 Task: Research Airbnb accommodation in Ad Dujayl, Iraq from 10th December, 2023 to 25th December, 2023 for 3 adults, 1 child. Place can be shared room with 2 bedrooms having 3 beds and 2 bathrooms. Property type can be guest house. Amenities needed are: wifi, TV, free parkinig on premises, gym, breakfast.
Action: Mouse moved to (528, 117)
Screenshot: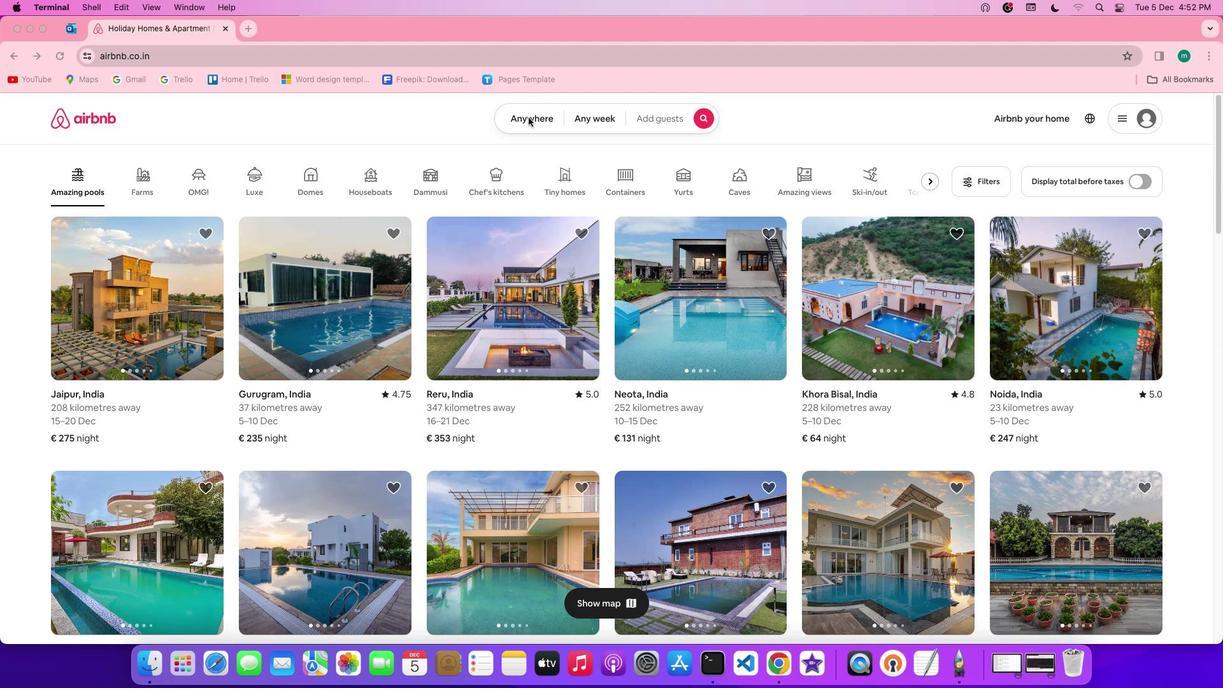 
Action: Mouse pressed left at (528, 117)
Screenshot: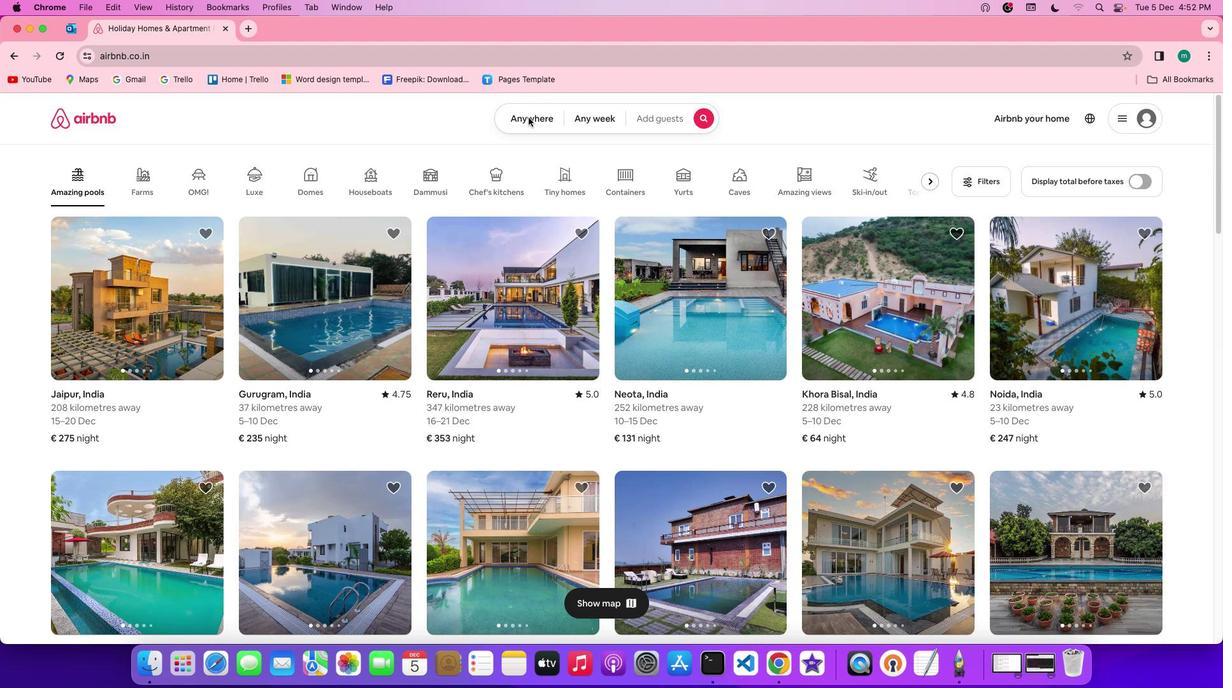 
Action: Mouse pressed left at (528, 117)
Screenshot: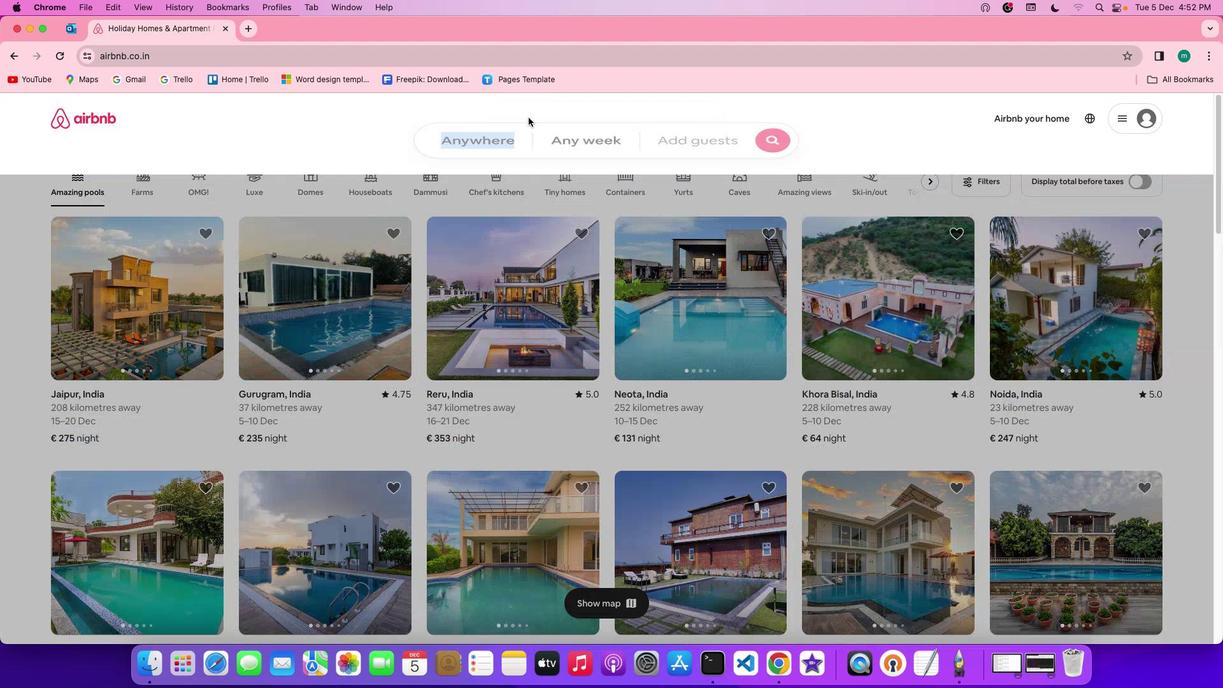 
Action: Mouse moved to (444, 174)
Screenshot: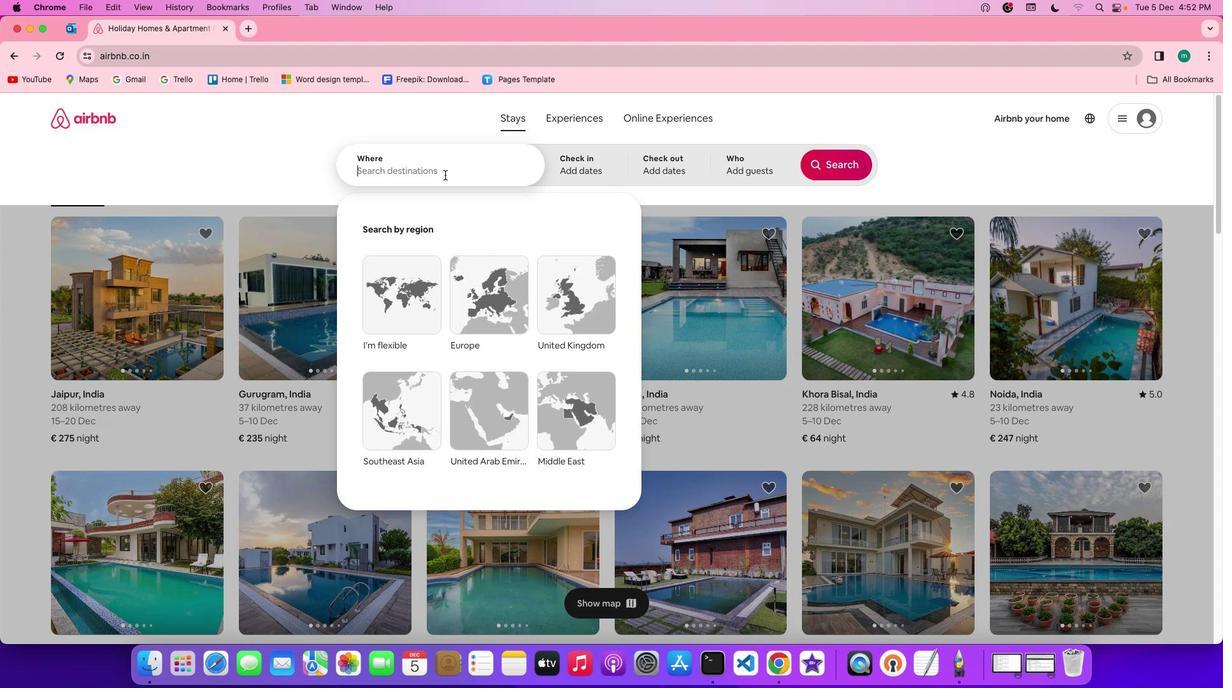 
Action: Mouse pressed left at (444, 174)
Screenshot: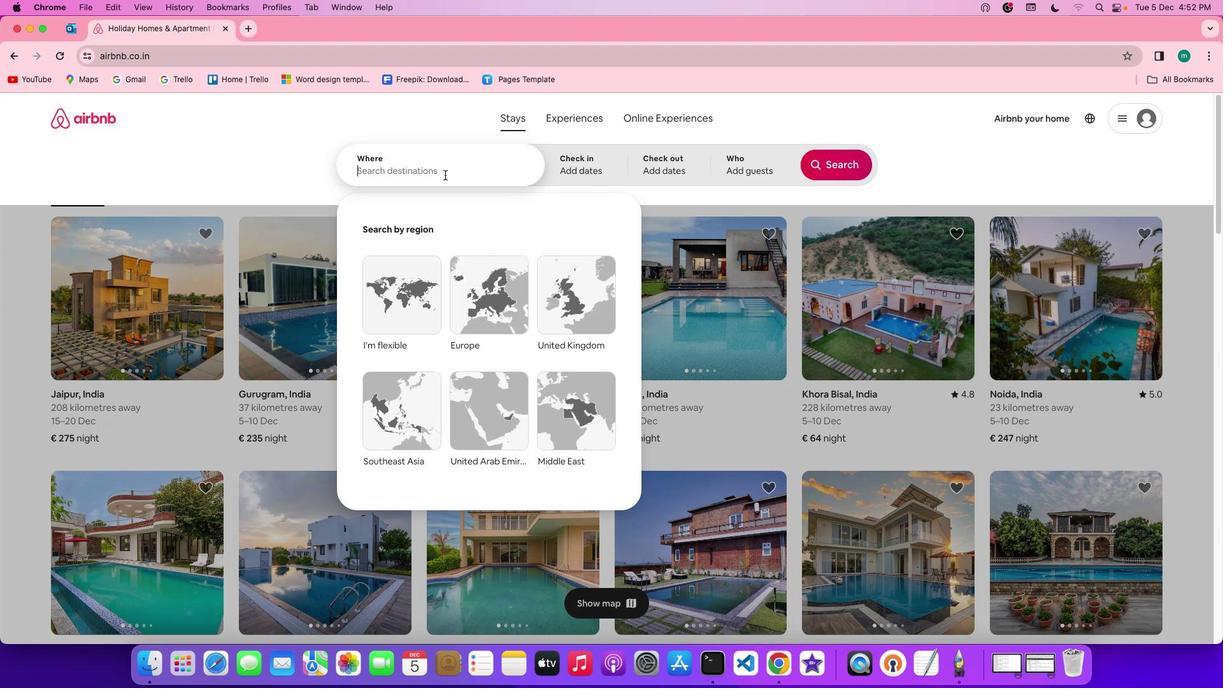 
Action: Key pressed Key.shift'A''d'Key.spaceKey.shift'D''u''j''a''y''l'','Key.spaceKey.shift'i''r''a''q'
Screenshot: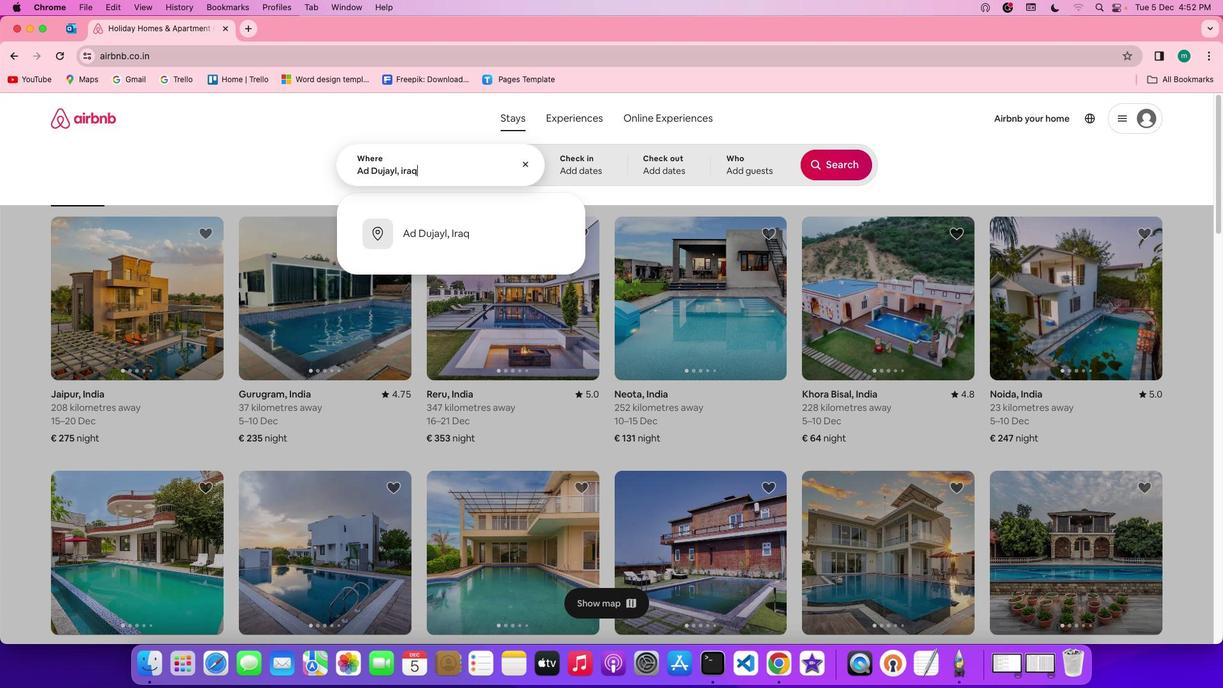 
Action: Mouse moved to (574, 173)
Screenshot: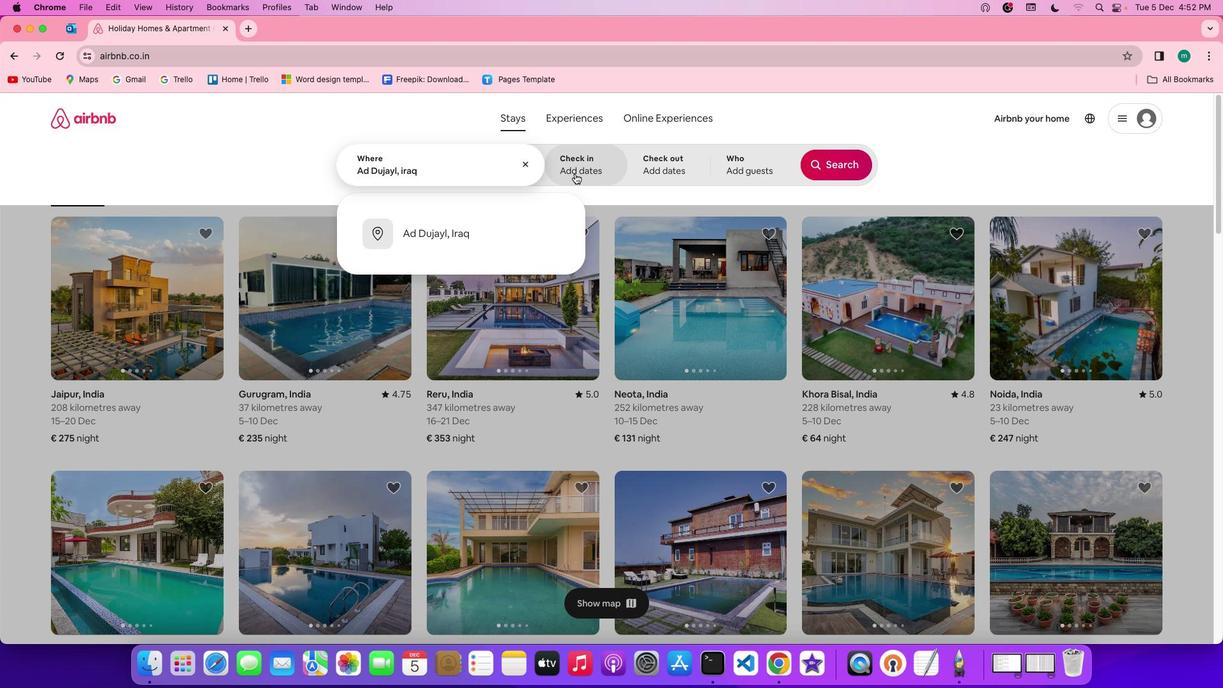 
Action: Mouse pressed left at (574, 173)
Screenshot: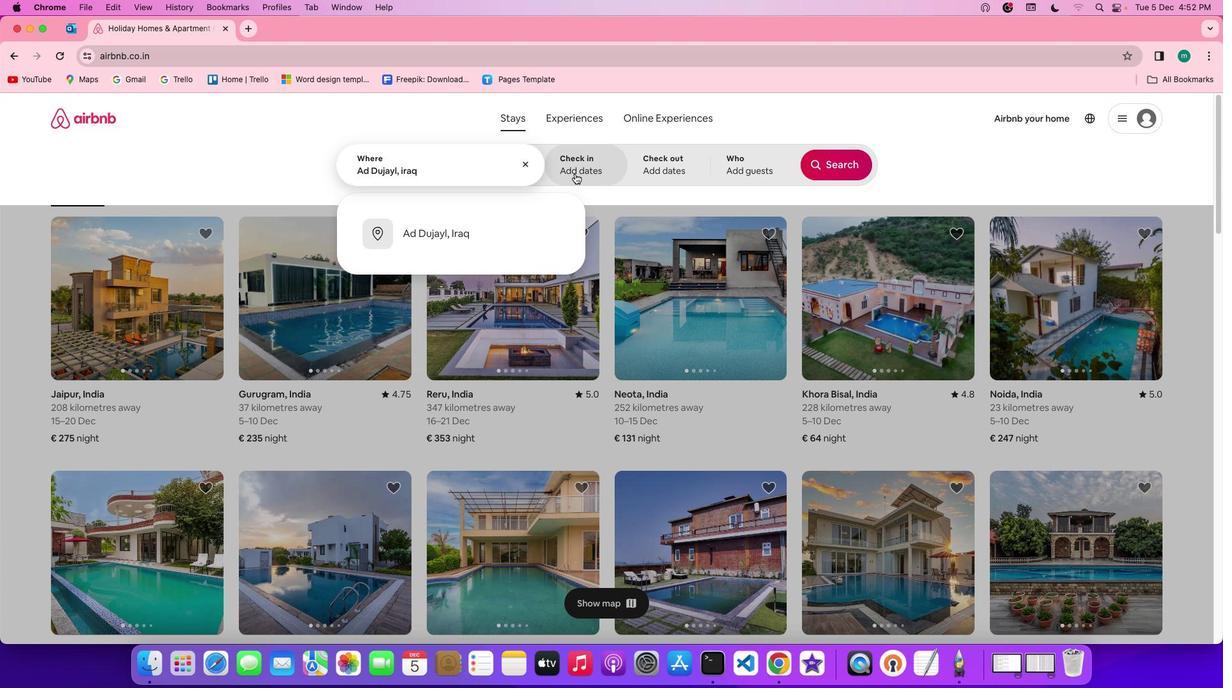 
Action: Mouse moved to (386, 386)
Screenshot: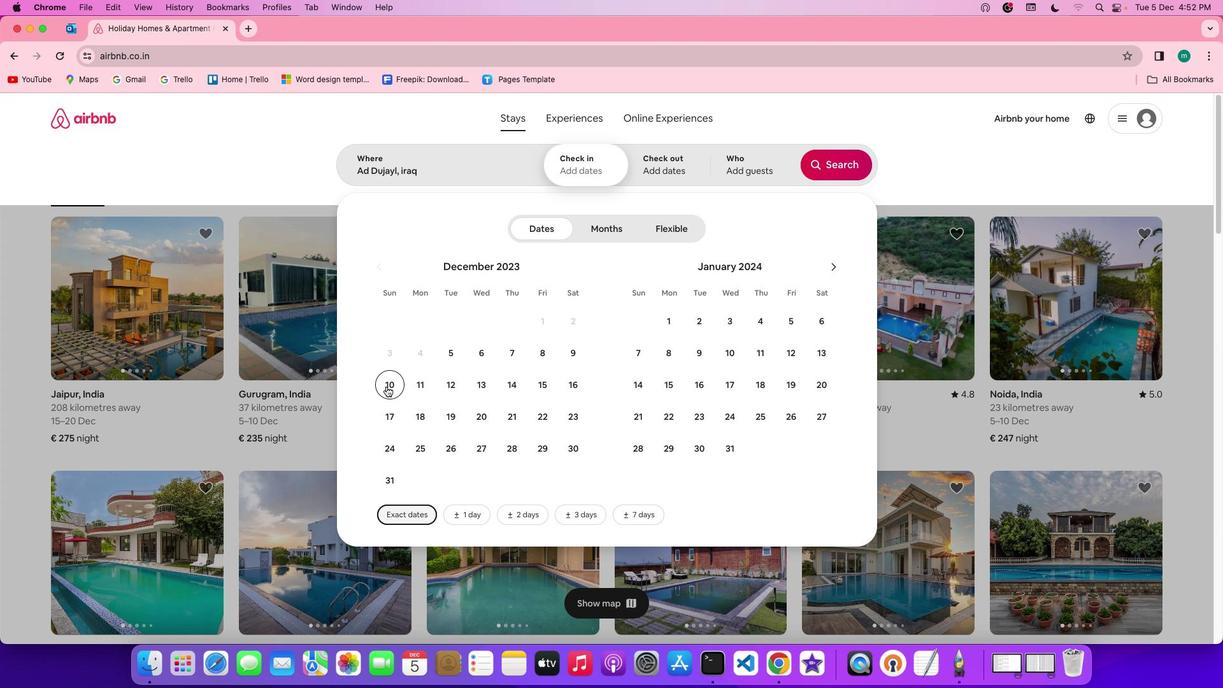 
Action: Mouse pressed left at (386, 386)
Screenshot: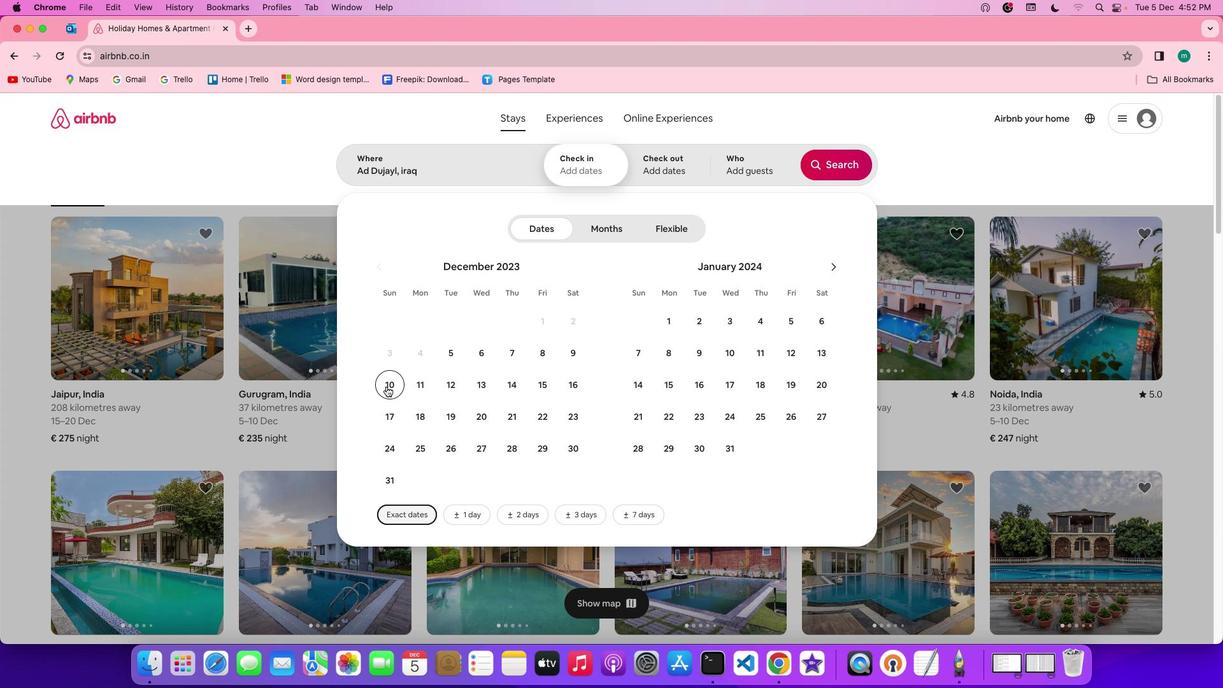 
Action: Mouse moved to (424, 450)
Screenshot: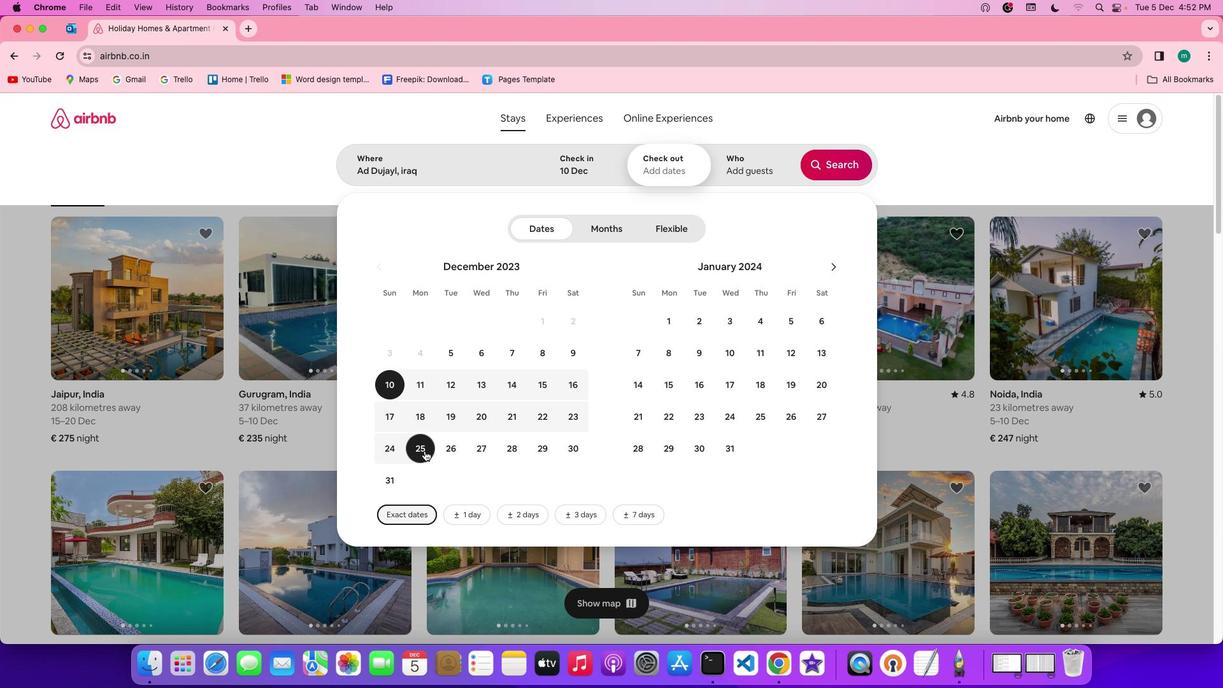 
Action: Mouse pressed left at (424, 450)
Screenshot: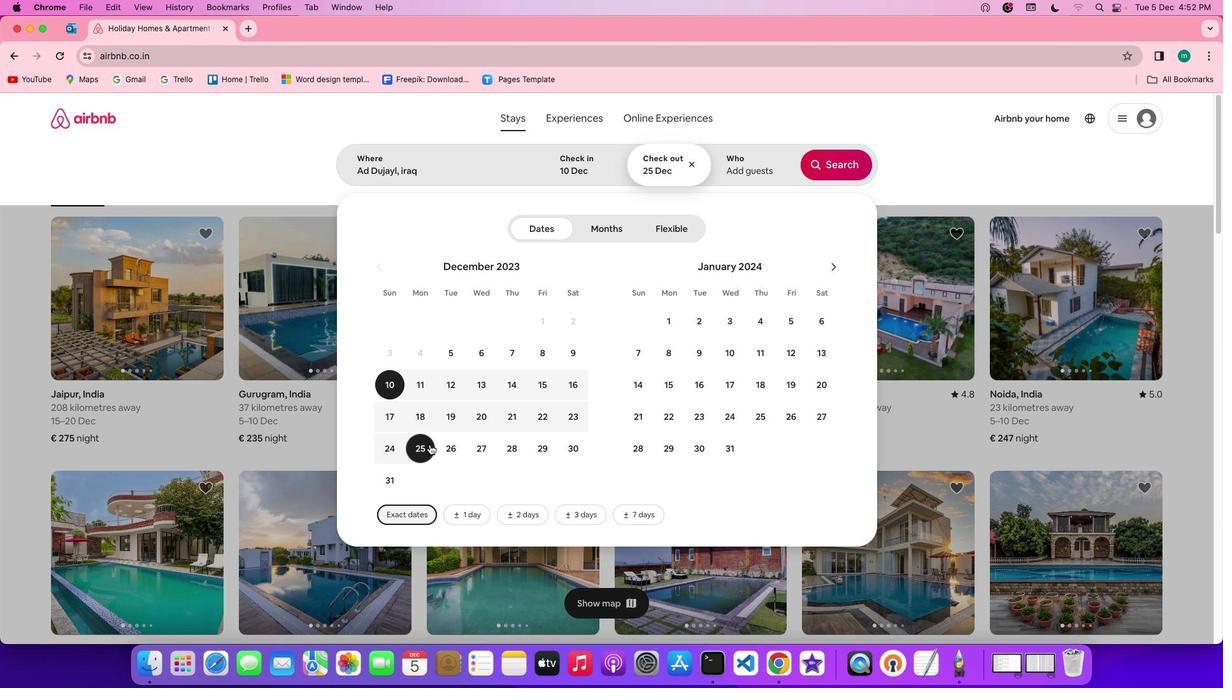 
Action: Mouse moved to (754, 168)
Screenshot: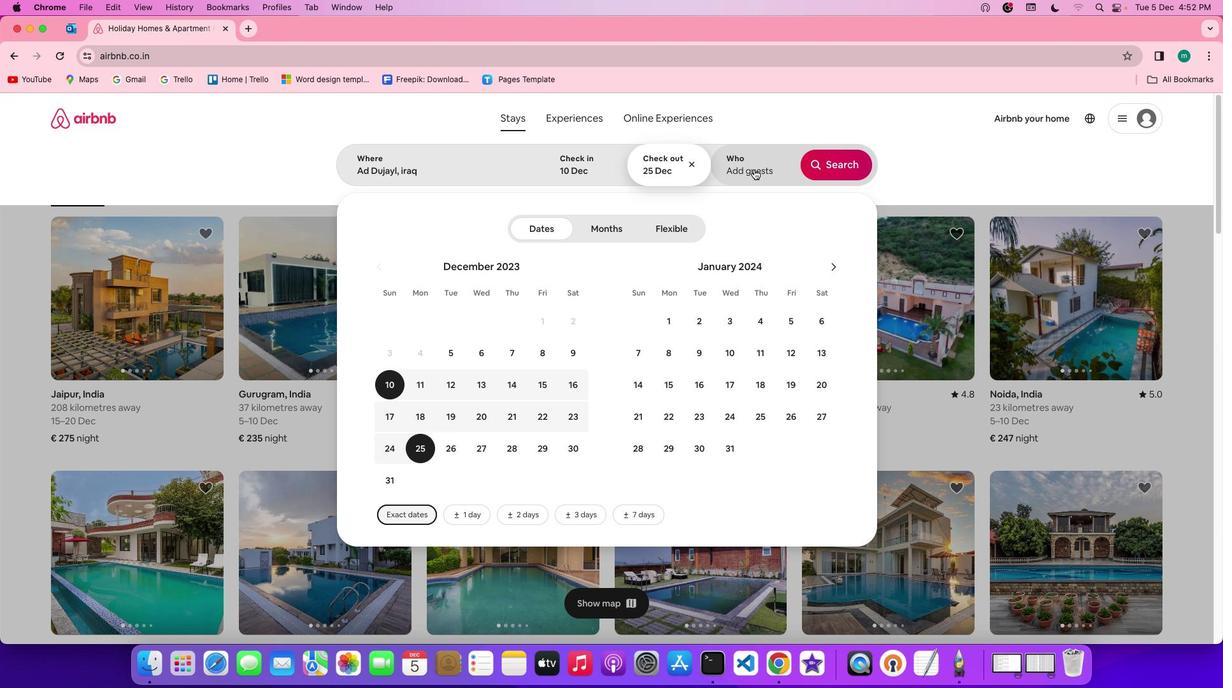 
Action: Mouse pressed left at (754, 168)
Screenshot: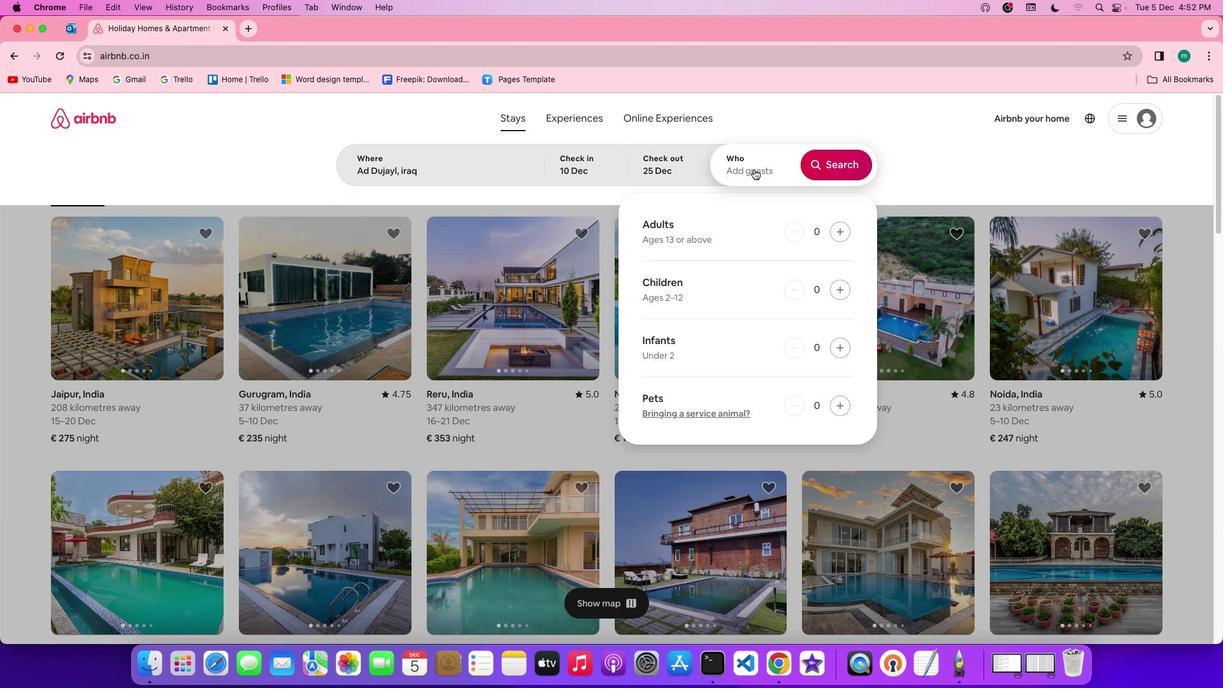
Action: Mouse moved to (841, 236)
Screenshot: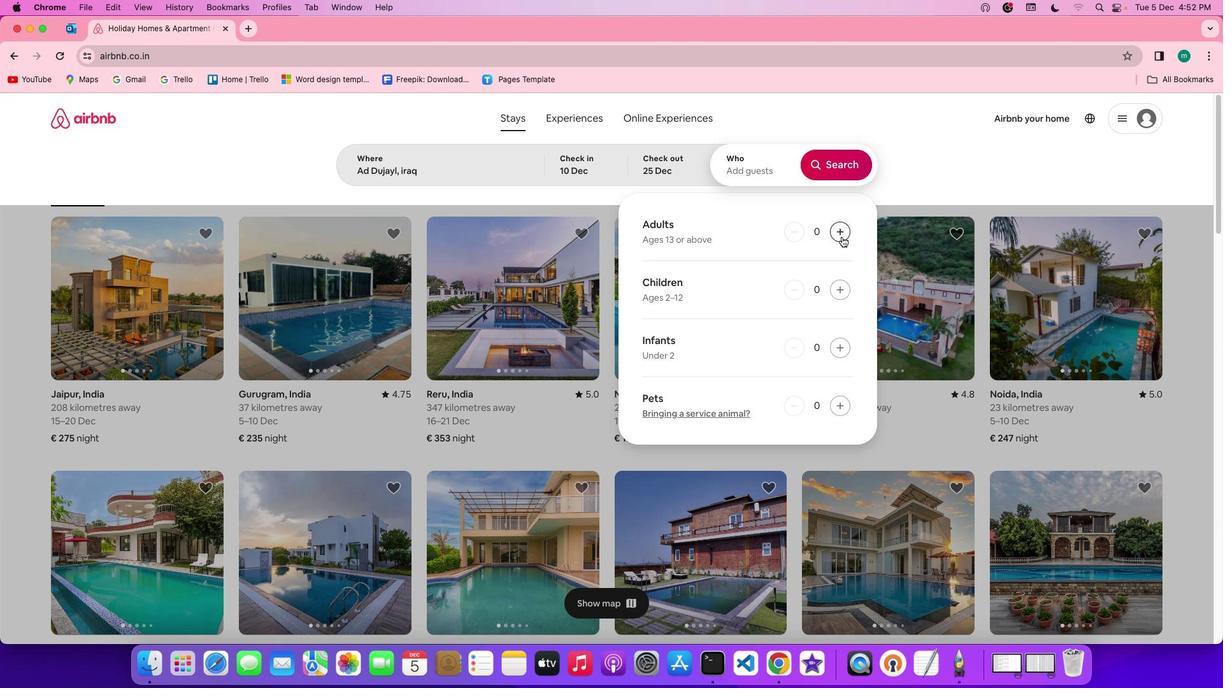 
Action: Mouse pressed left at (841, 236)
Screenshot: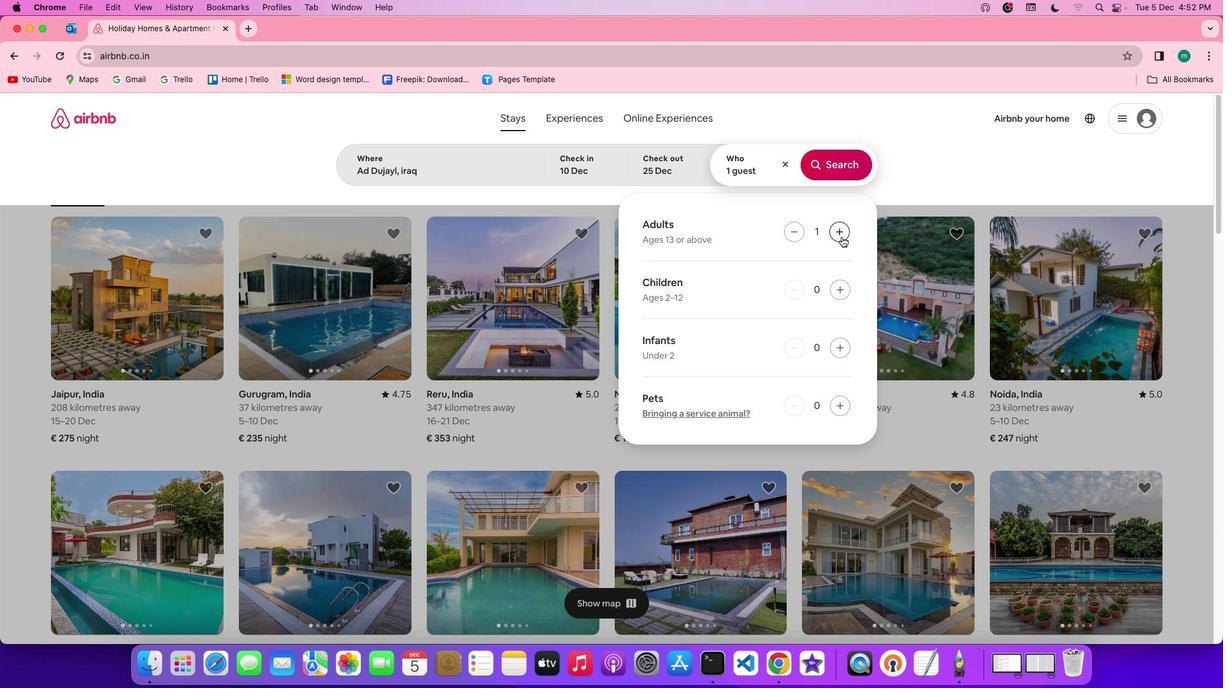 
Action: Mouse pressed left at (841, 236)
Screenshot: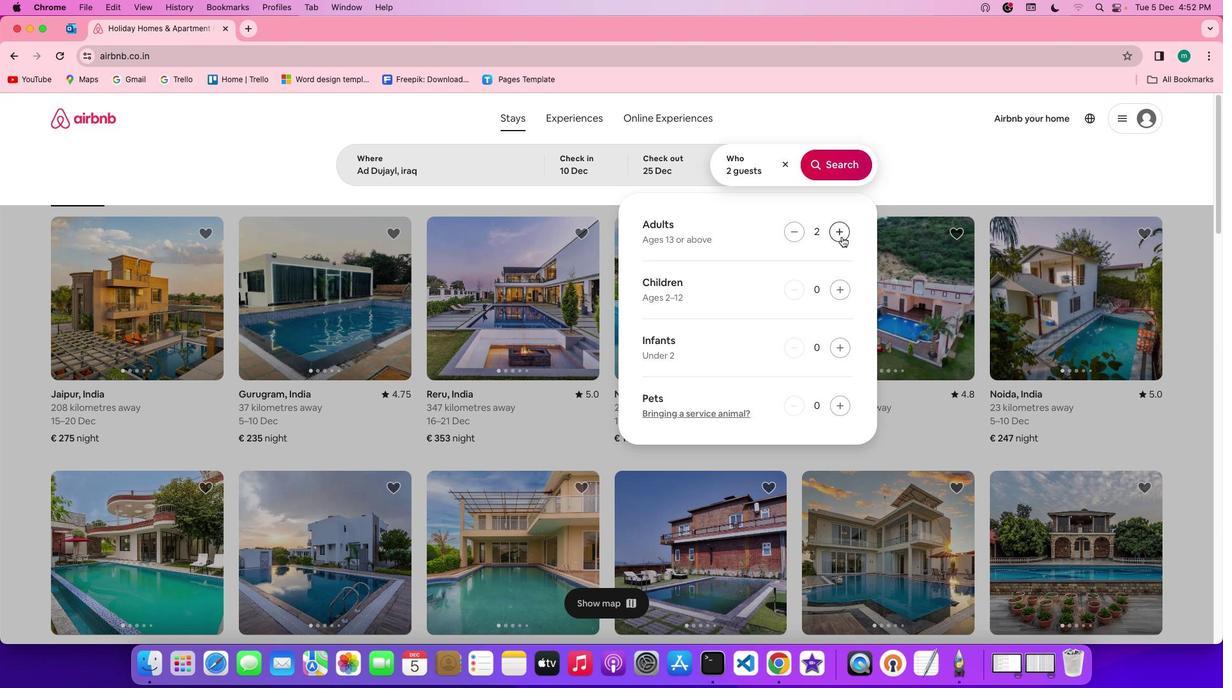 
Action: Mouse pressed left at (841, 236)
Screenshot: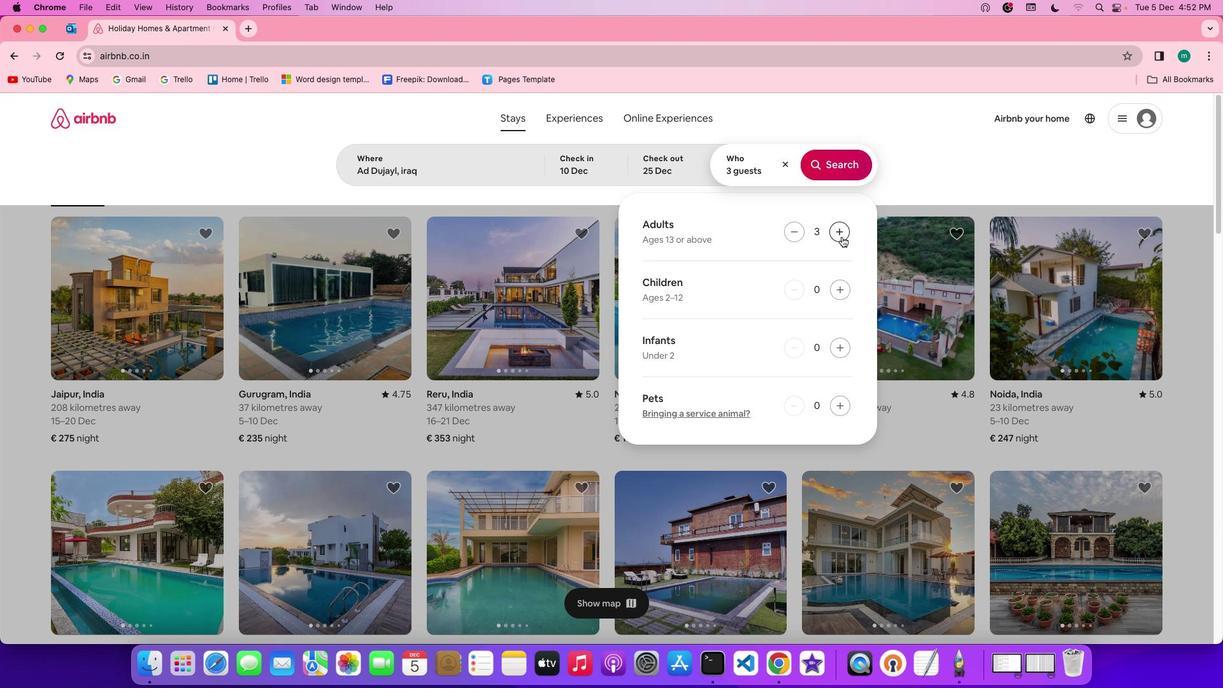 
Action: Mouse moved to (842, 297)
Screenshot: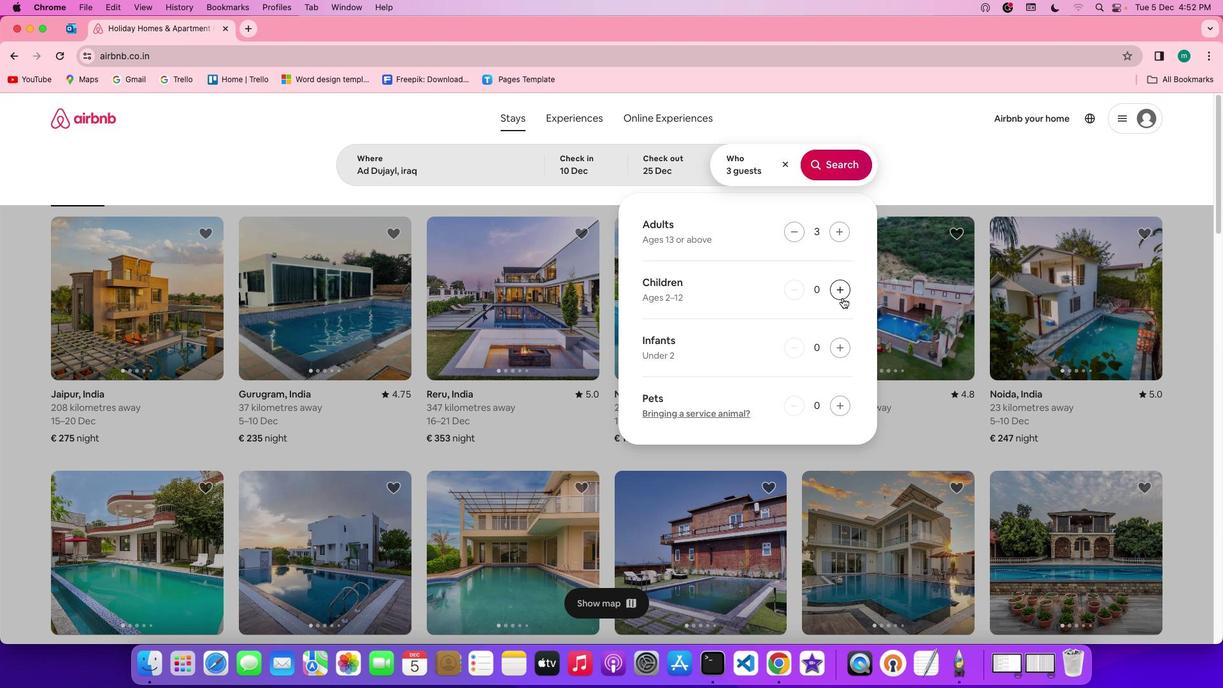 
Action: Mouse pressed left at (842, 297)
Screenshot: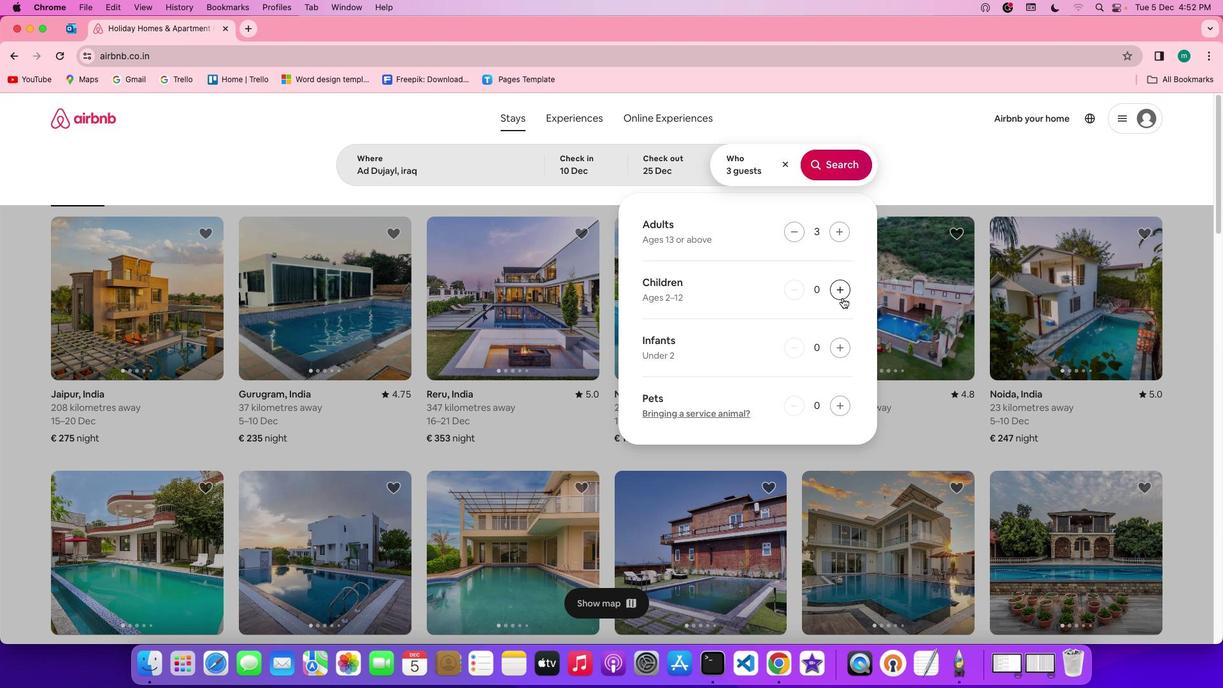 
Action: Mouse moved to (834, 168)
Screenshot: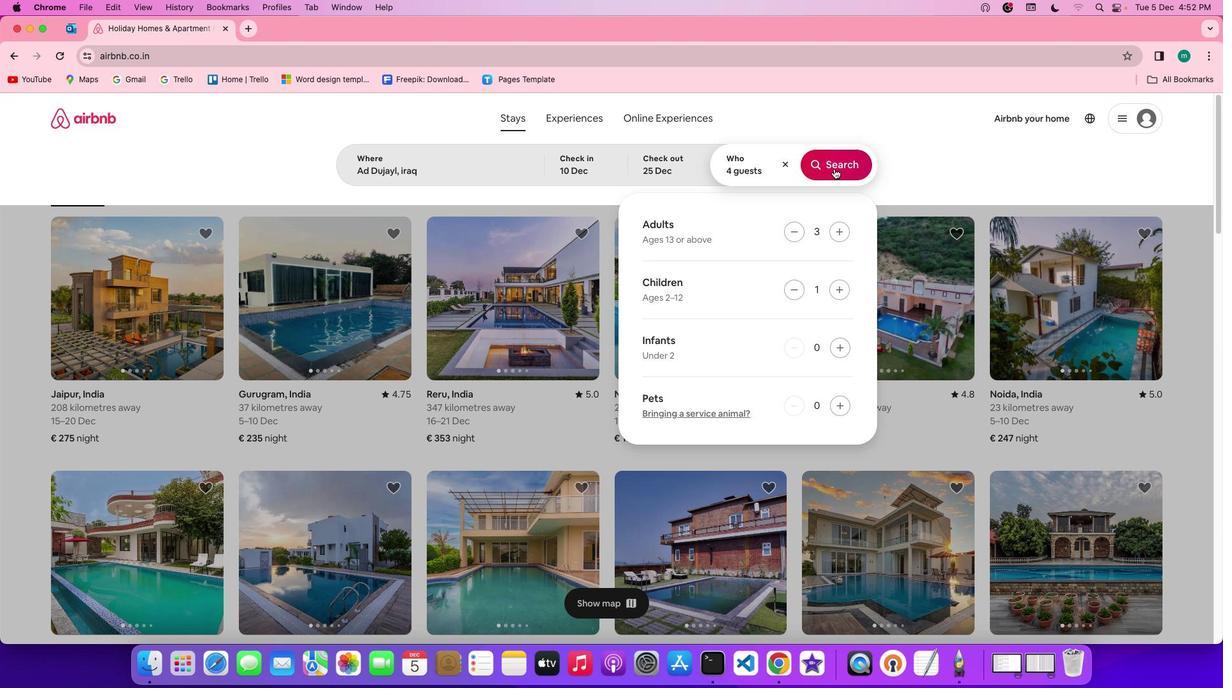 
Action: Mouse pressed left at (834, 168)
Screenshot: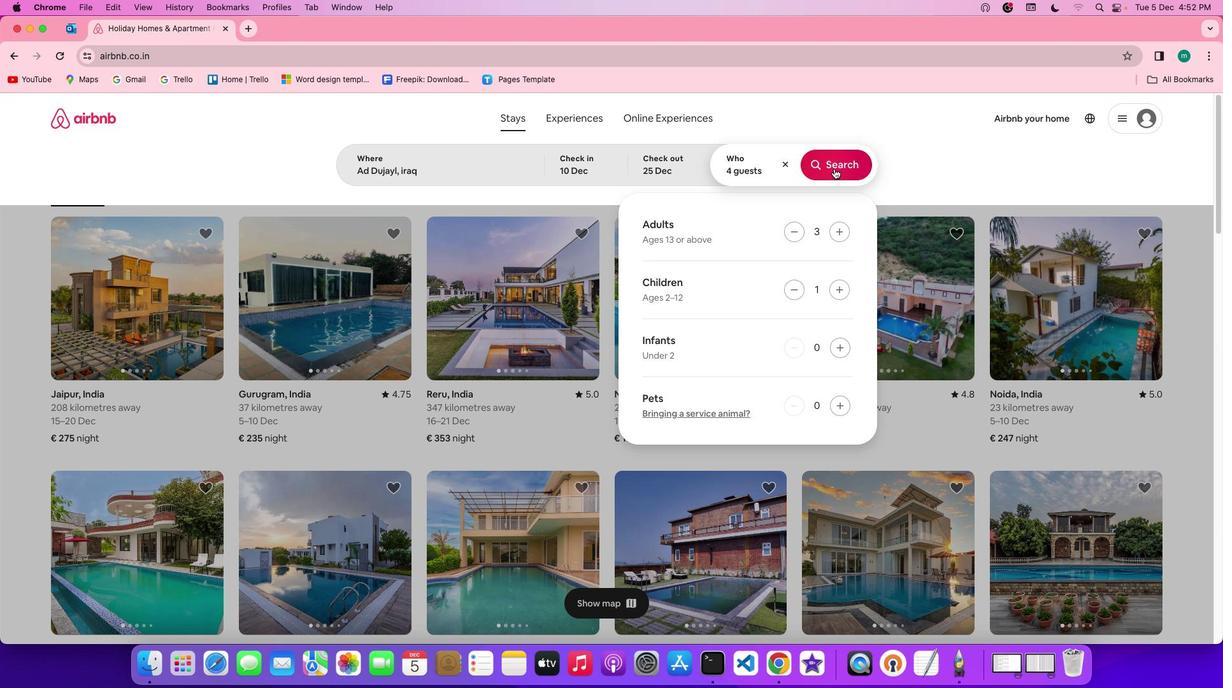 
Action: Mouse moved to (1007, 168)
Screenshot: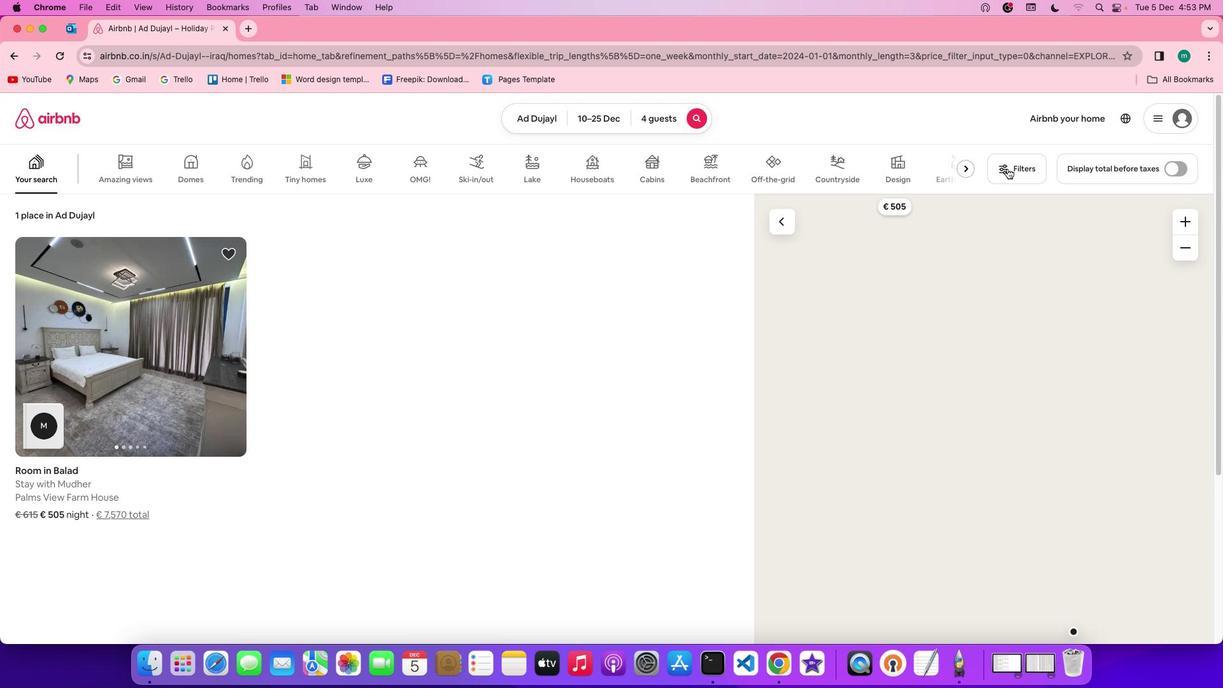 
Action: Mouse pressed left at (1007, 168)
Screenshot: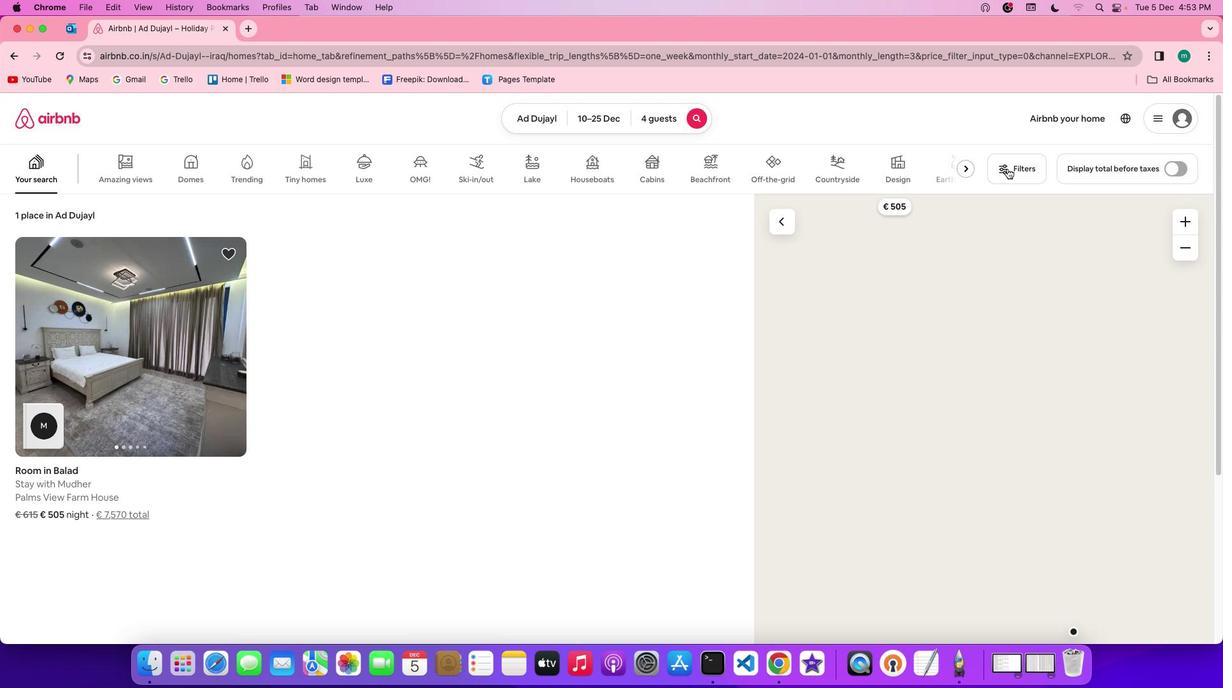 
Action: Mouse moved to (706, 450)
Screenshot: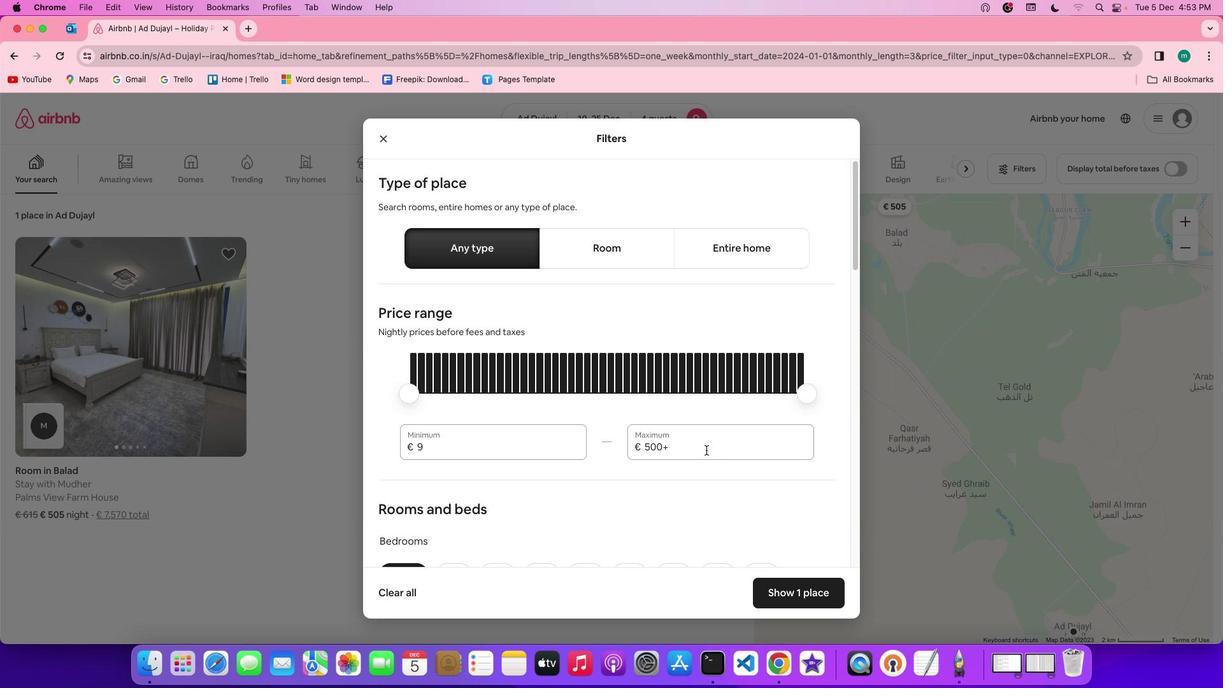 
Action: Mouse scrolled (706, 450) with delta (0, 0)
Screenshot: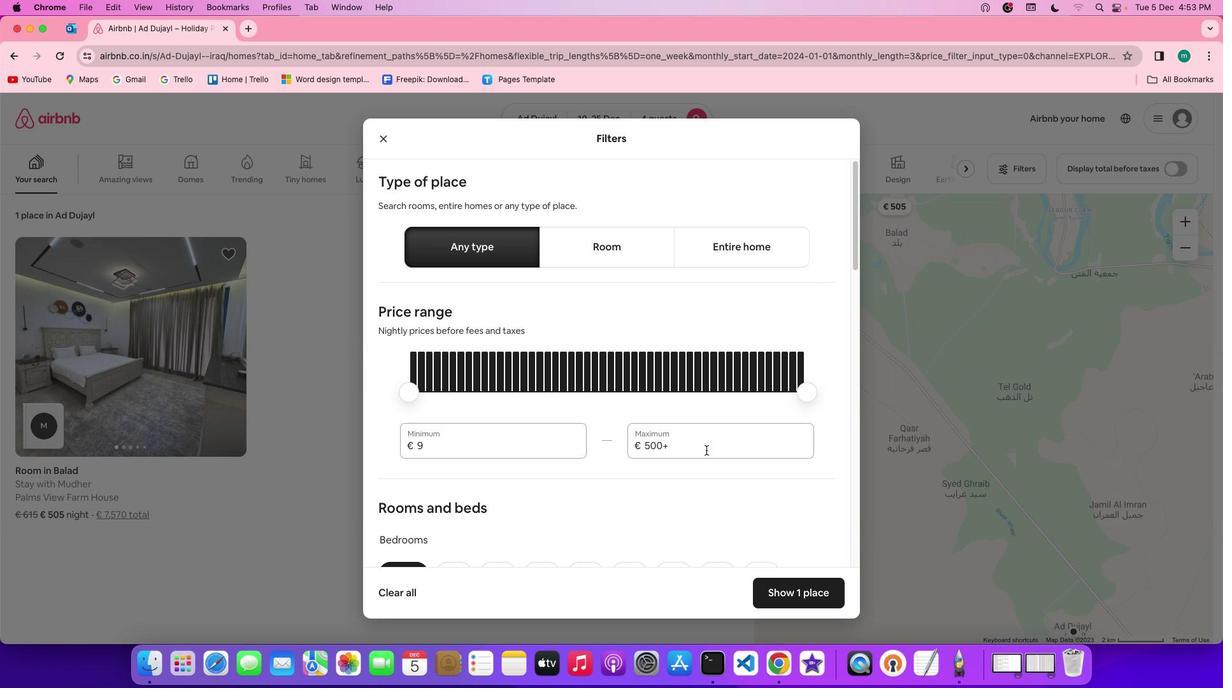 
Action: Mouse scrolled (706, 450) with delta (0, 0)
Screenshot: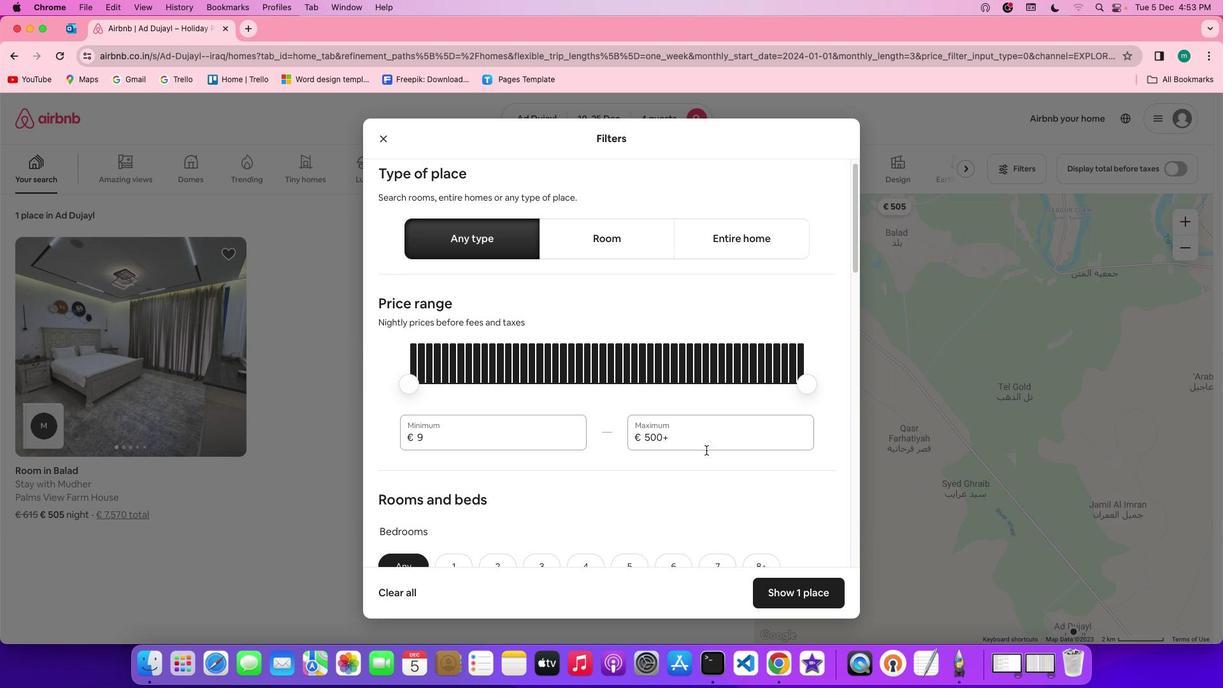 
Action: Mouse scrolled (706, 450) with delta (0, 0)
Screenshot: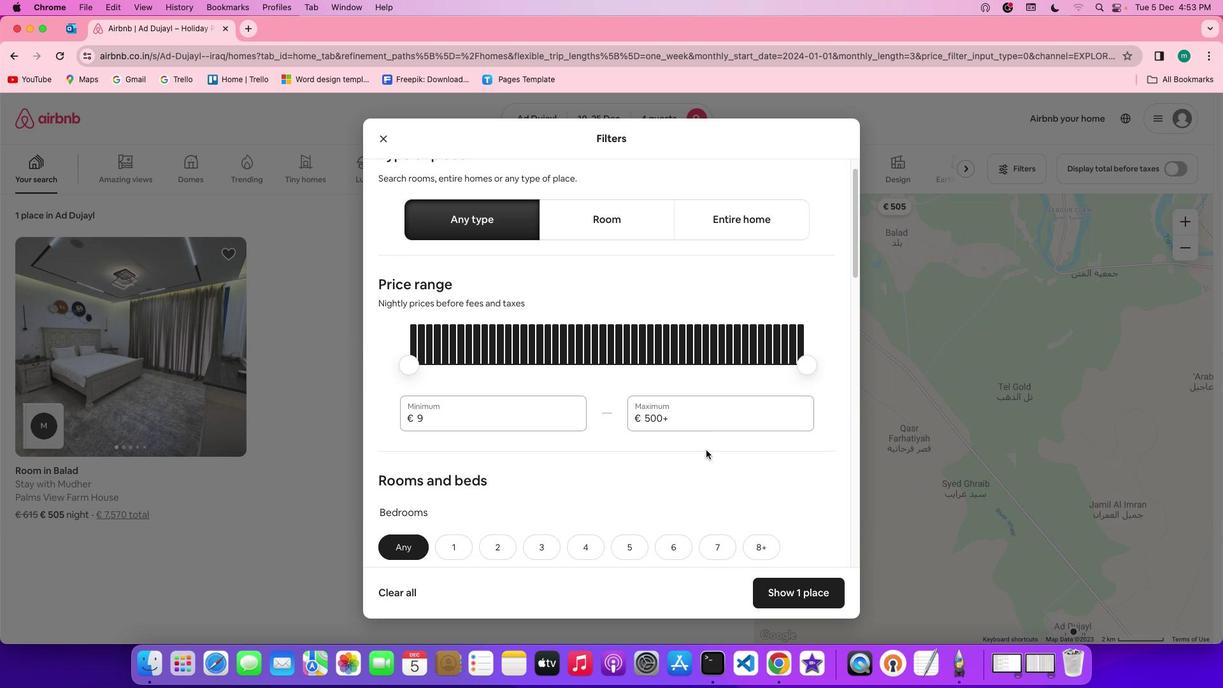 
Action: Mouse scrolled (706, 450) with delta (0, 0)
Screenshot: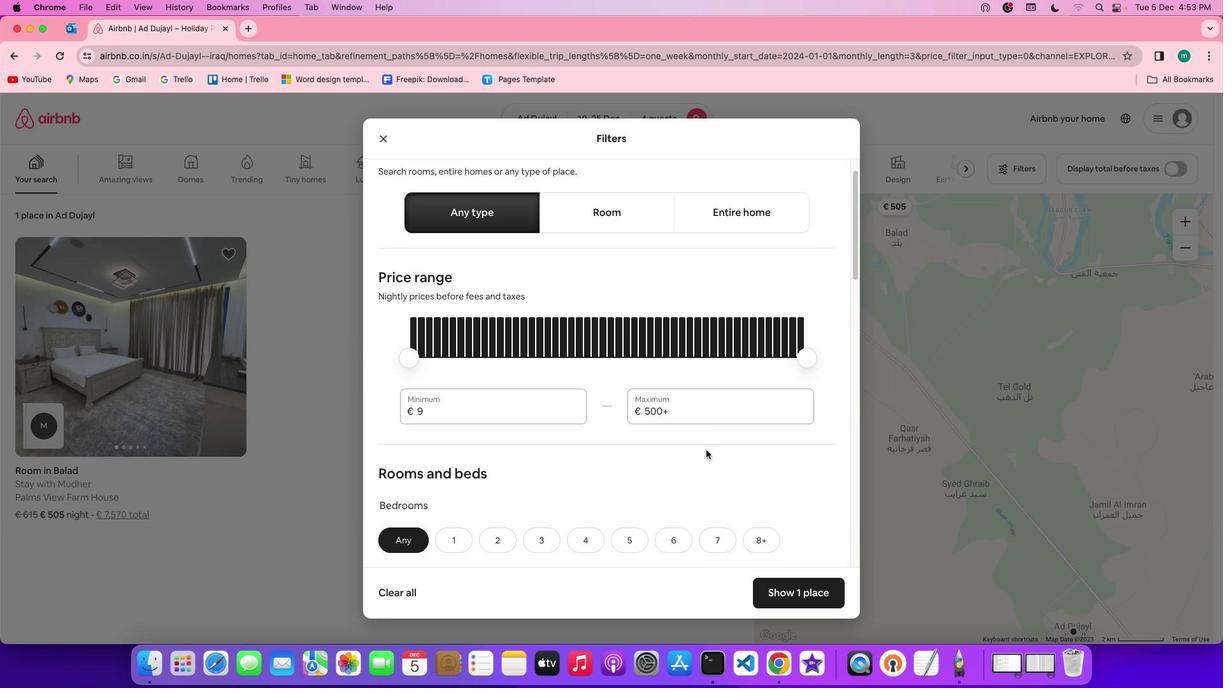 
Action: Mouse scrolled (706, 450) with delta (0, 0)
Screenshot: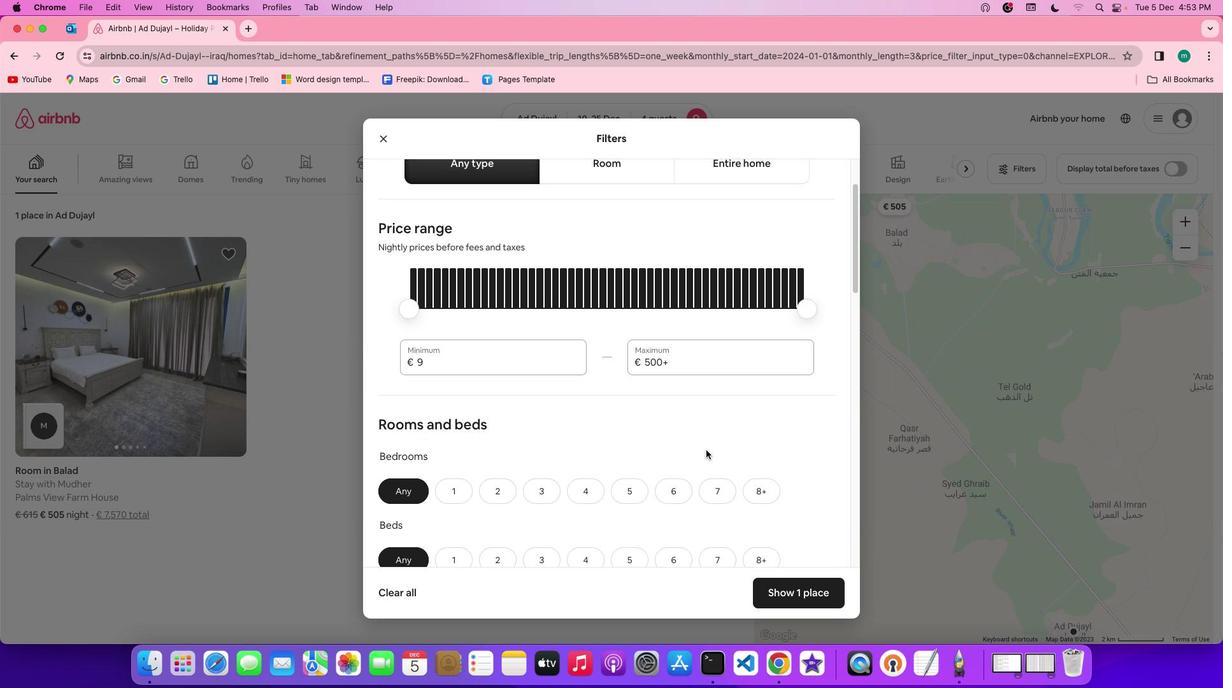 
Action: Mouse scrolled (706, 450) with delta (0, 0)
Screenshot: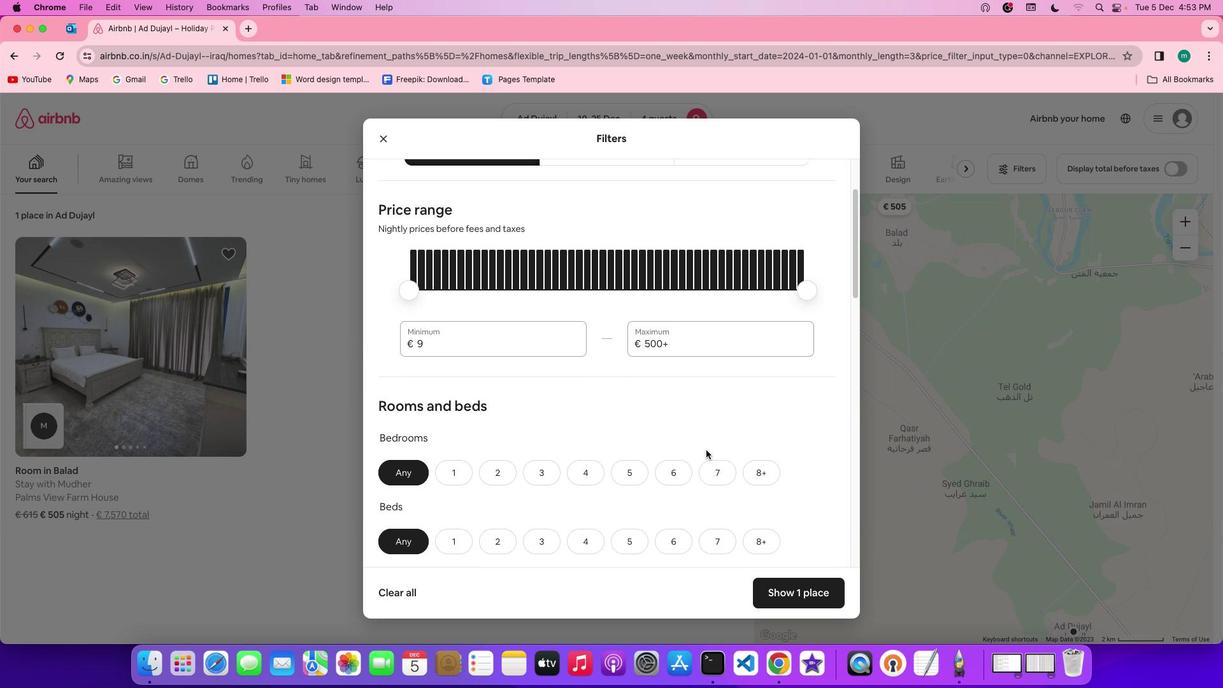 
Action: Mouse scrolled (706, 450) with delta (0, -1)
Screenshot: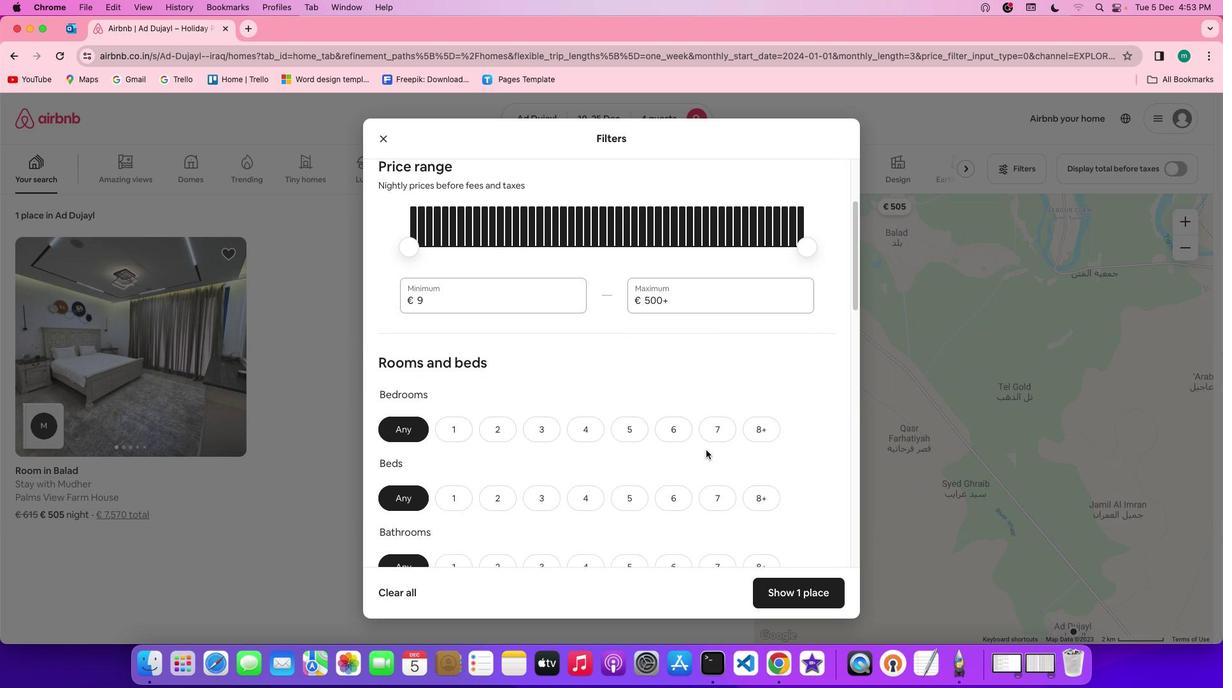 
Action: Mouse scrolled (706, 450) with delta (0, -1)
Screenshot: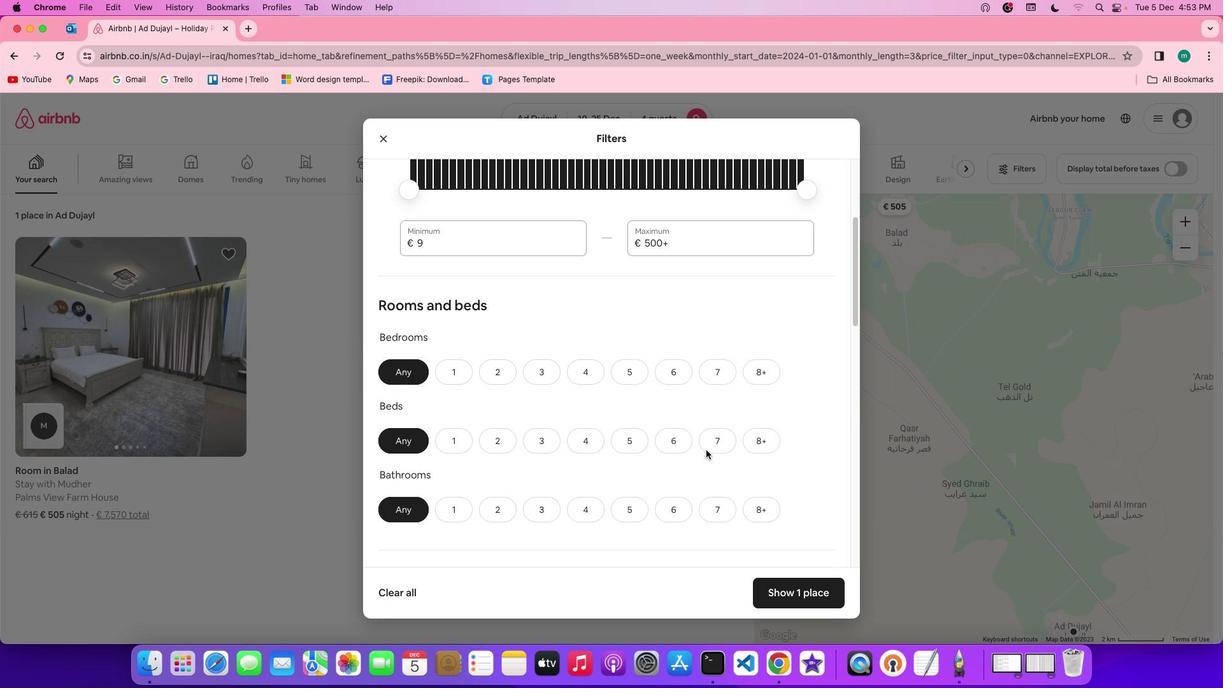 
Action: Mouse scrolled (706, 450) with delta (0, 0)
Screenshot: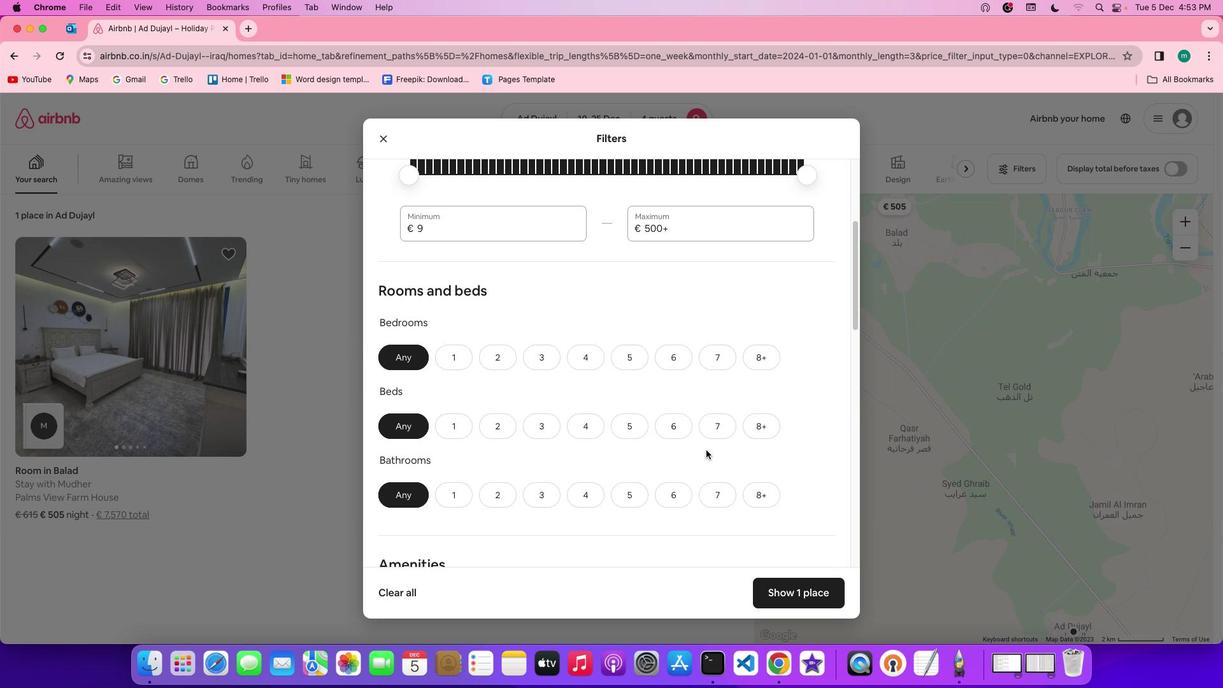 
Action: Mouse scrolled (706, 450) with delta (0, 0)
Screenshot: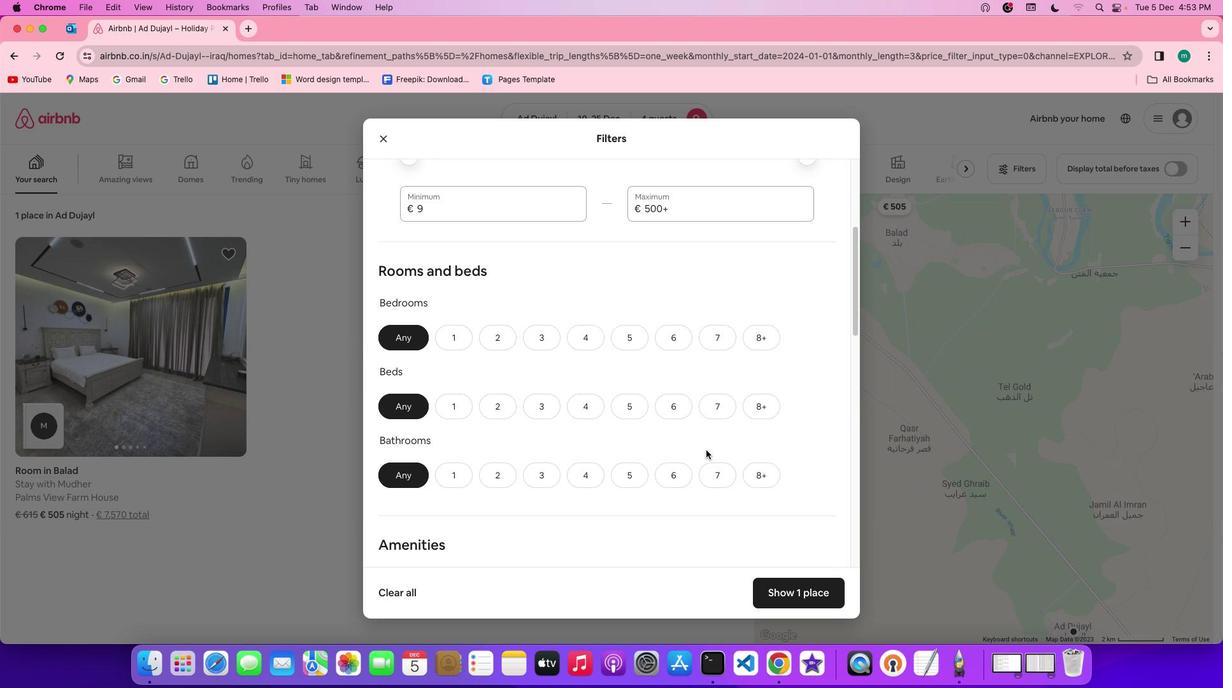 
Action: Mouse scrolled (706, 450) with delta (0, 0)
Screenshot: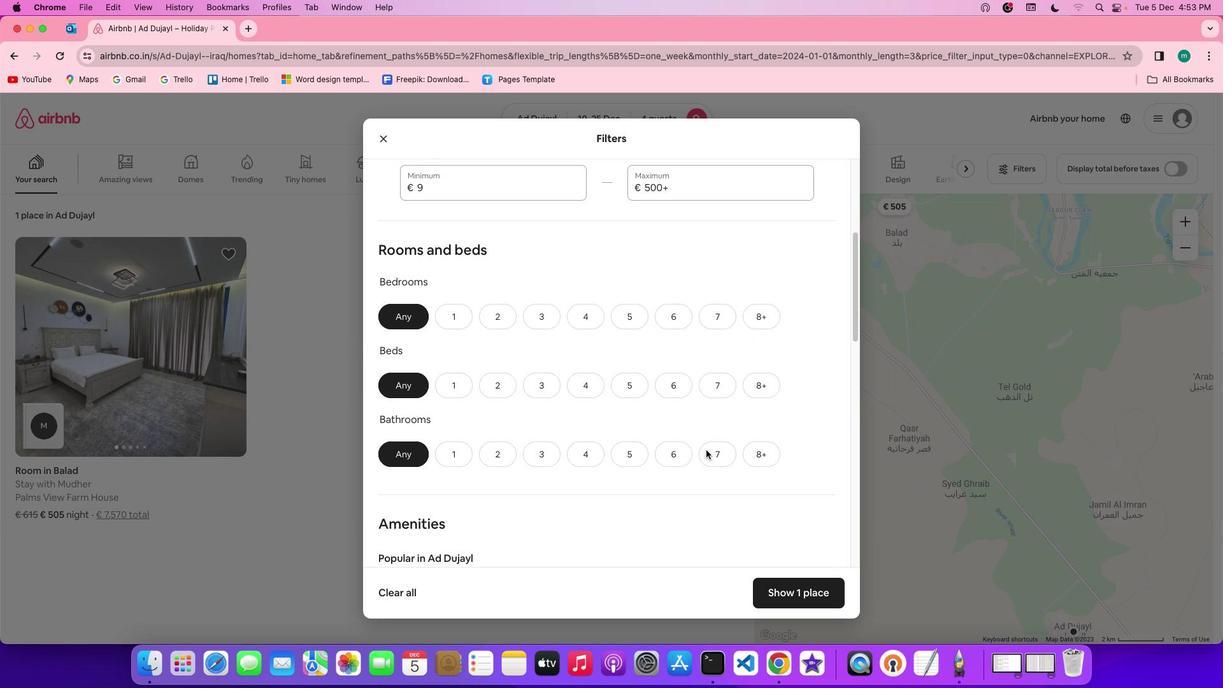 
Action: Mouse scrolled (706, 450) with delta (0, 0)
Screenshot: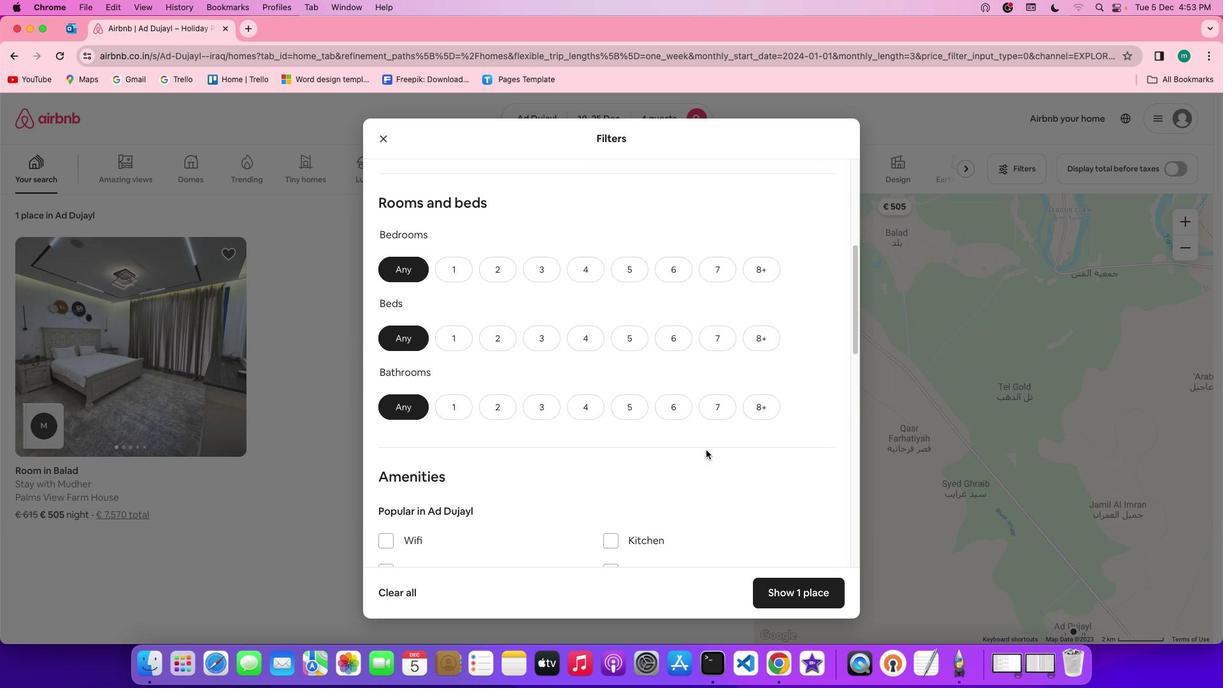 
Action: Mouse scrolled (706, 450) with delta (0, 0)
Screenshot: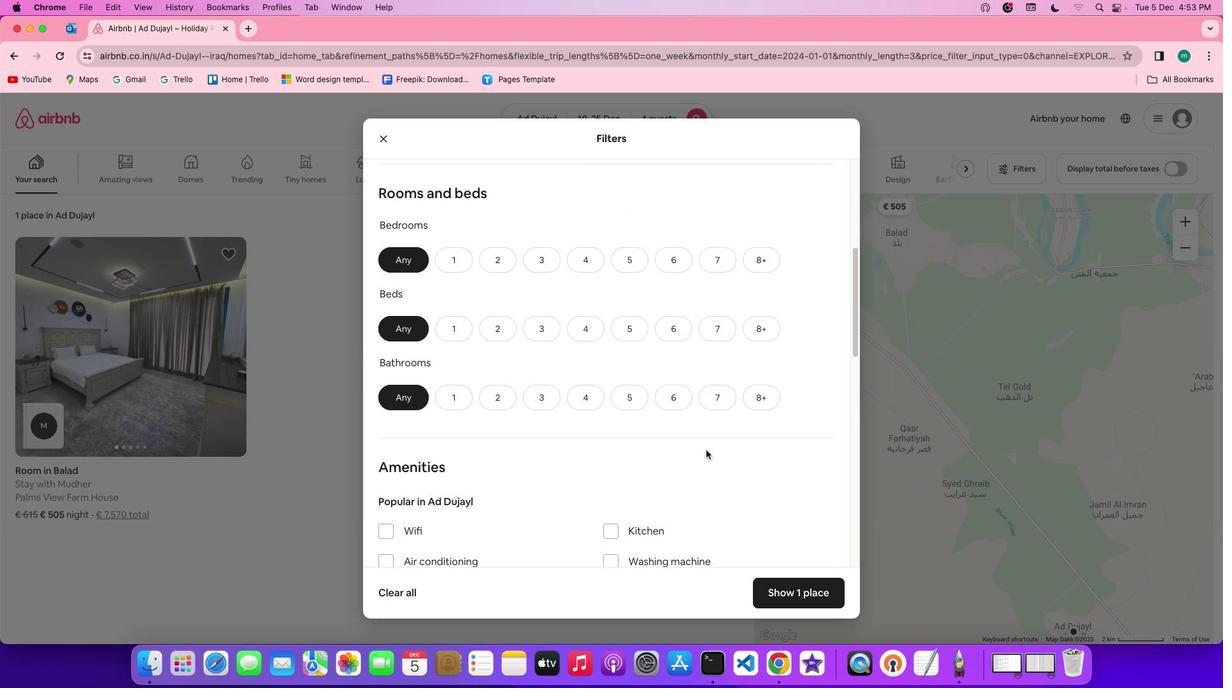 
Action: Mouse scrolled (706, 450) with delta (0, 0)
Screenshot: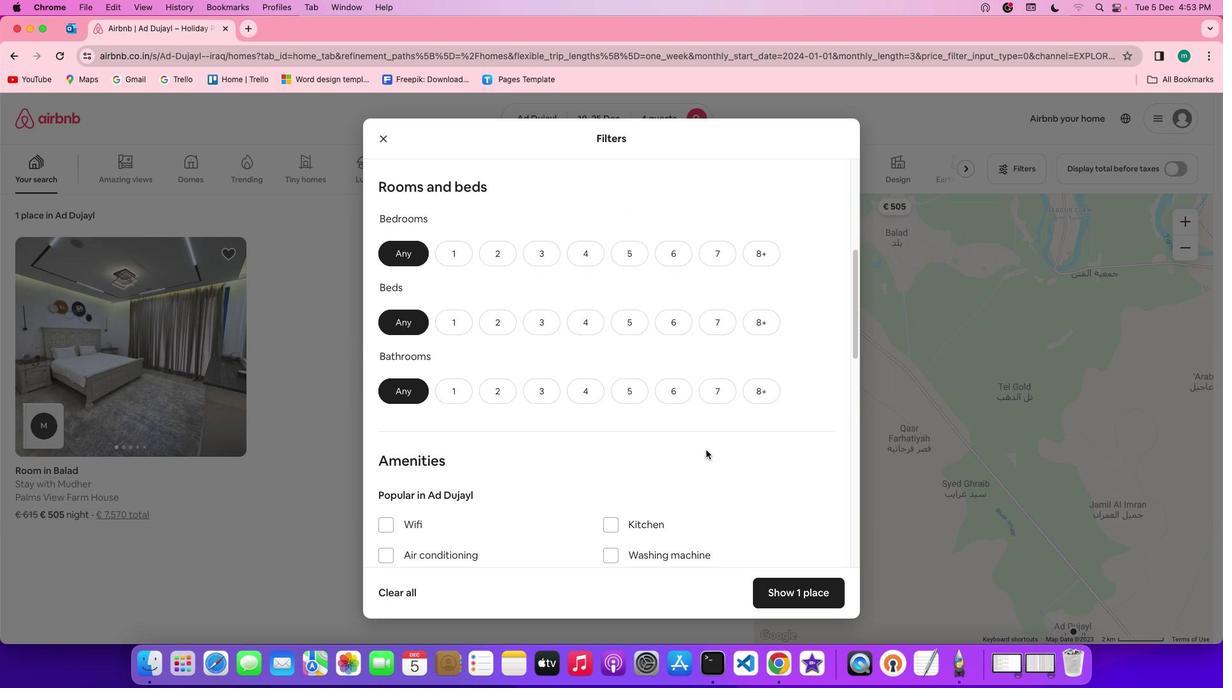 
Action: Mouse moved to (498, 257)
Screenshot: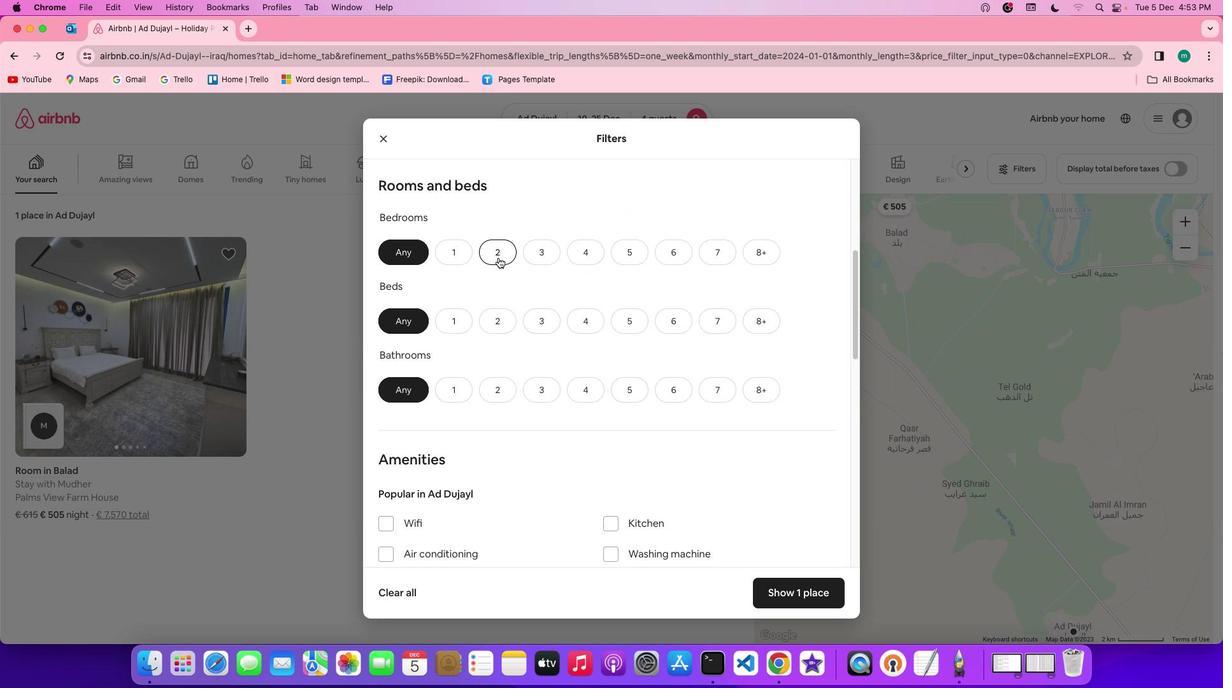 
Action: Mouse pressed left at (498, 257)
Screenshot: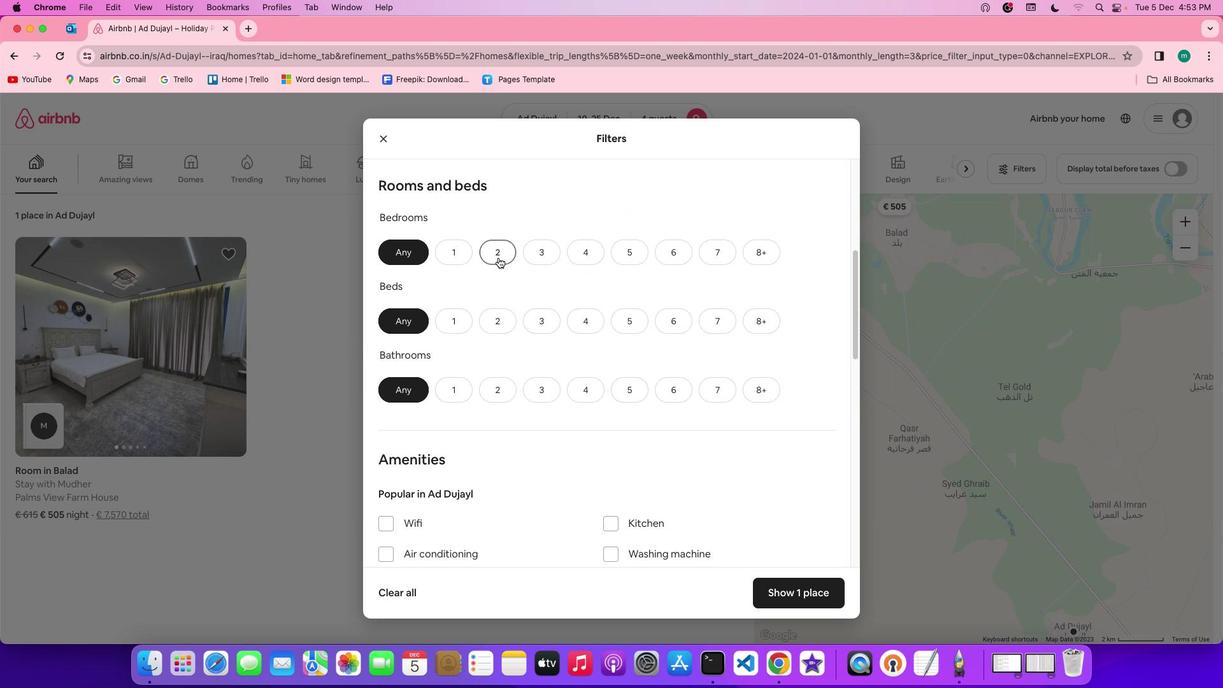 
Action: Mouse moved to (551, 321)
Screenshot: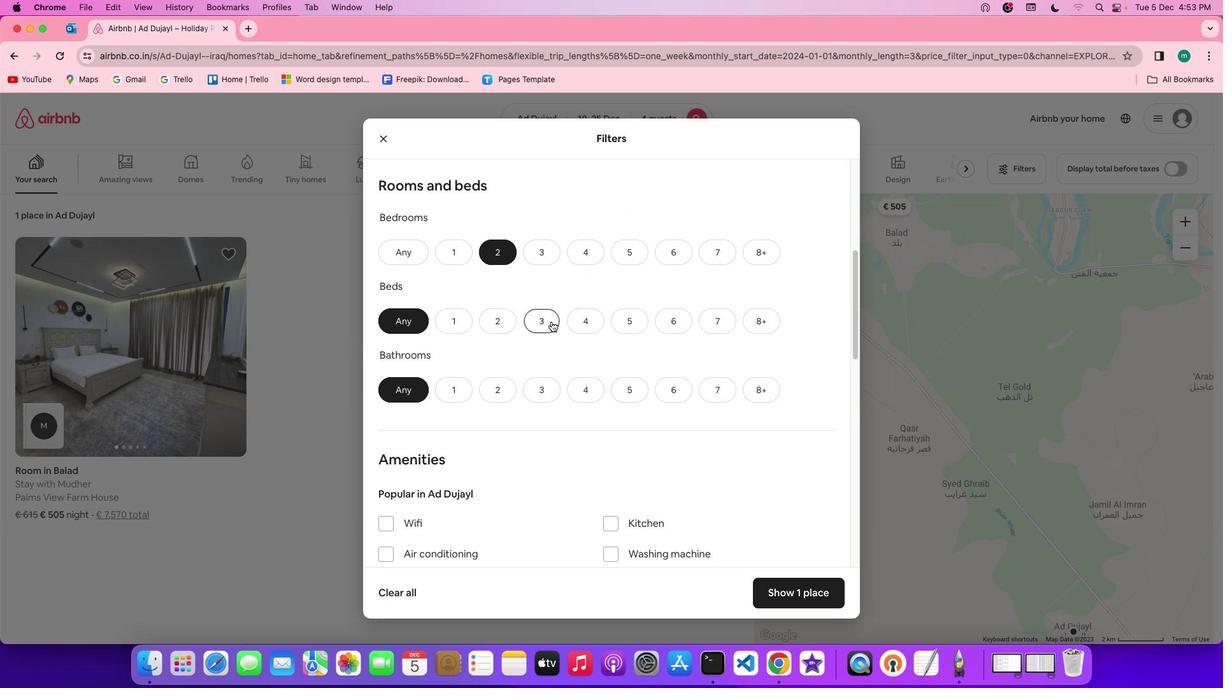 
Action: Mouse pressed left at (551, 321)
Screenshot: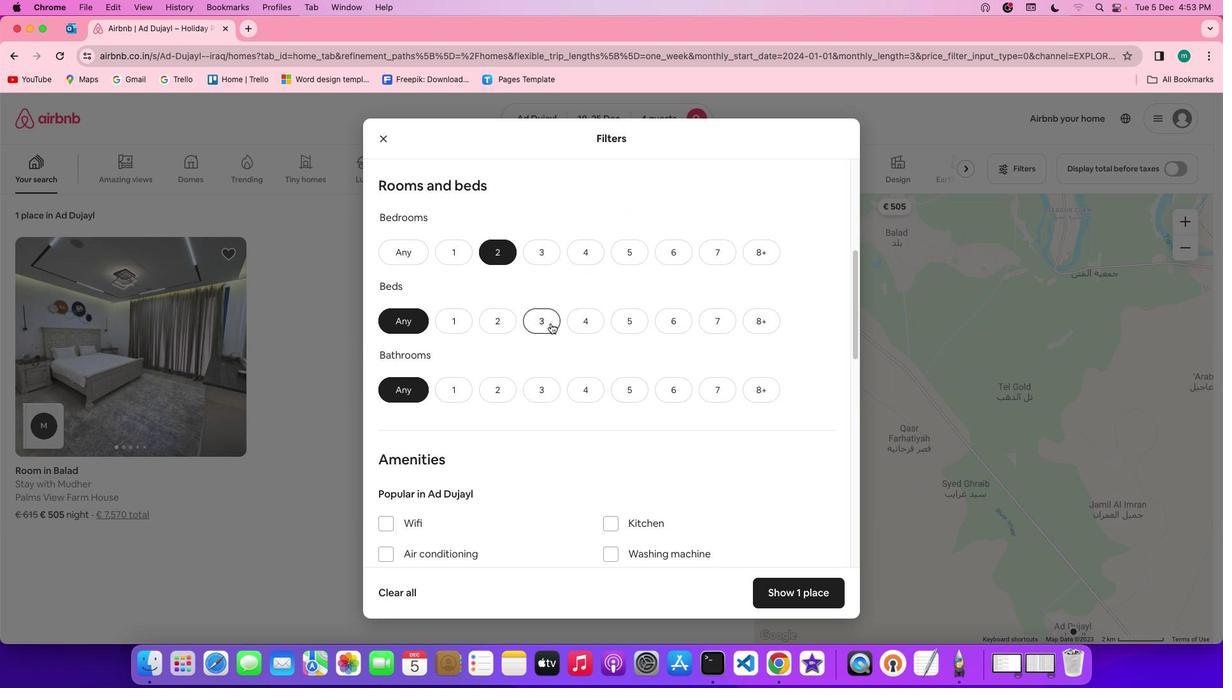 
Action: Mouse moved to (499, 398)
Screenshot: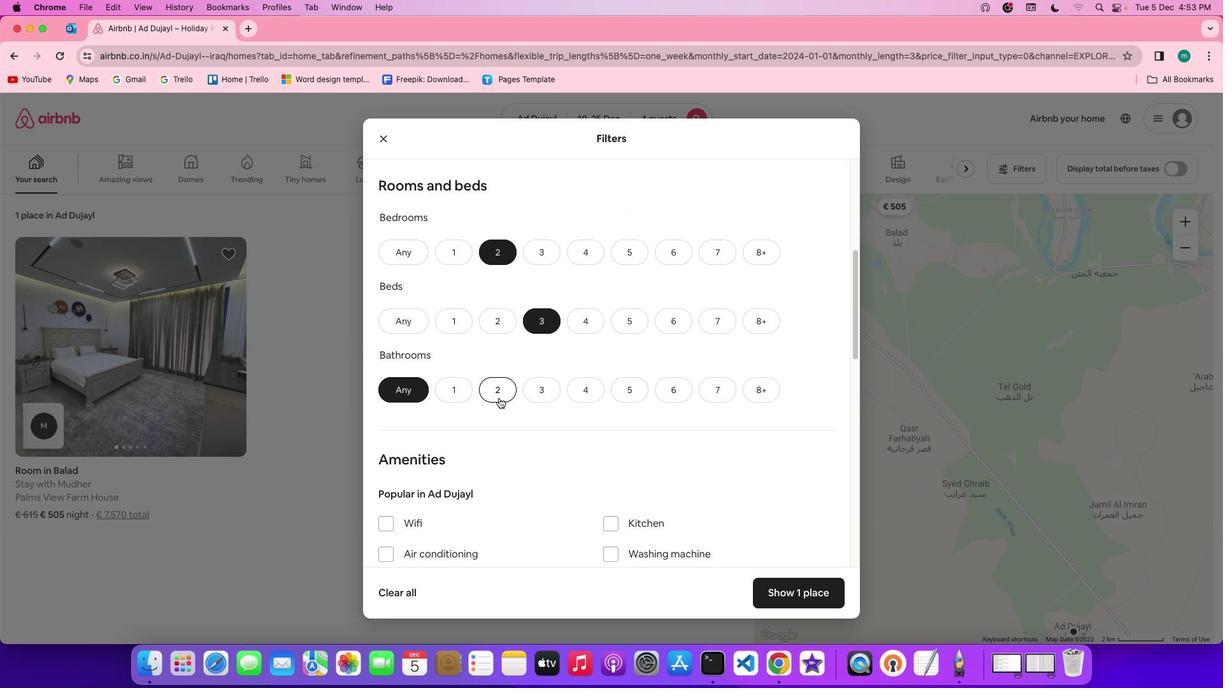 
Action: Mouse pressed left at (499, 398)
Screenshot: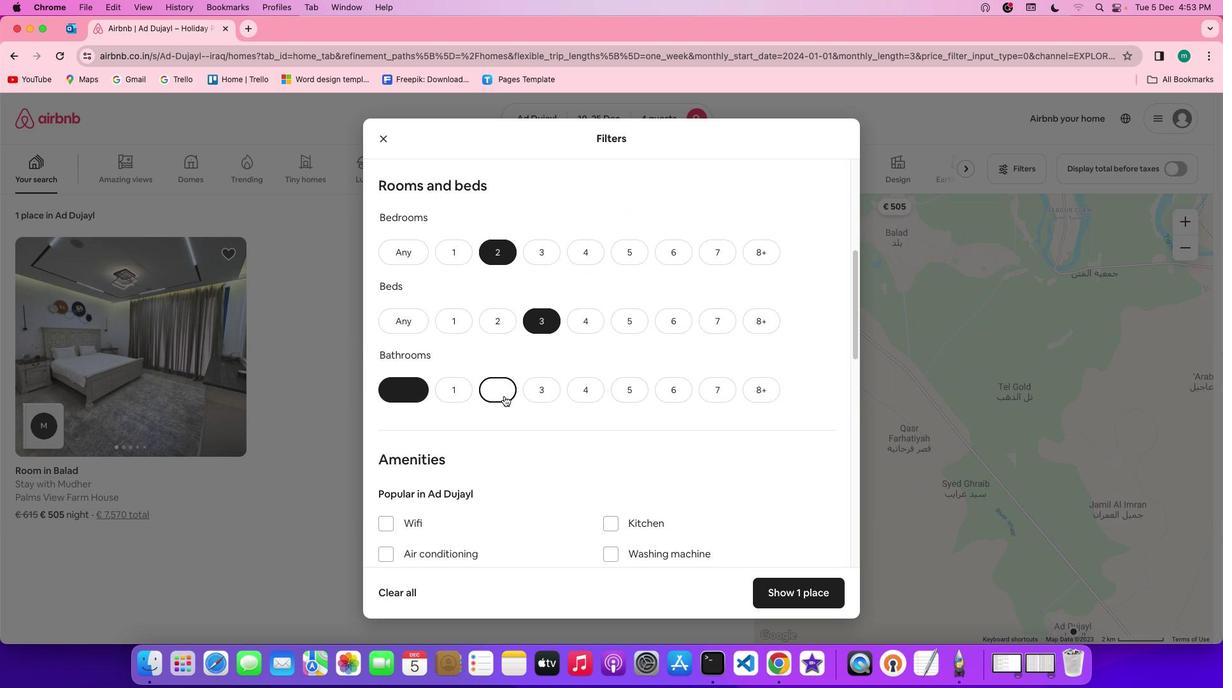 
Action: Mouse moved to (651, 391)
Screenshot: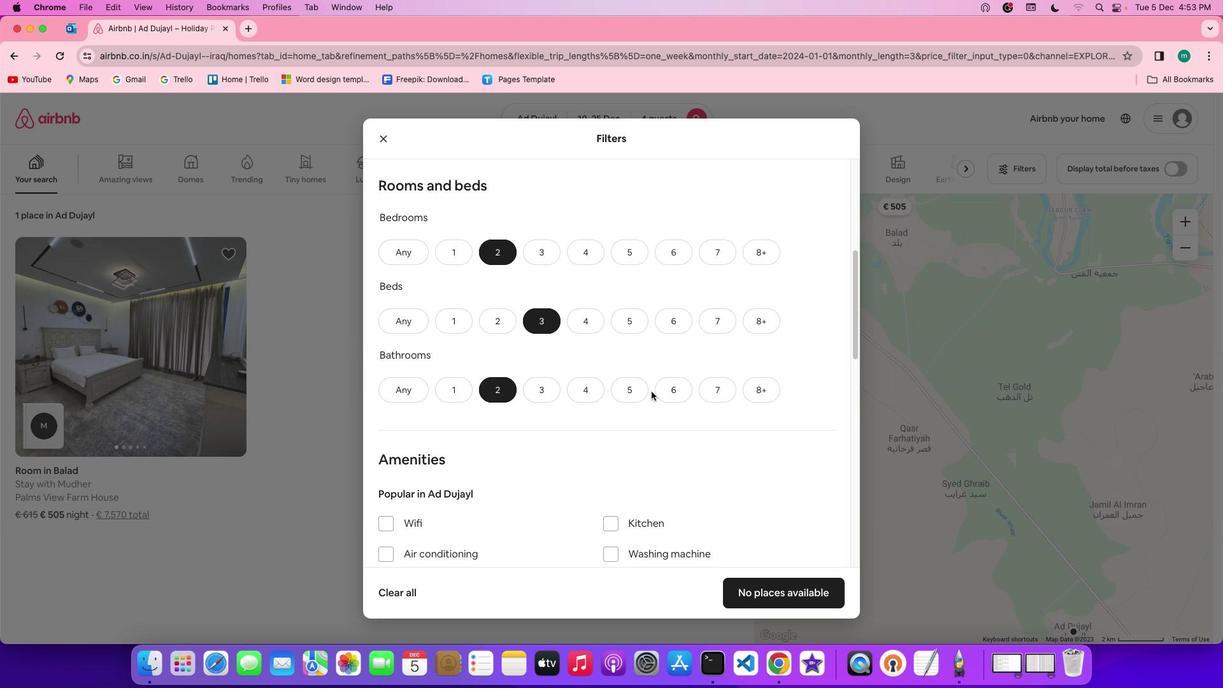 
Action: Mouse scrolled (651, 391) with delta (0, 0)
Screenshot: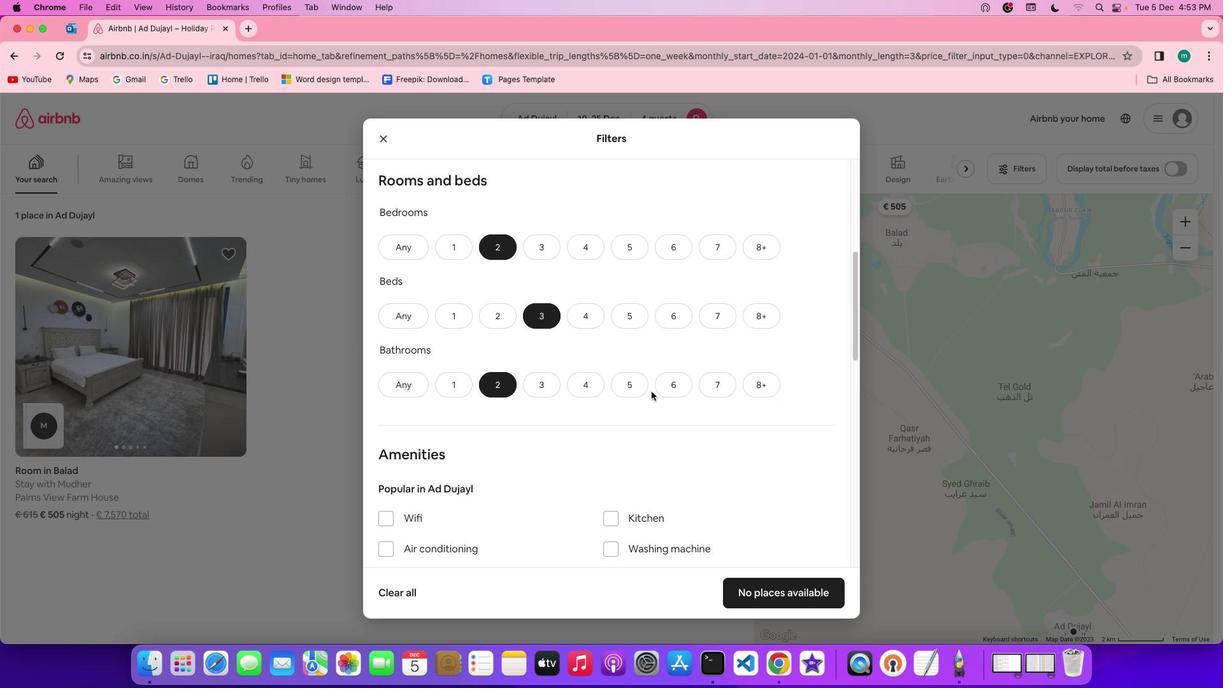 
Action: Mouse scrolled (651, 391) with delta (0, 0)
Screenshot: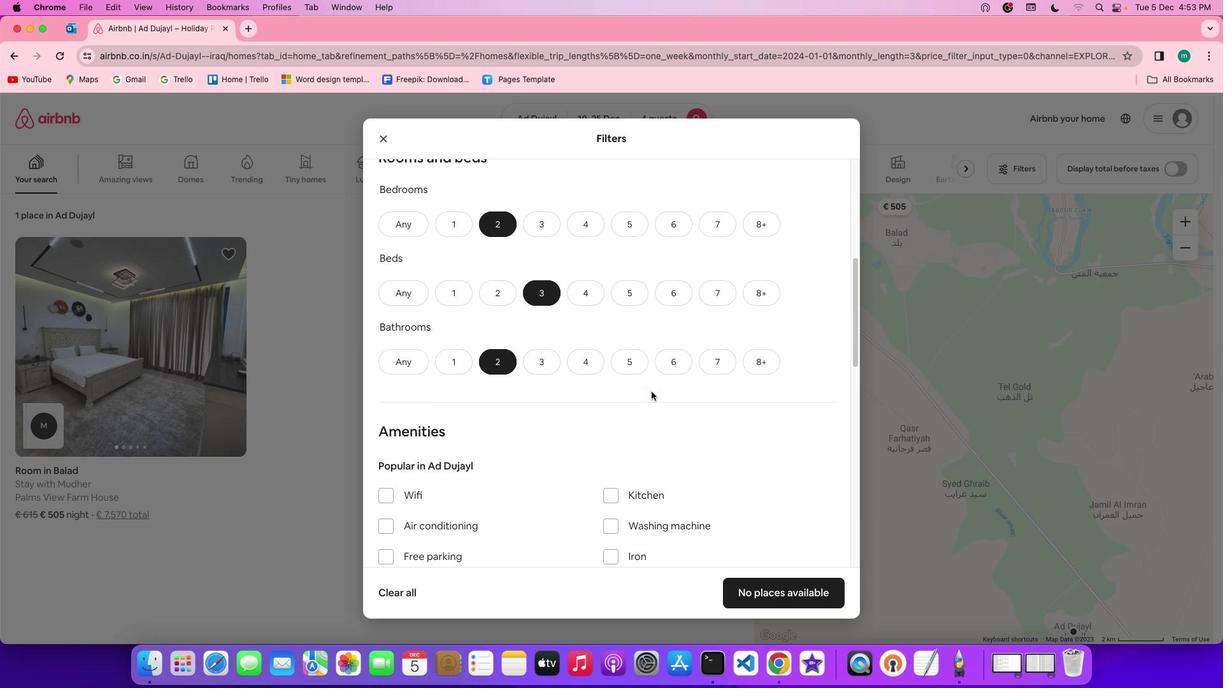 
Action: Mouse scrolled (651, 391) with delta (0, 0)
Screenshot: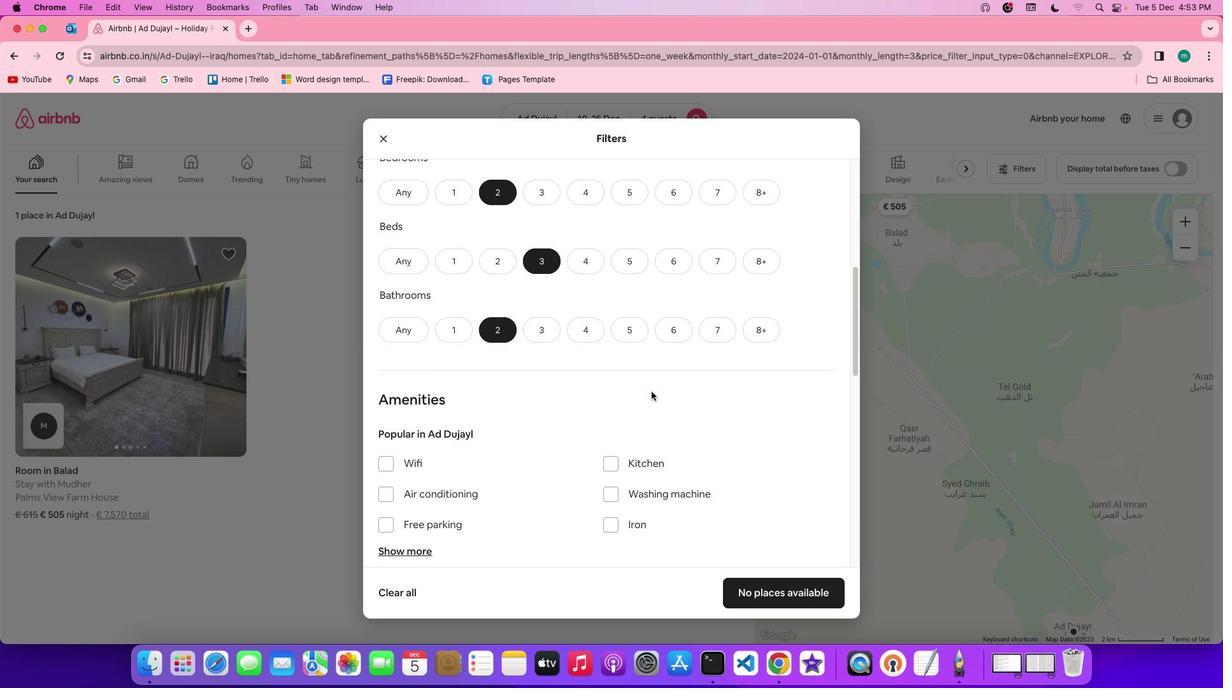 
Action: Mouse scrolled (651, 391) with delta (0, 0)
Screenshot: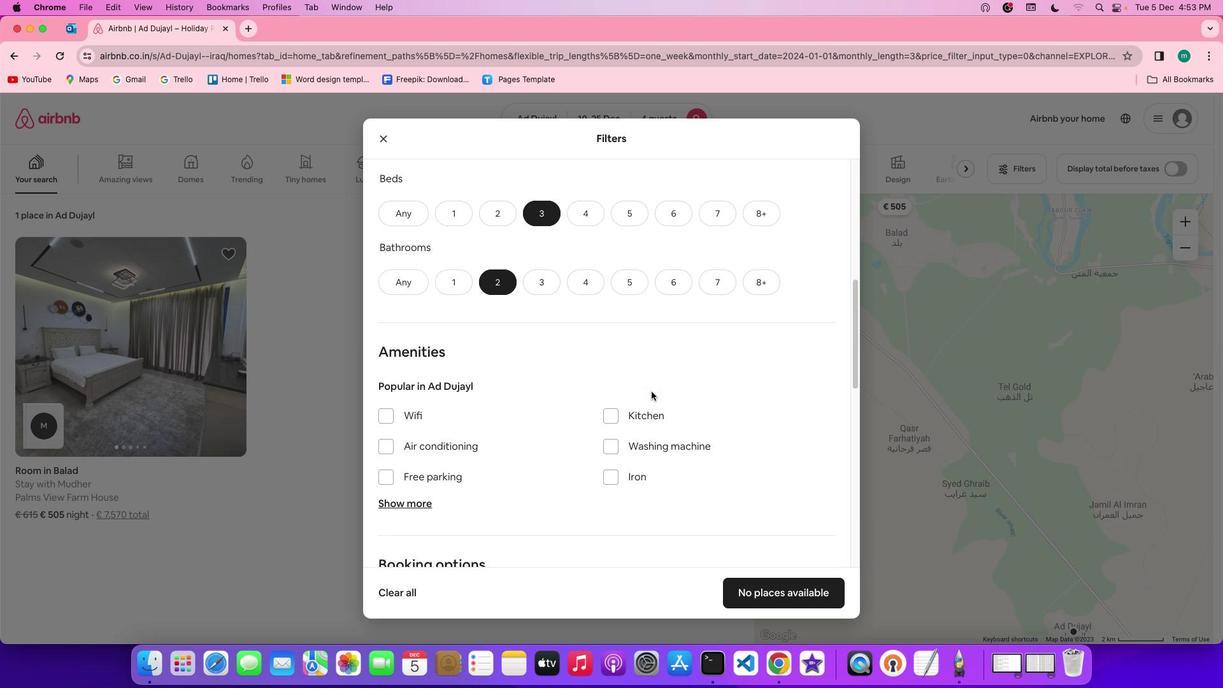
Action: Mouse scrolled (651, 391) with delta (0, 0)
Screenshot: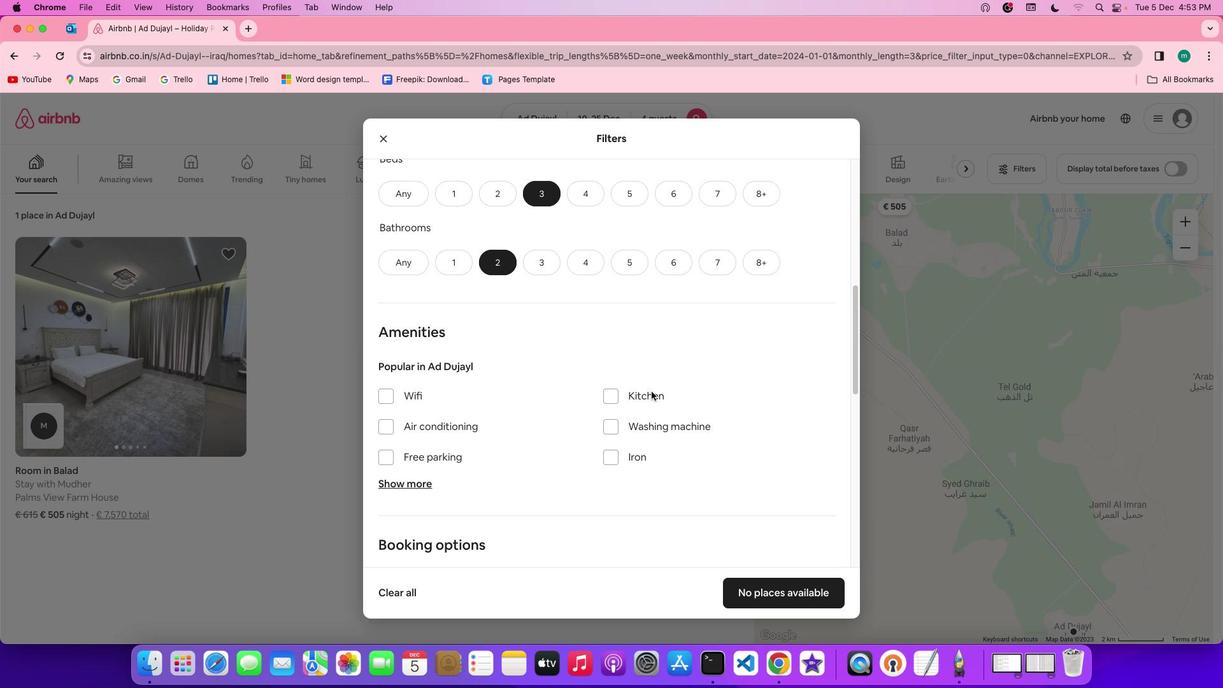 
Action: Mouse scrolled (651, 391) with delta (0, 0)
Screenshot: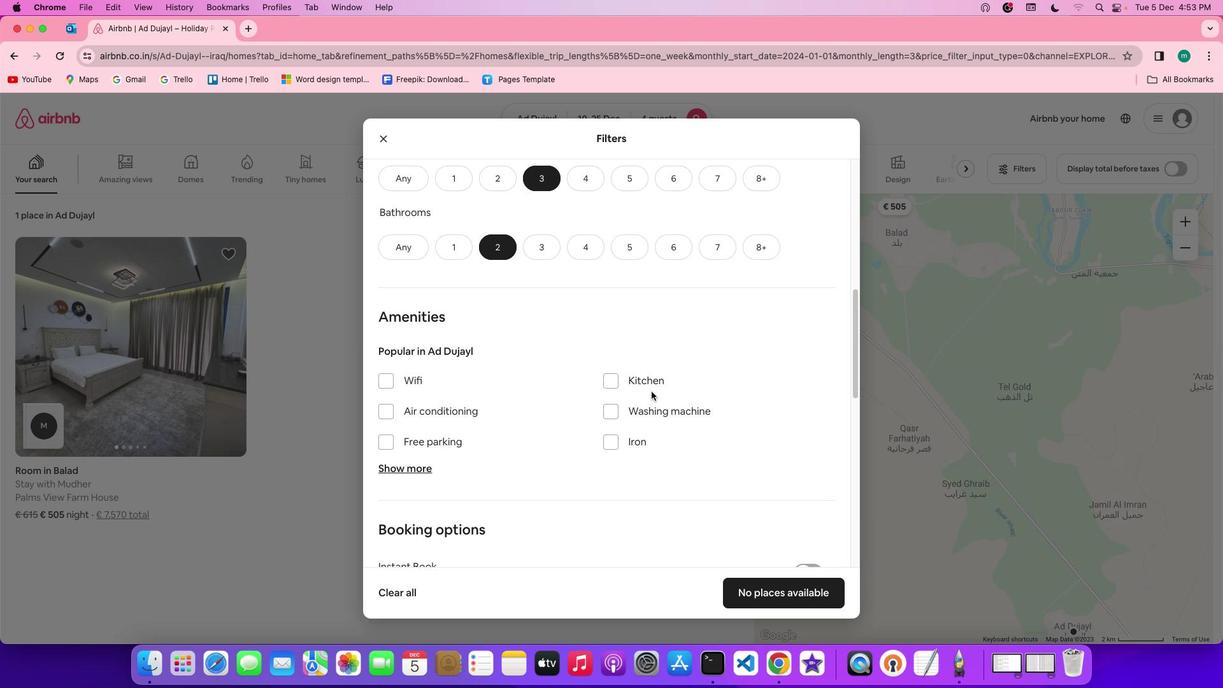
Action: Mouse scrolled (651, 391) with delta (0, 0)
Screenshot: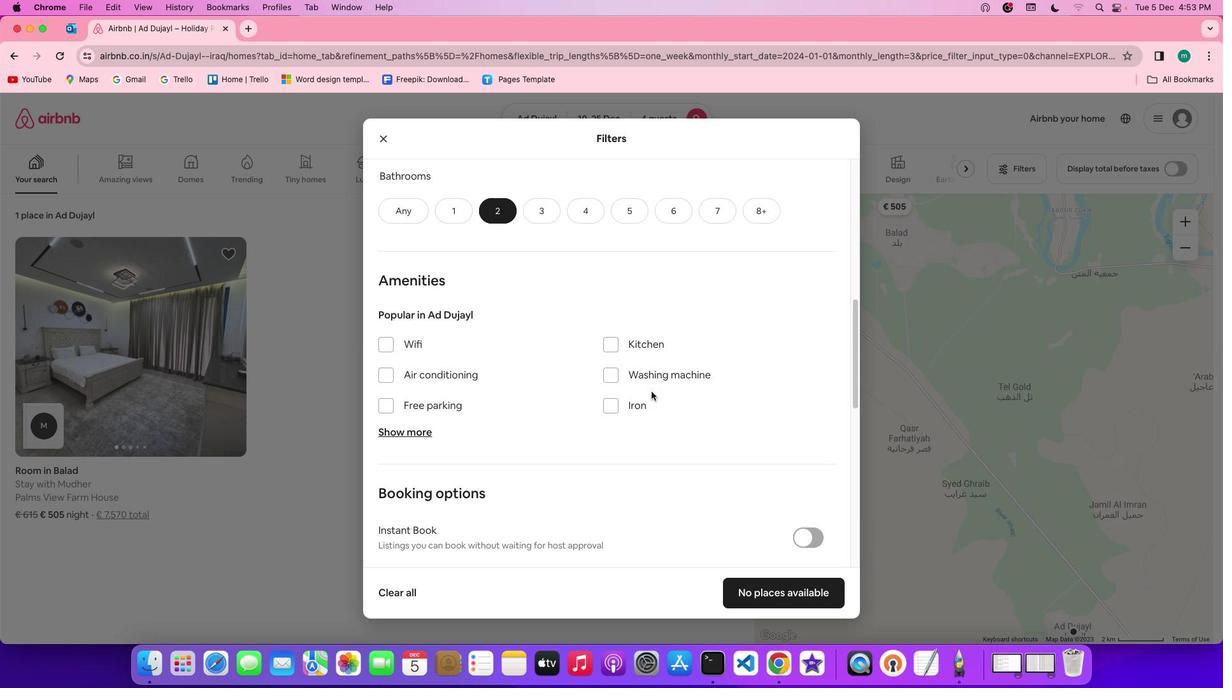 
Action: Mouse scrolled (651, 391) with delta (0, 0)
Screenshot: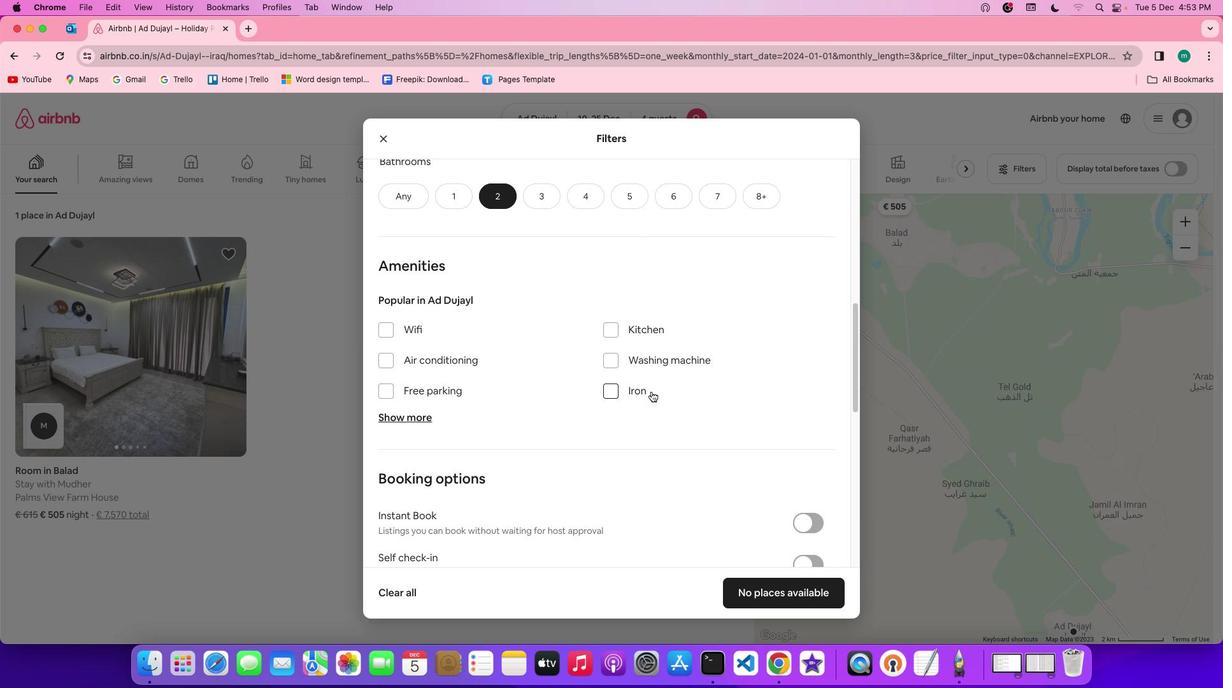 
Action: Mouse scrolled (651, 391) with delta (0, 0)
Screenshot: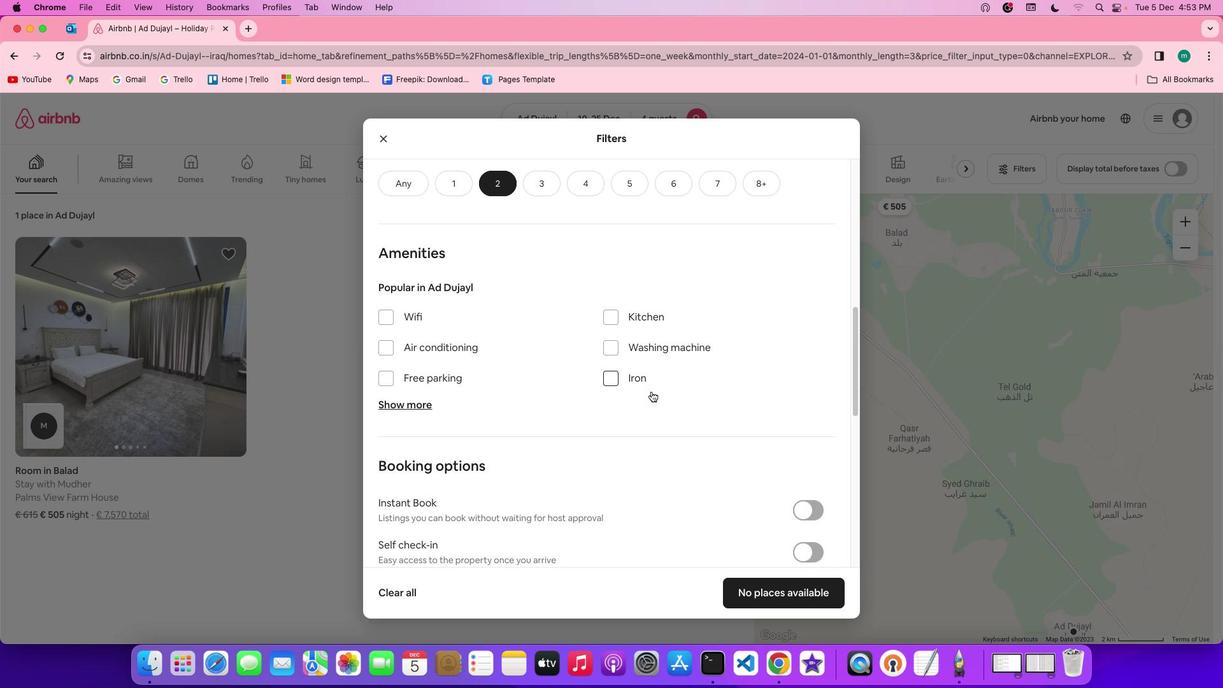 
Action: Mouse scrolled (651, 391) with delta (0, 0)
Screenshot: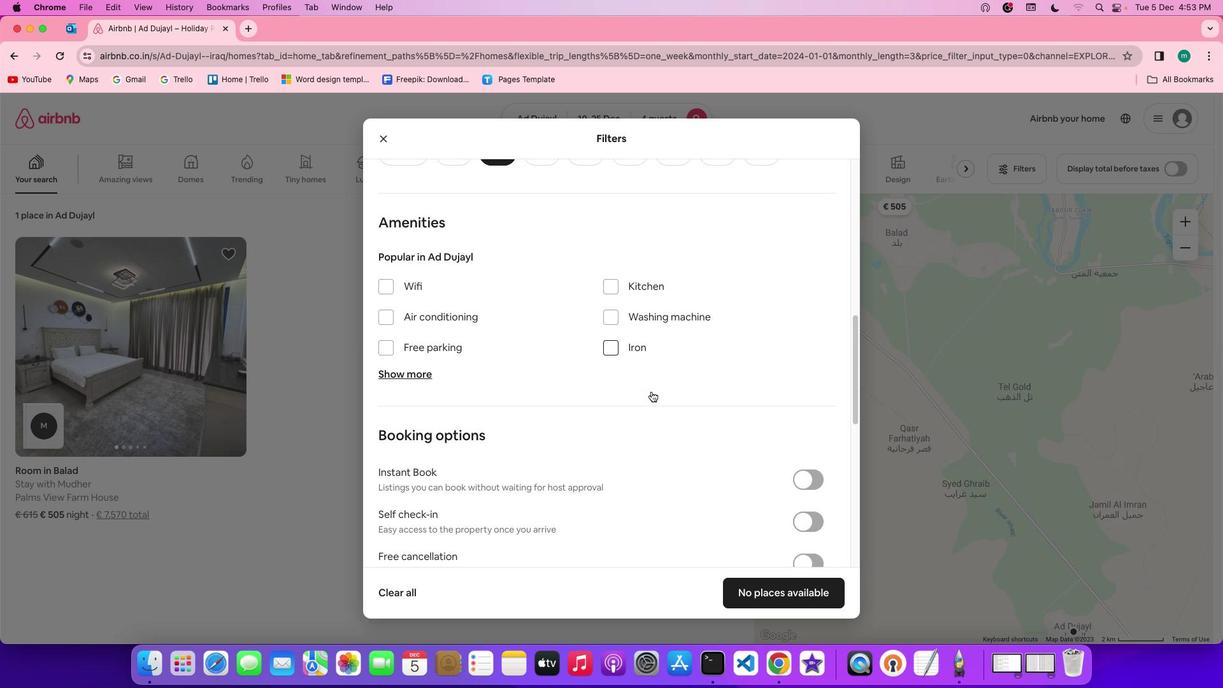 
Action: Mouse scrolled (651, 391) with delta (0, 0)
Screenshot: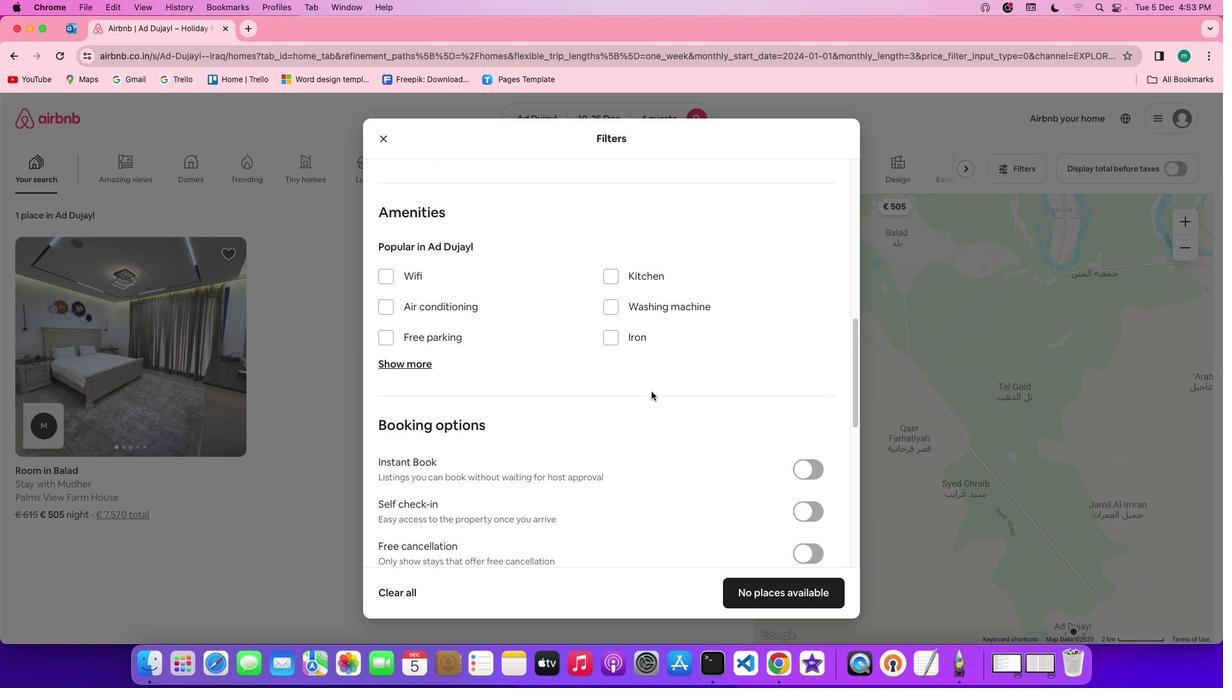 
Action: Mouse scrolled (651, 391) with delta (0, 0)
Screenshot: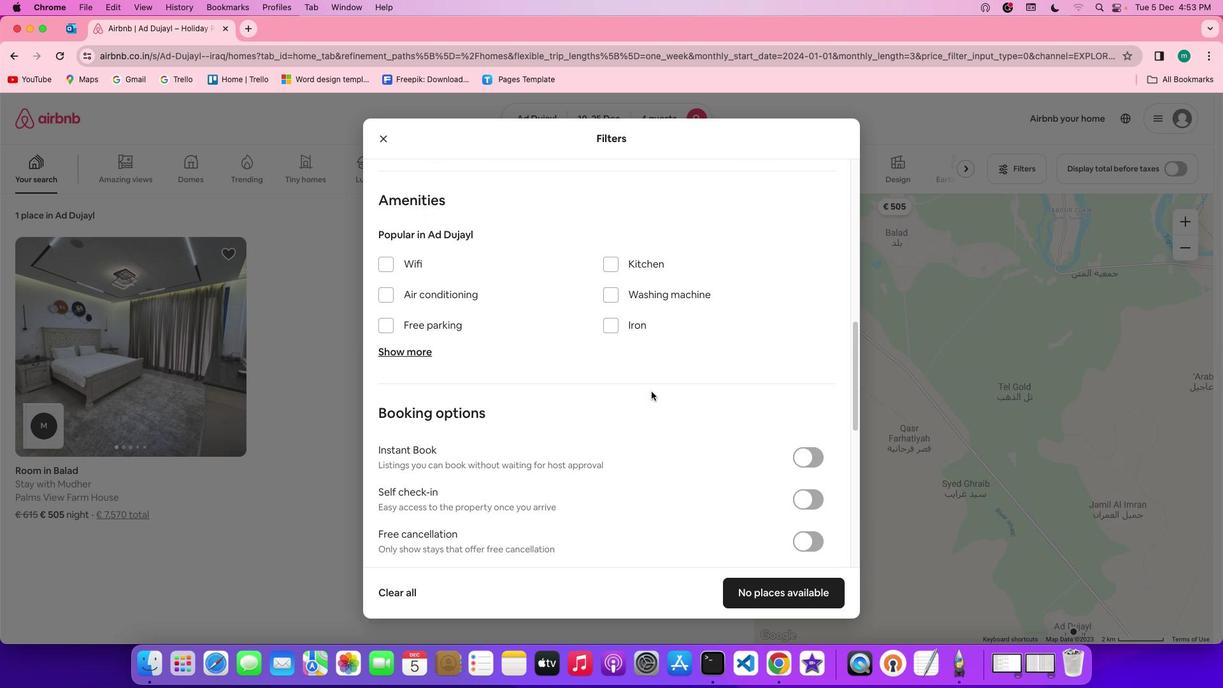
Action: Mouse scrolled (651, 391) with delta (0, 0)
Screenshot: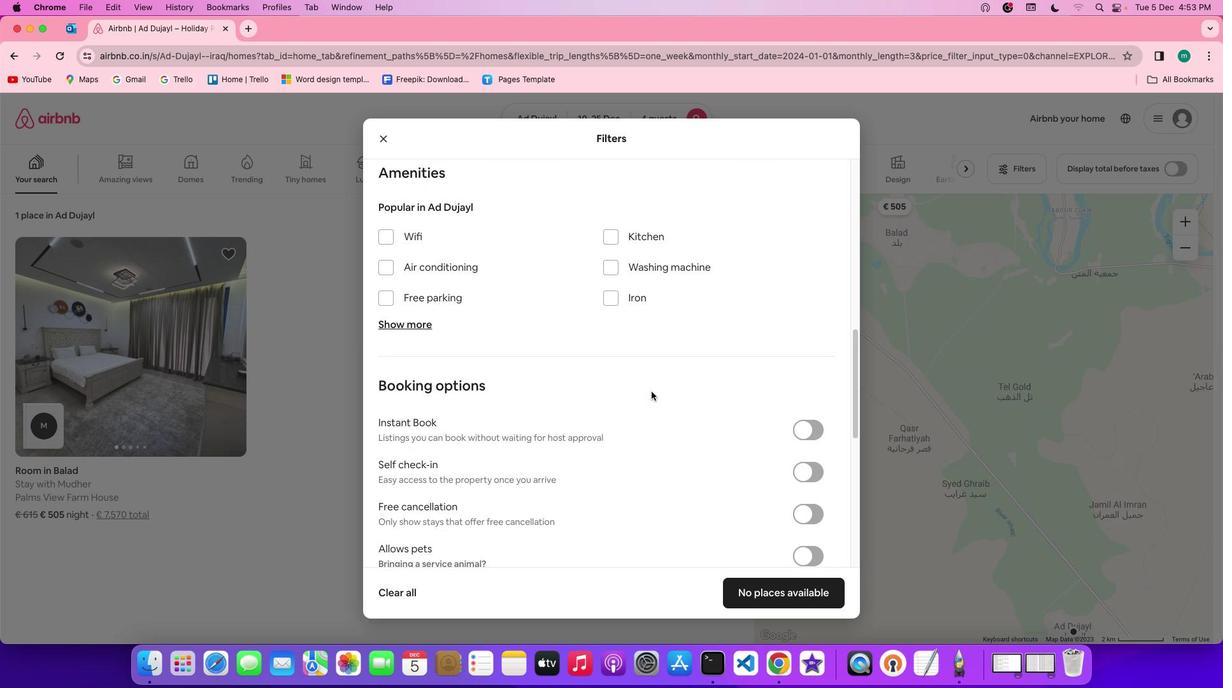 
Action: Mouse moved to (620, 366)
Screenshot: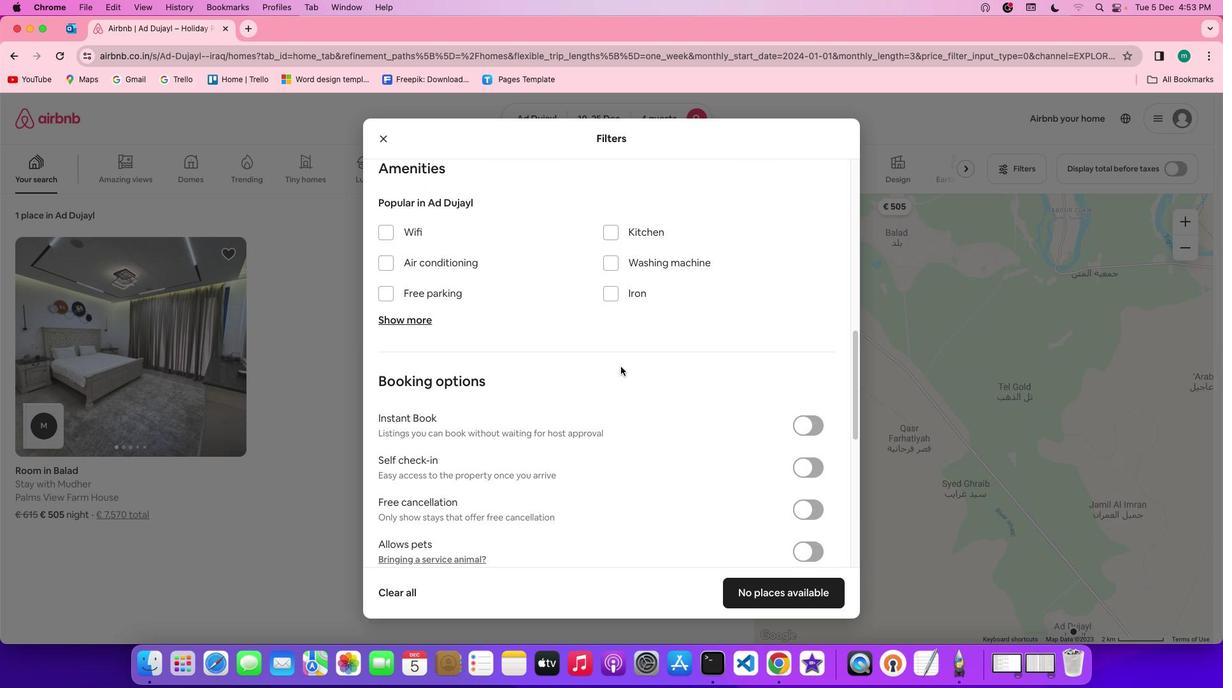 
Action: Mouse scrolled (620, 366) with delta (0, 0)
Screenshot: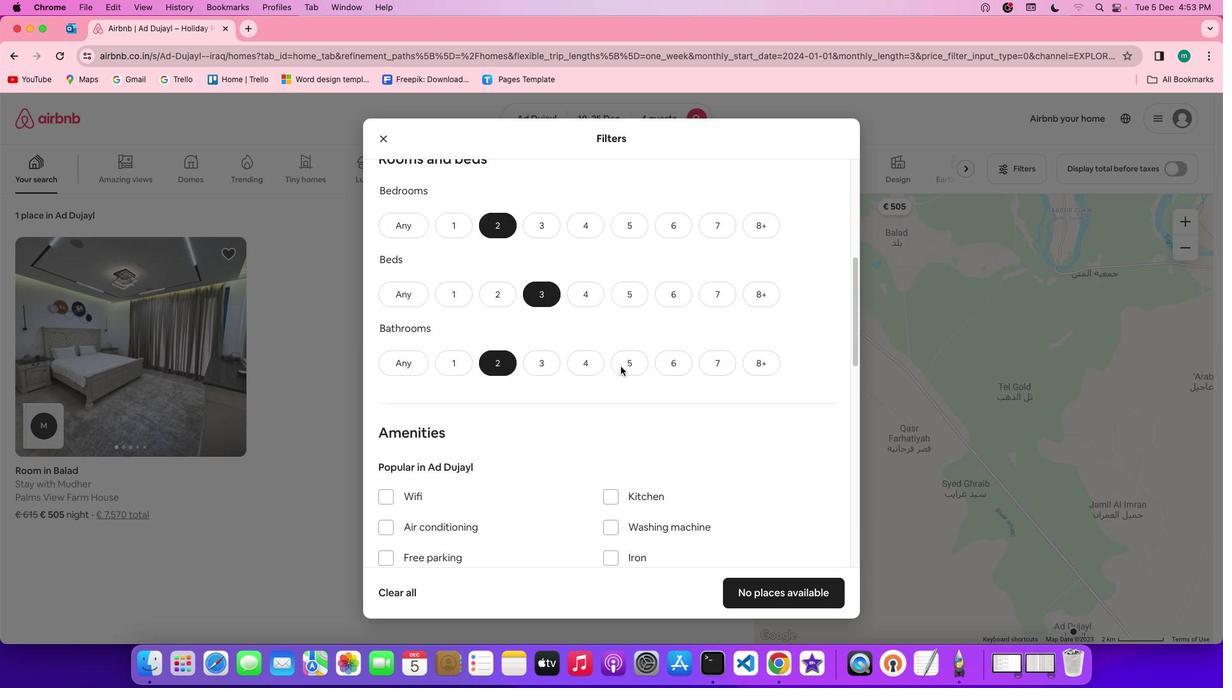 
Action: Mouse scrolled (620, 366) with delta (0, 0)
Screenshot: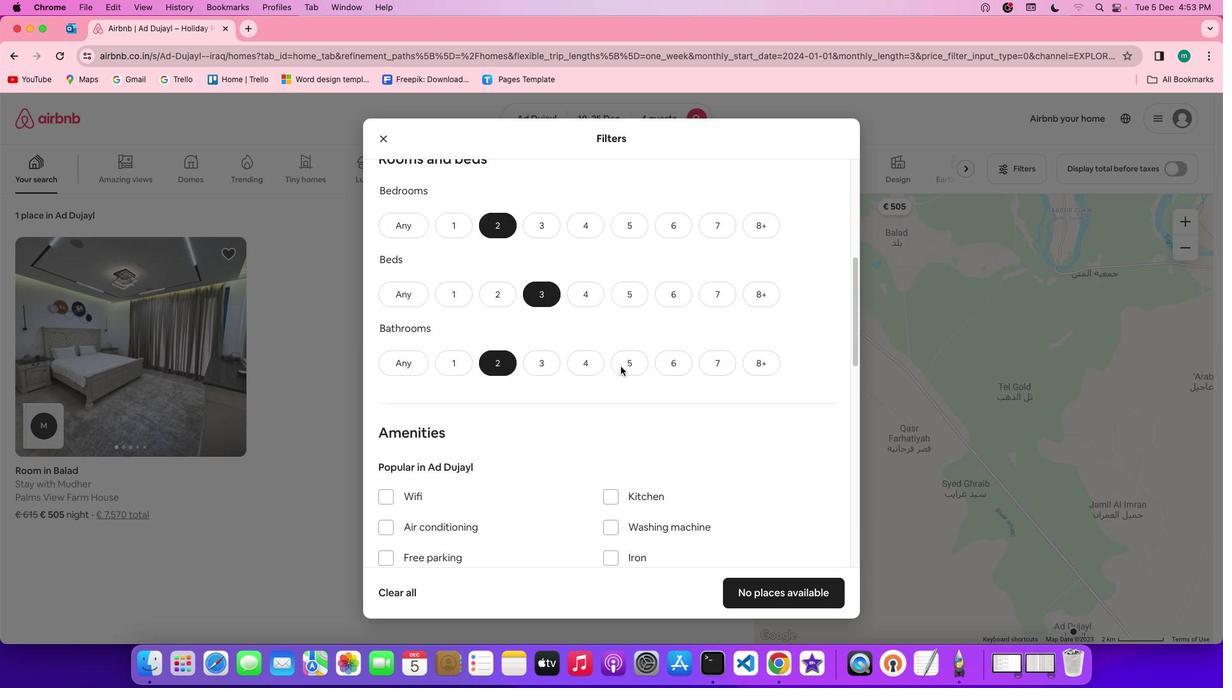 
Action: Mouse scrolled (620, 366) with delta (0, 2)
Screenshot: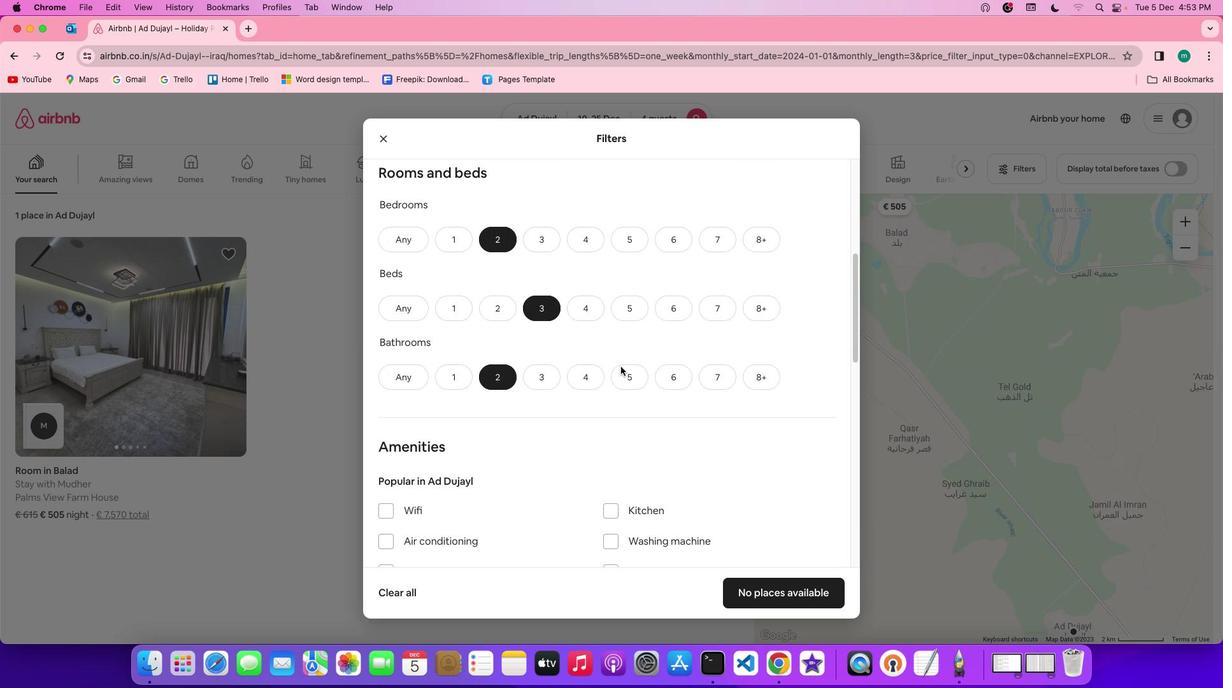 
Action: Mouse scrolled (620, 366) with delta (0, 3)
Screenshot: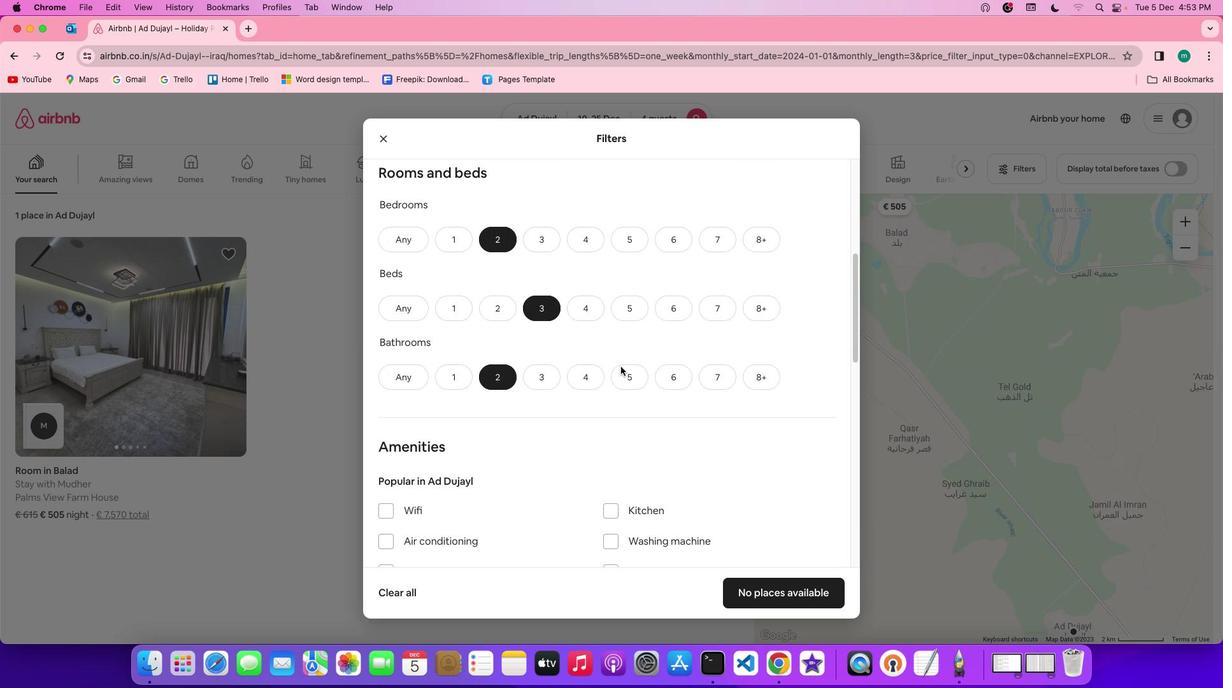 
Action: Mouse scrolled (620, 366) with delta (0, 0)
Screenshot: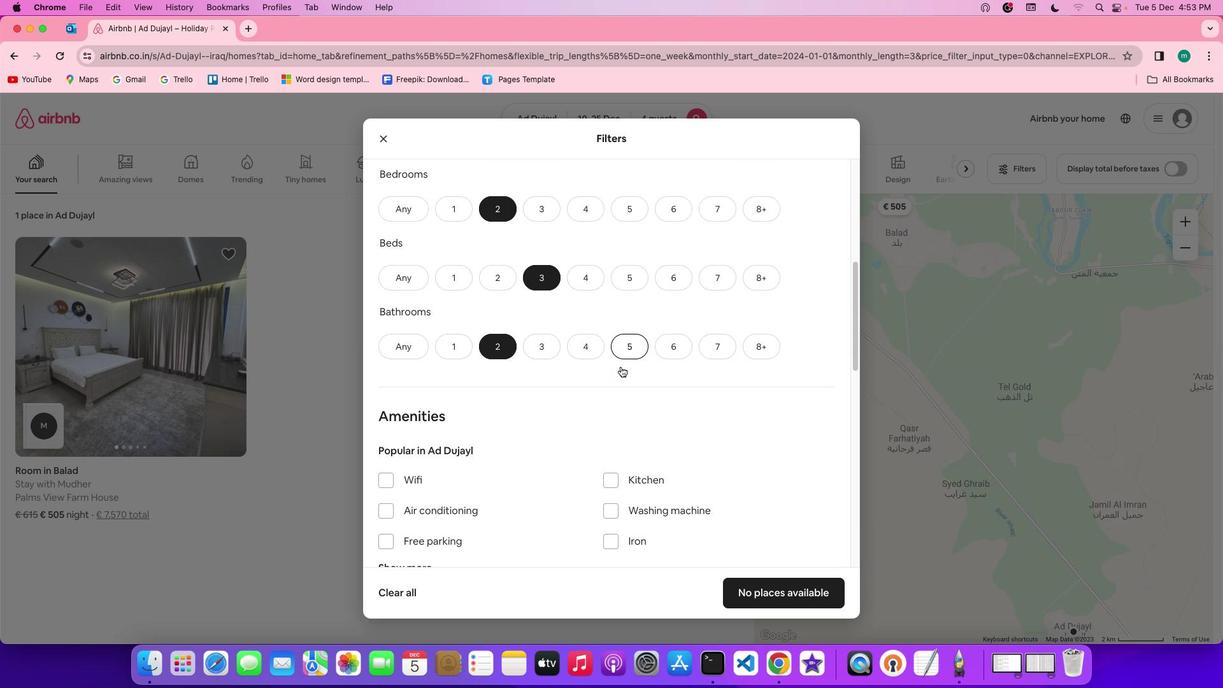 
Action: Mouse scrolled (620, 366) with delta (0, 0)
Screenshot: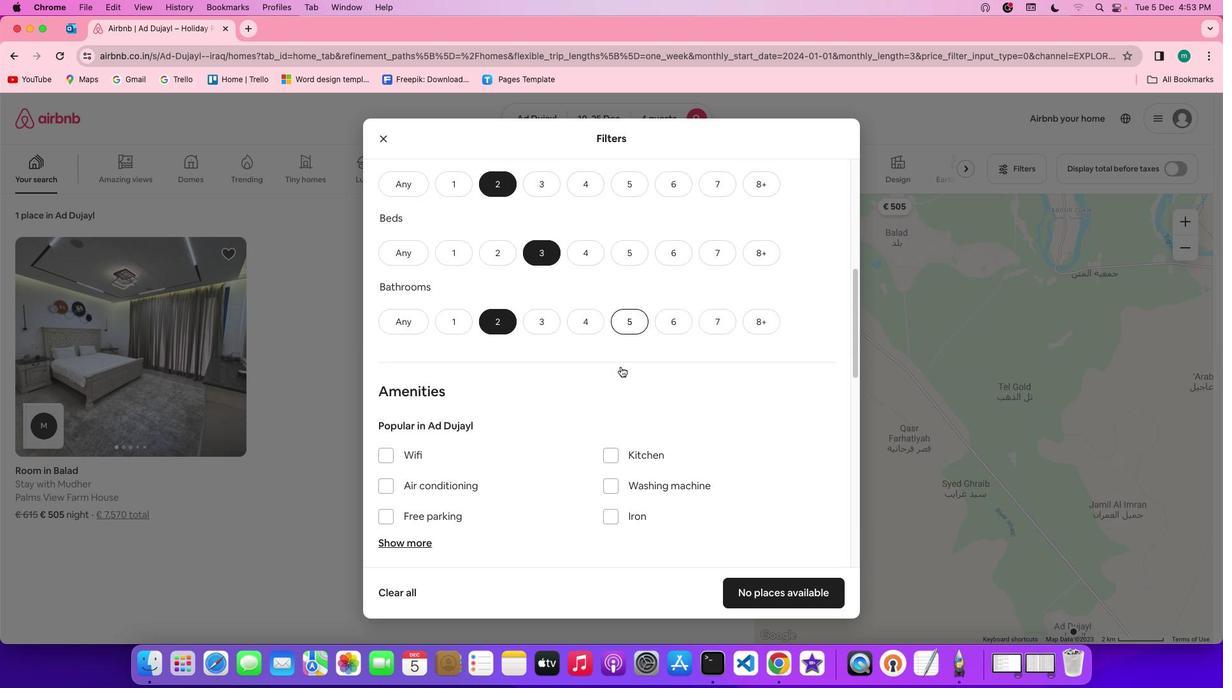 
Action: Mouse scrolled (620, 366) with delta (0, -1)
Screenshot: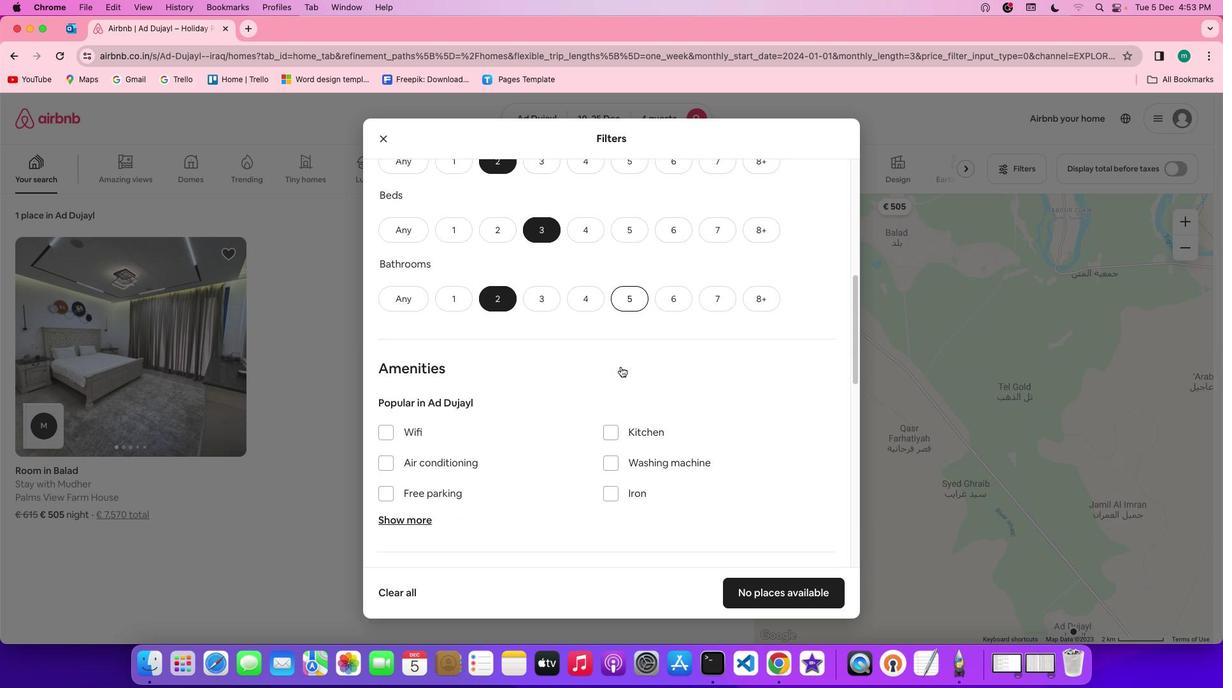 
Action: Mouse scrolled (620, 366) with delta (0, 0)
Screenshot: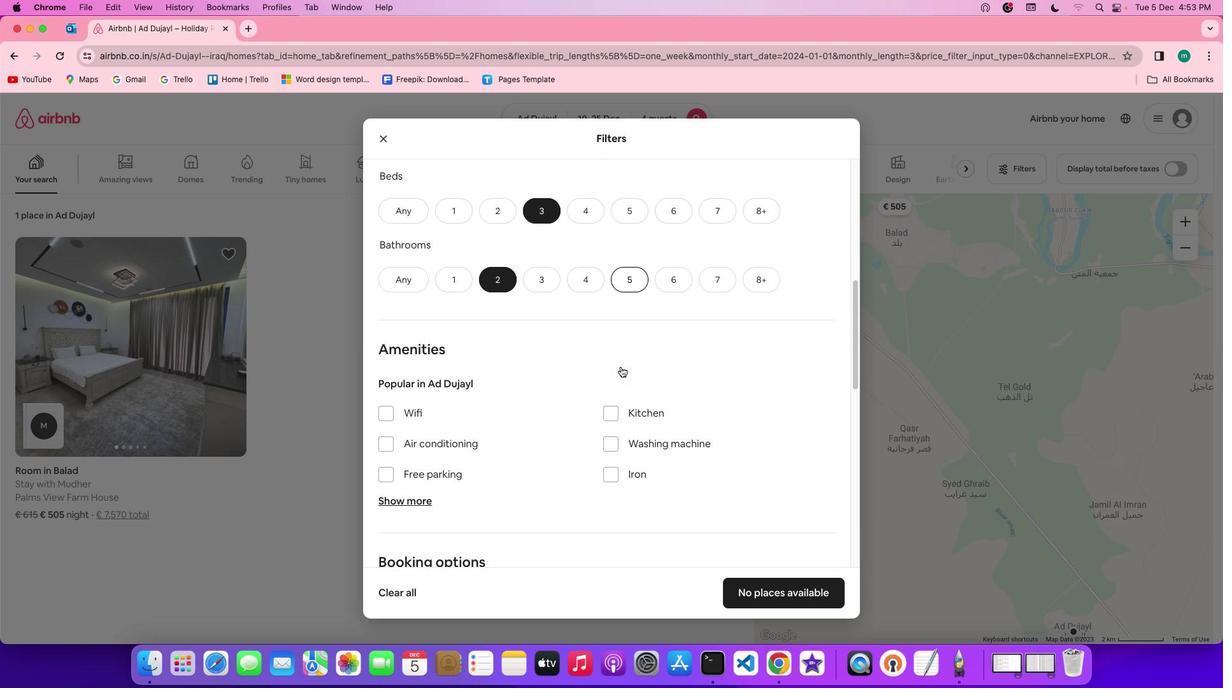 
Action: Mouse scrolled (620, 366) with delta (0, 0)
Screenshot: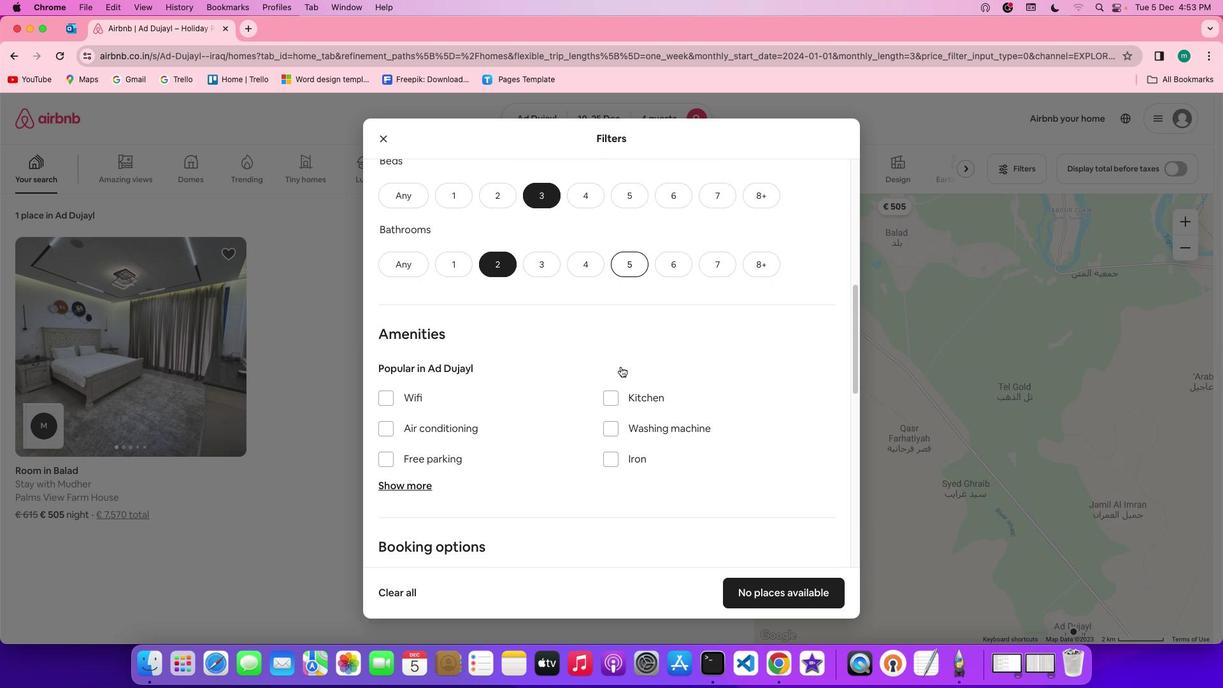 
Action: Mouse scrolled (620, 366) with delta (0, 0)
Screenshot: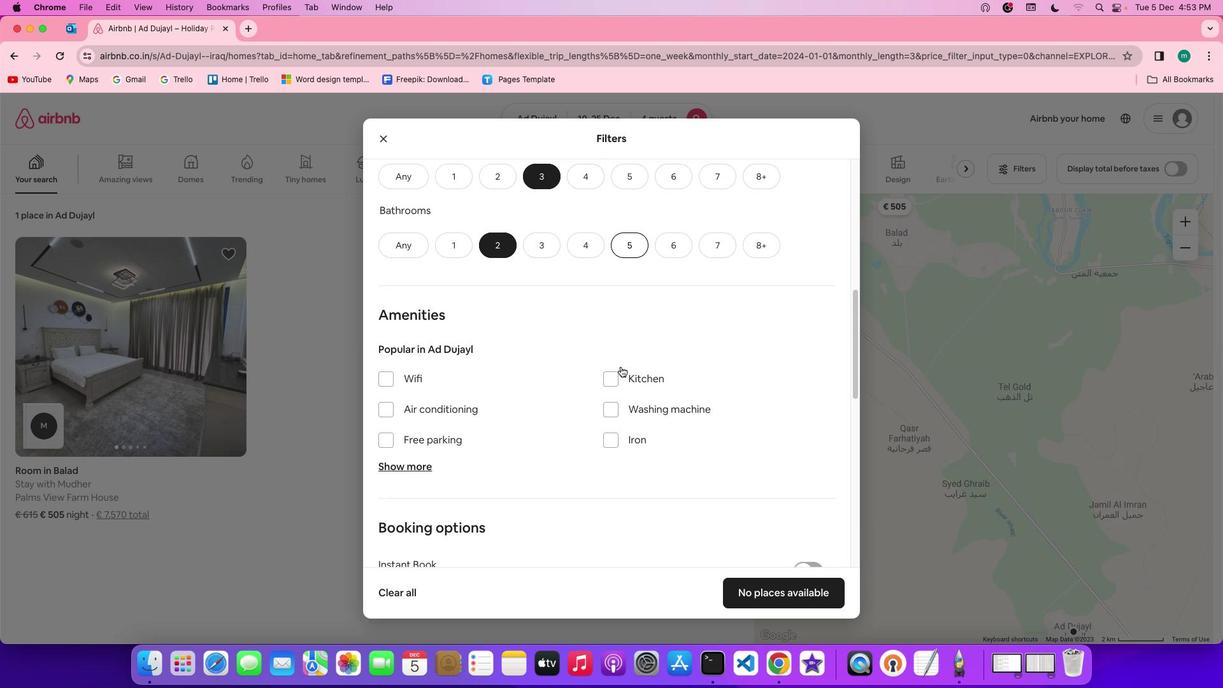 
Action: Mouse scrolled (620, 366) with delta (0, -1)
Screenshot: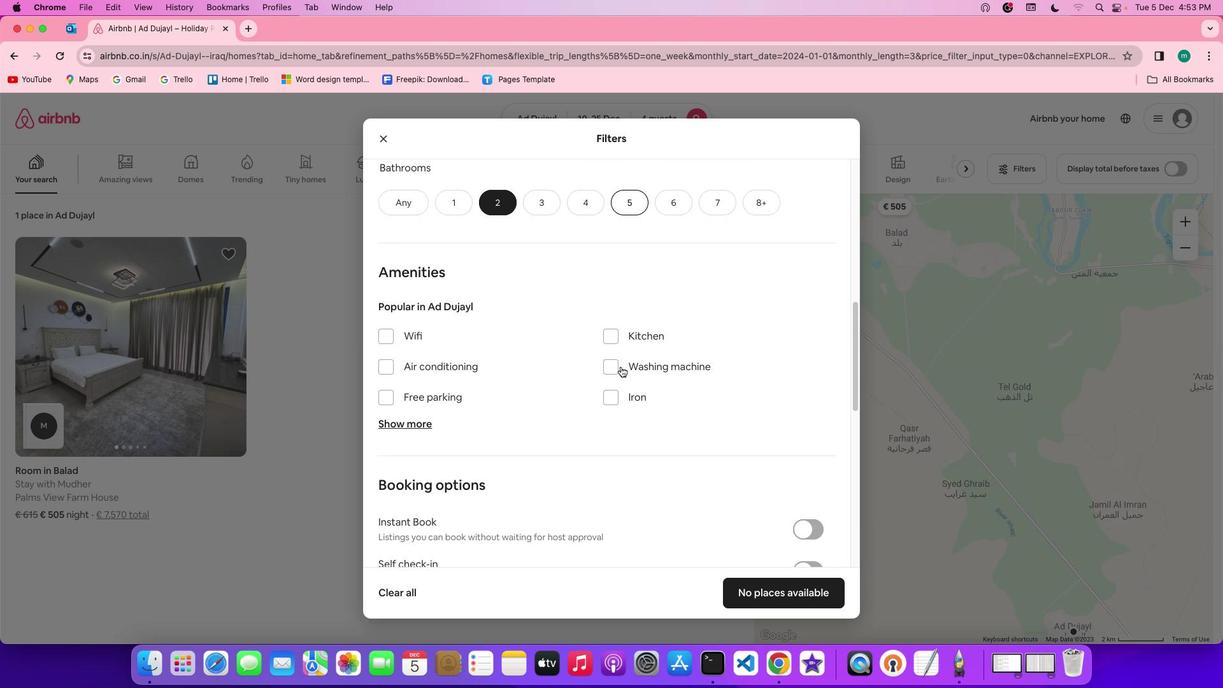 
Action: Mouse scrolled (620, 366) with delta (0, 0)
Screenshot: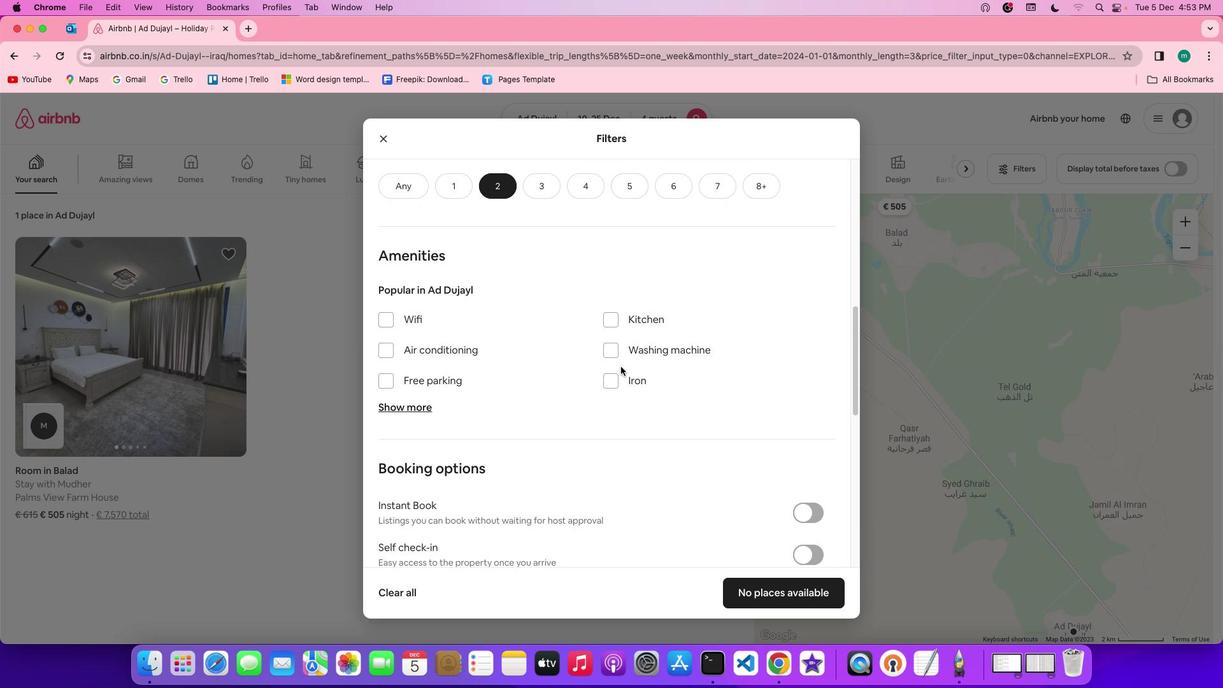 
Action: Mouse scrolled (620, 366) with delta (0, 0)
Screenshot: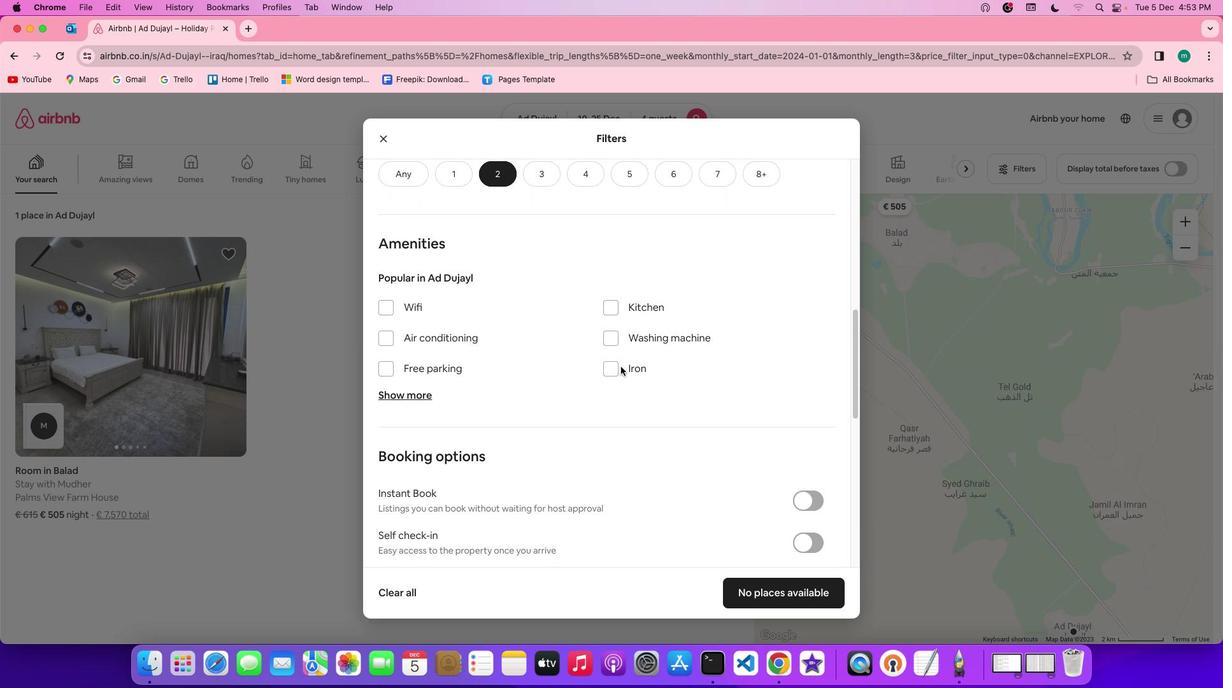 
Action: Mouse scrolled (620, 366) with delta (0, 0)
Screenshot: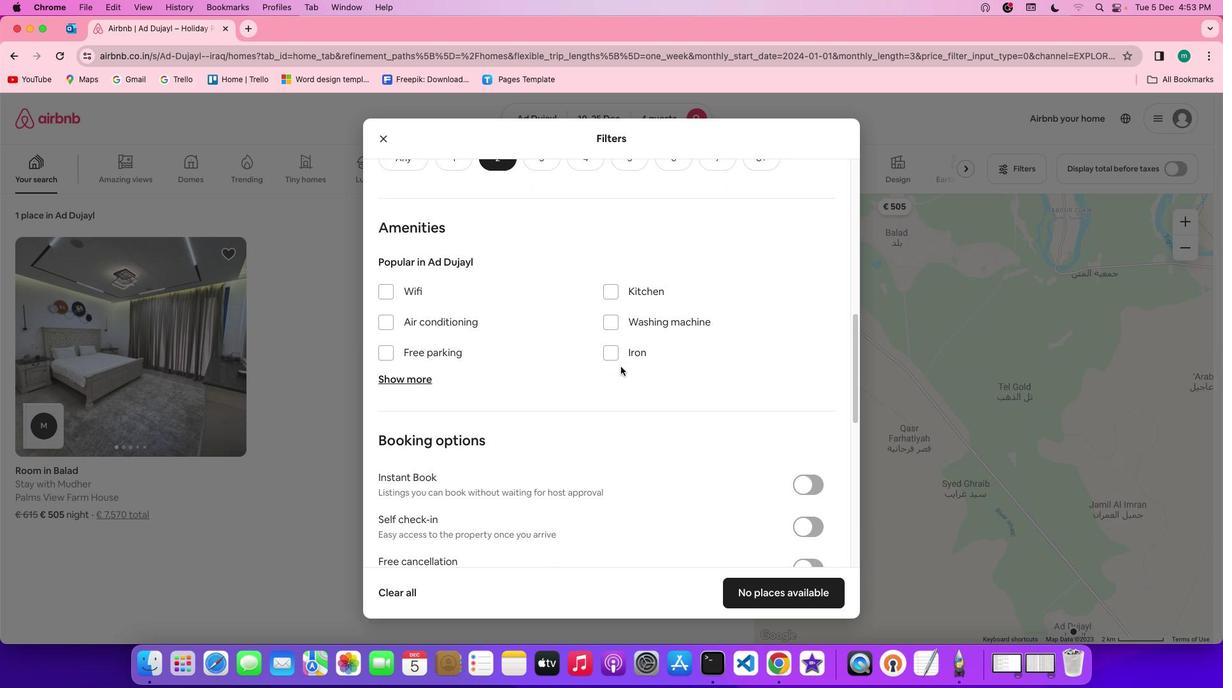 
Action: Mouse moved to (386, 284)
Screenshot: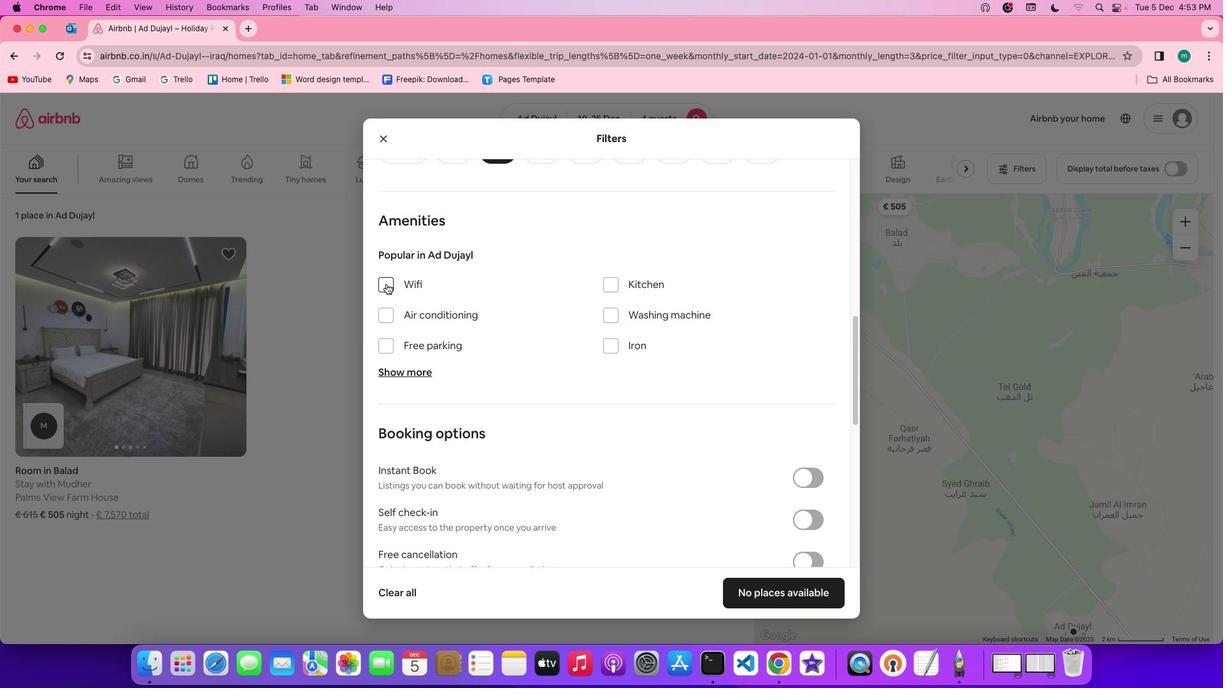 
Action: Mouse pressed left at (386, 284)
Screenshot: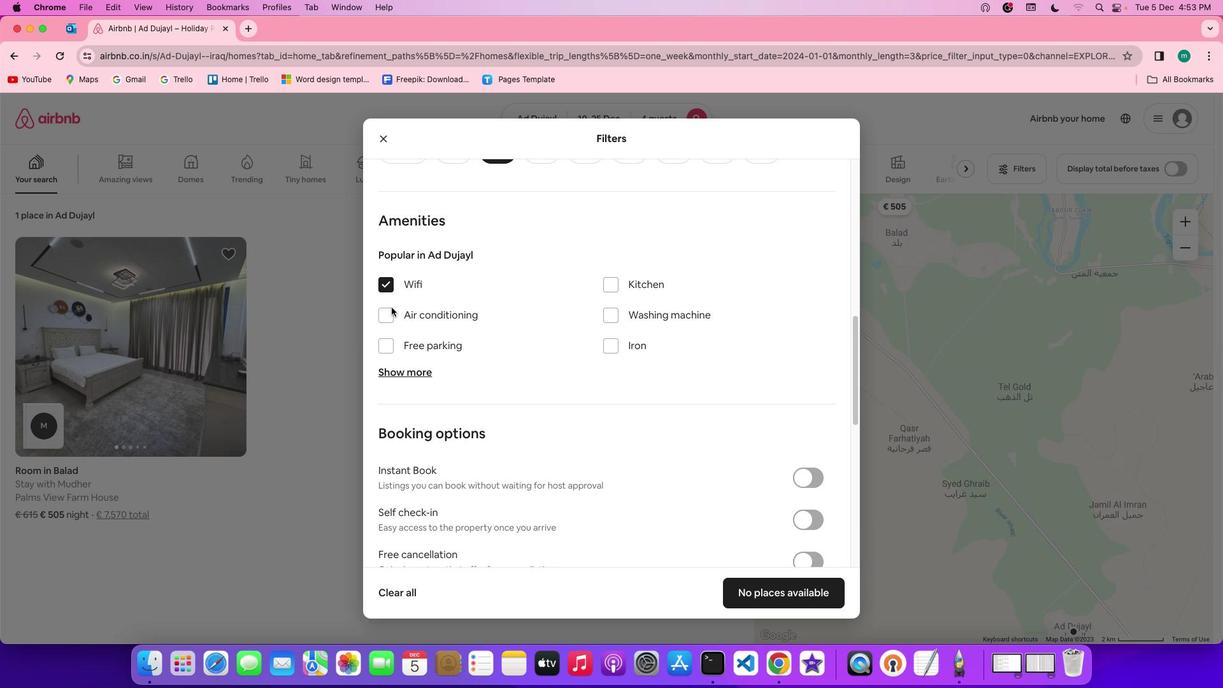 
Action: Mouse moved to (400, 374)
Screenshot: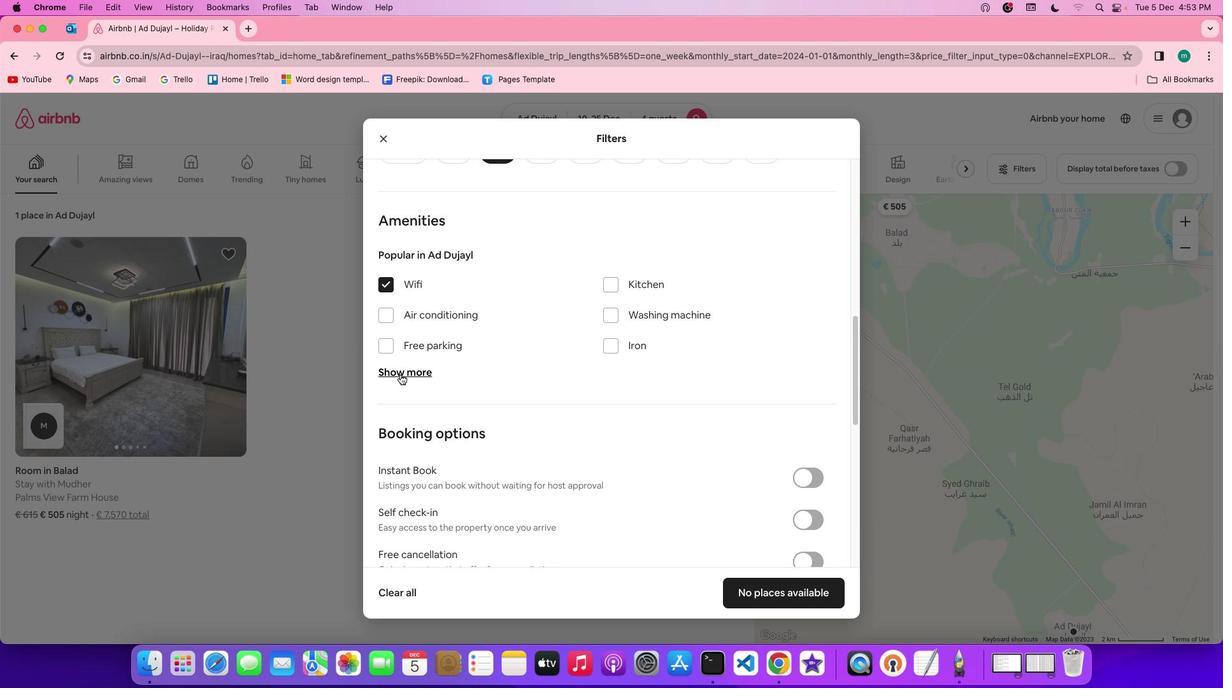 
Action: Mouse pressed left at (400, 374)
Screenshot: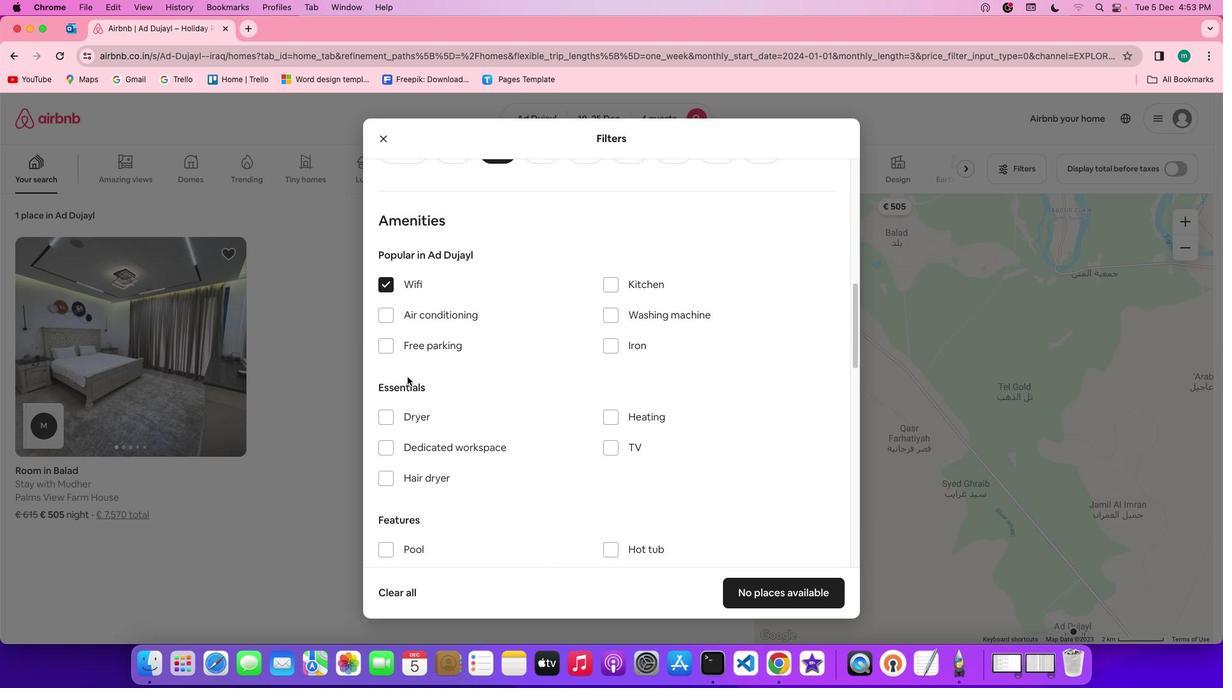 
Action: Mouse moved to (616, 447)
Screenshot: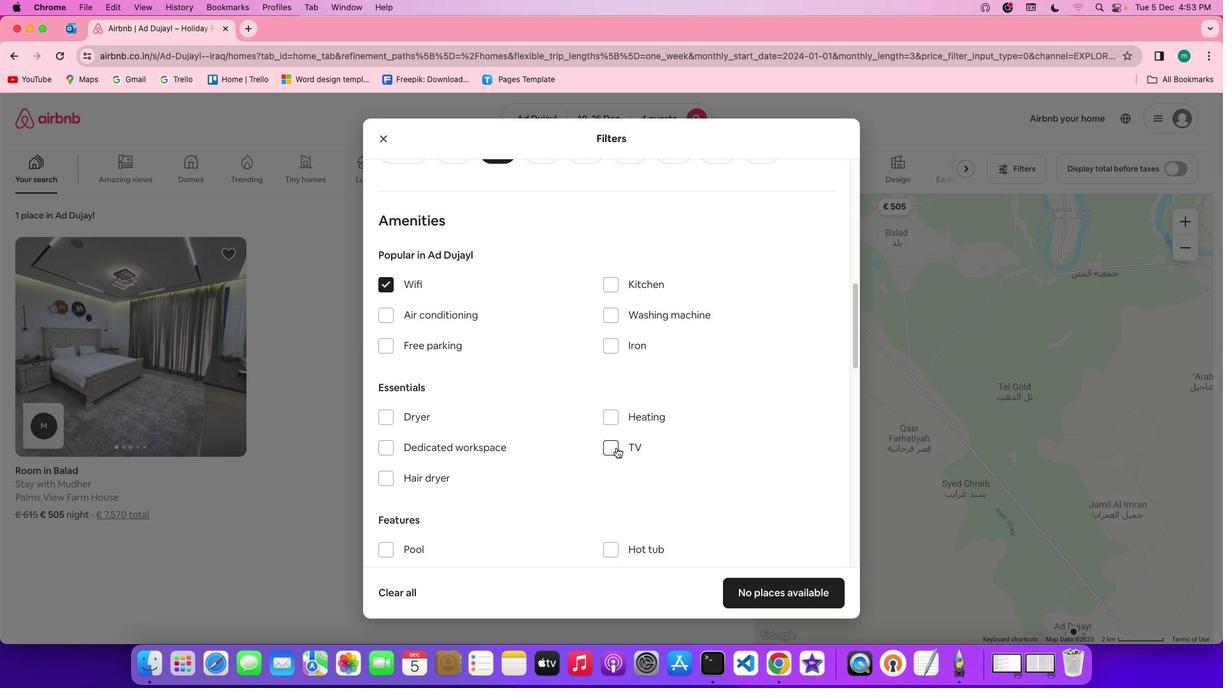 
Action: Mouse pressed left at (616, 447)
Screenshot: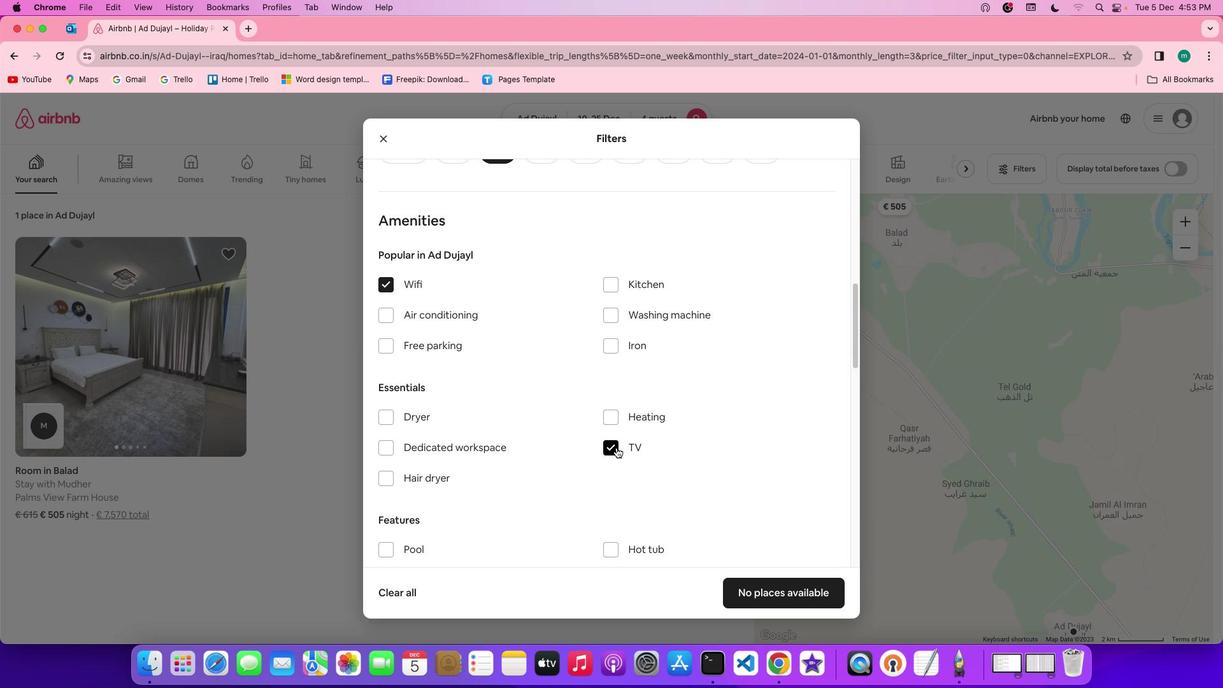 
Action: Mouse moved to (740, 451)
Screenshot: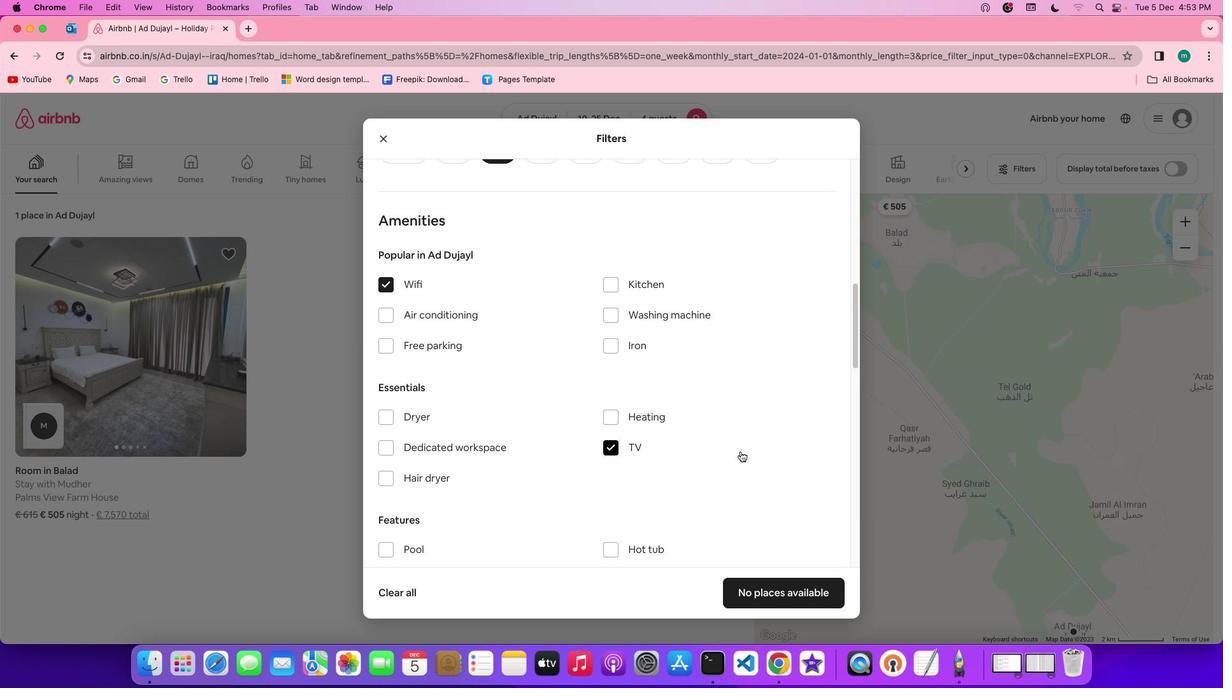
Action: Mouse scrolled (740, 451) with delta (0, 0)
Screenshot: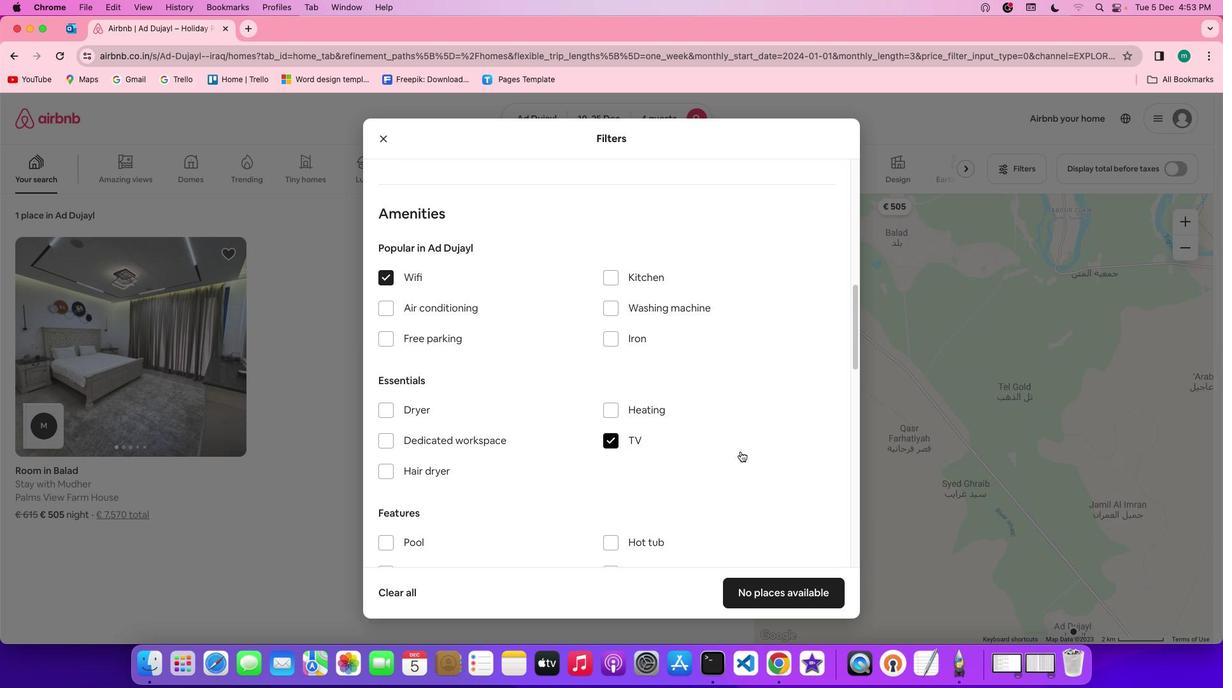 
Action: Mouse scrolled (740, 451) with delta (0, 0)
Screenshot: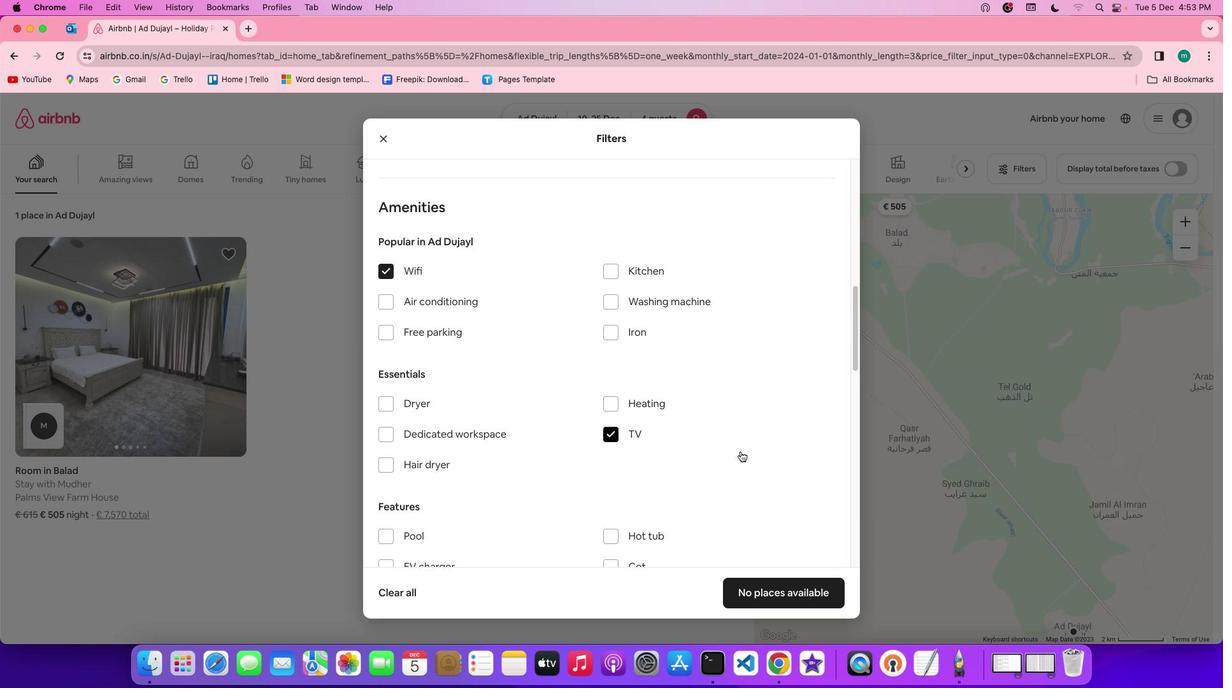 
Action: Mouse scrolled (740, 451) with delta (0, 0)
Screenshot: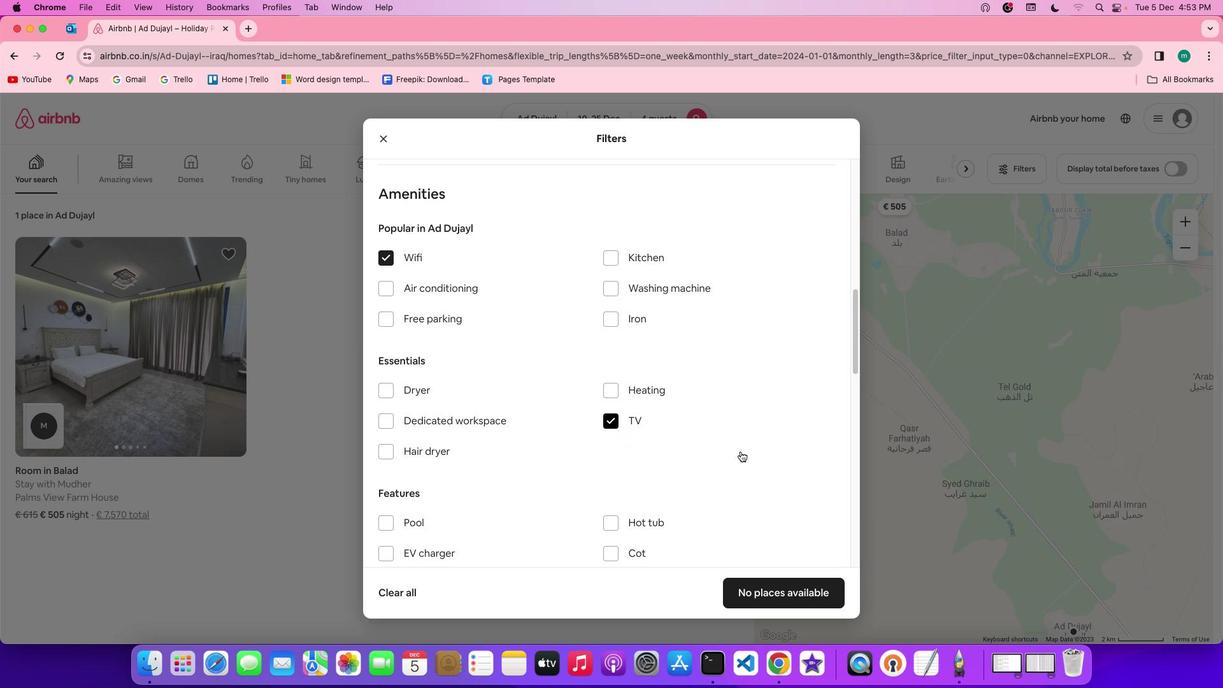 
Action: Mouse scrolled (740, 451) with delta (0, 0)
Screenshot: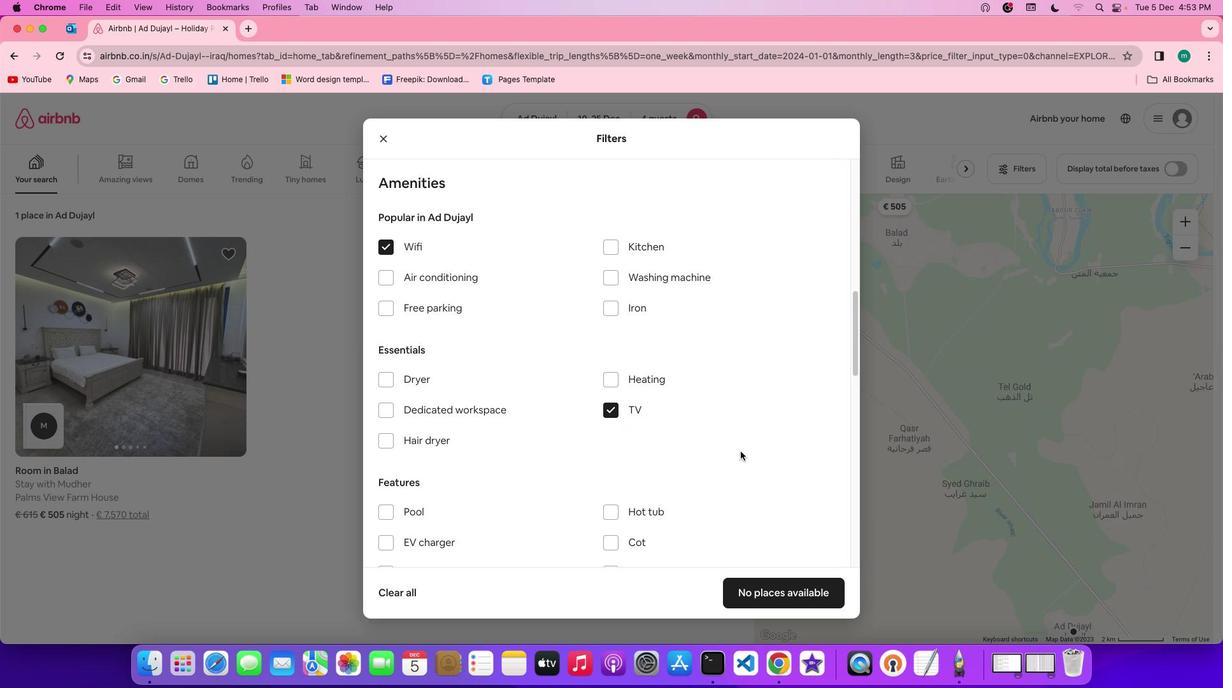 
Action: Mouse scrolled (740, 451) with delta (0, 0)
Screenshot: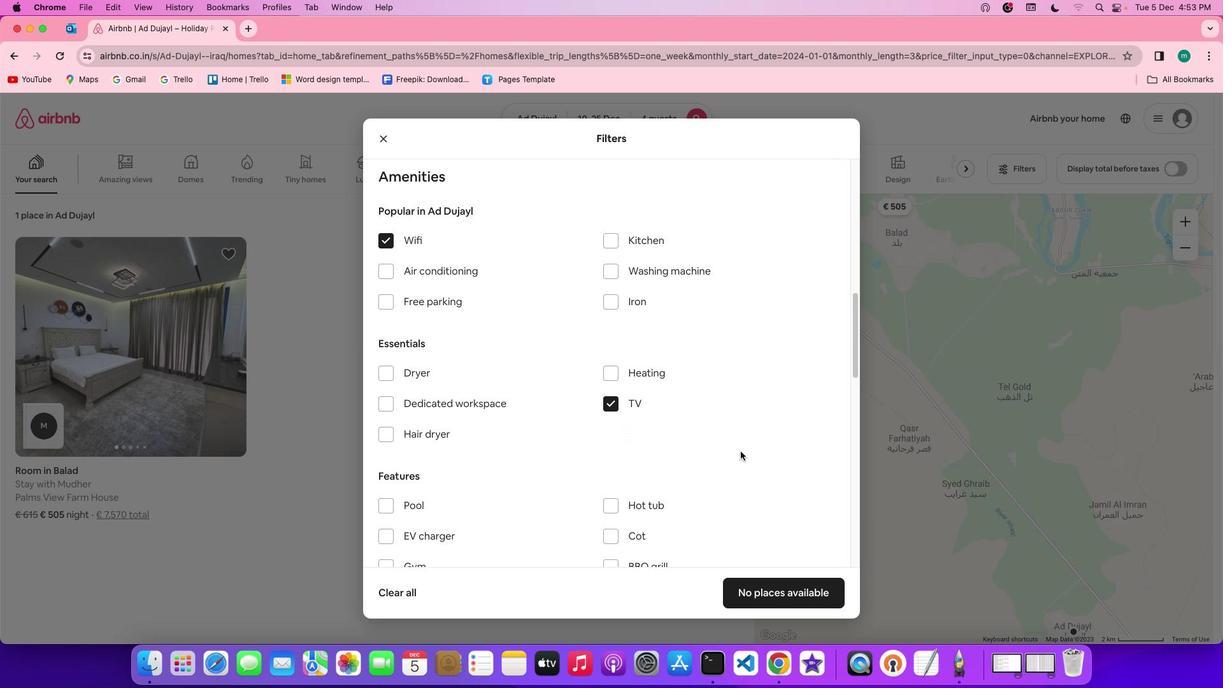 
Action: Mouse scrolled (740, 451) with delta (0, 0)
Screenshot: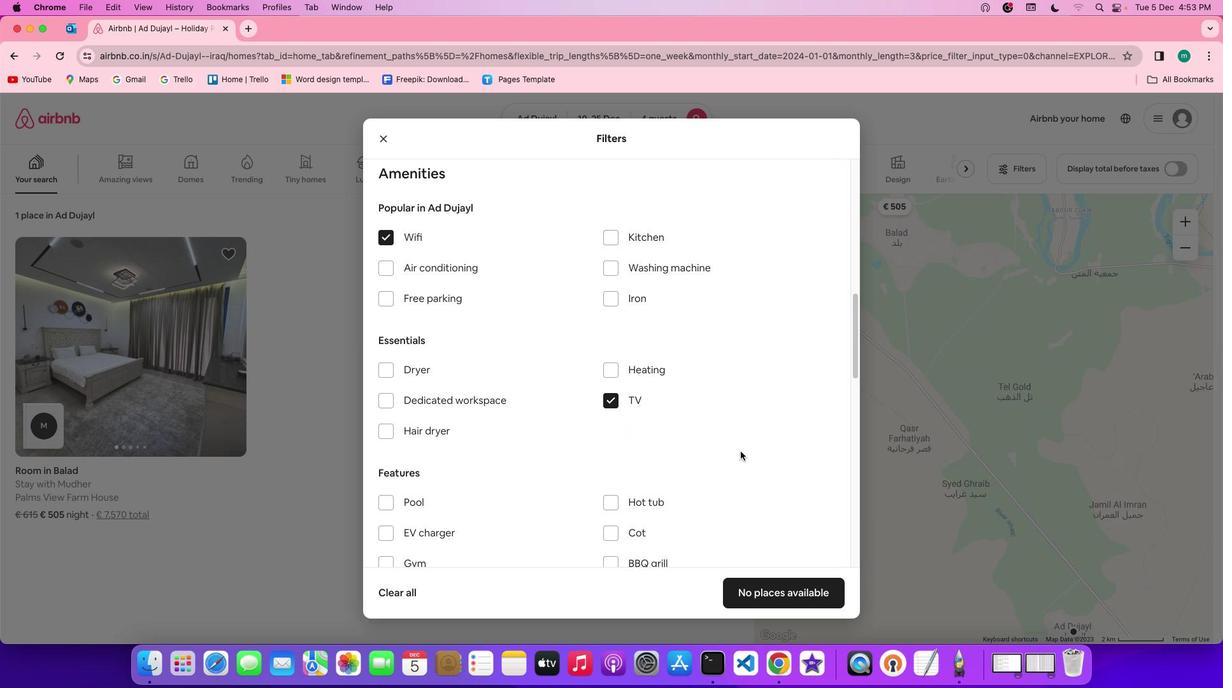 
Action: Mouse moved to (440, 297)
Screenshot: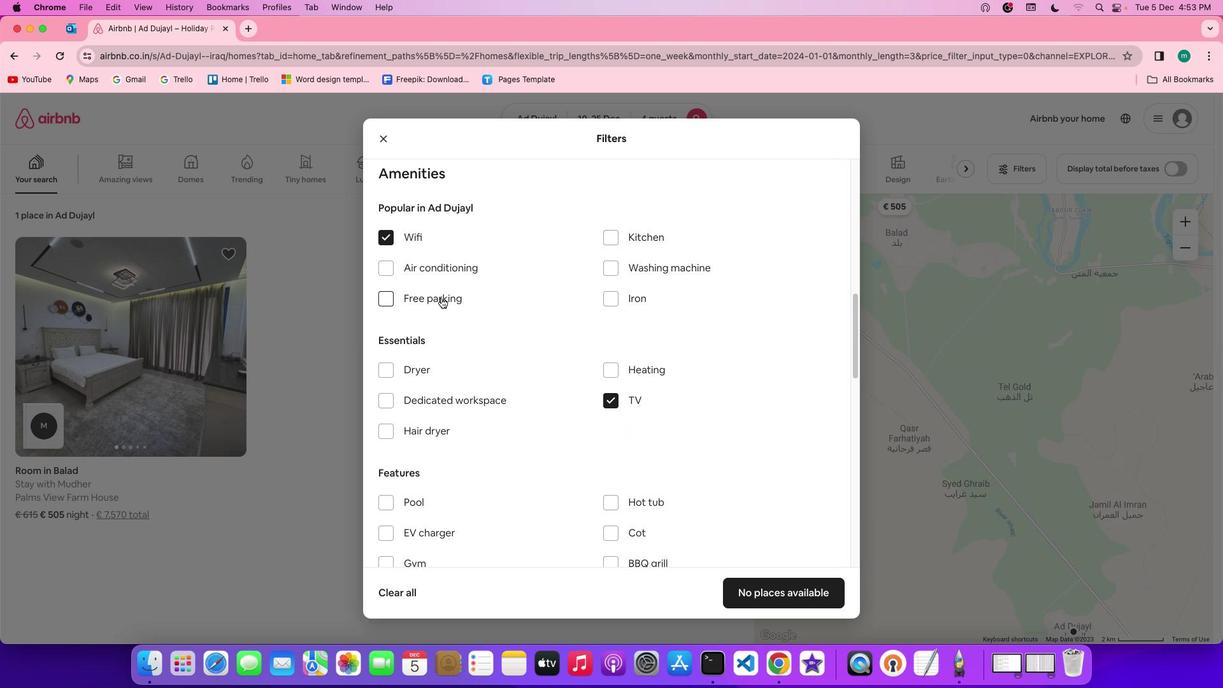 
Action: Mouse pressed left at (440, 297)
Screenshot: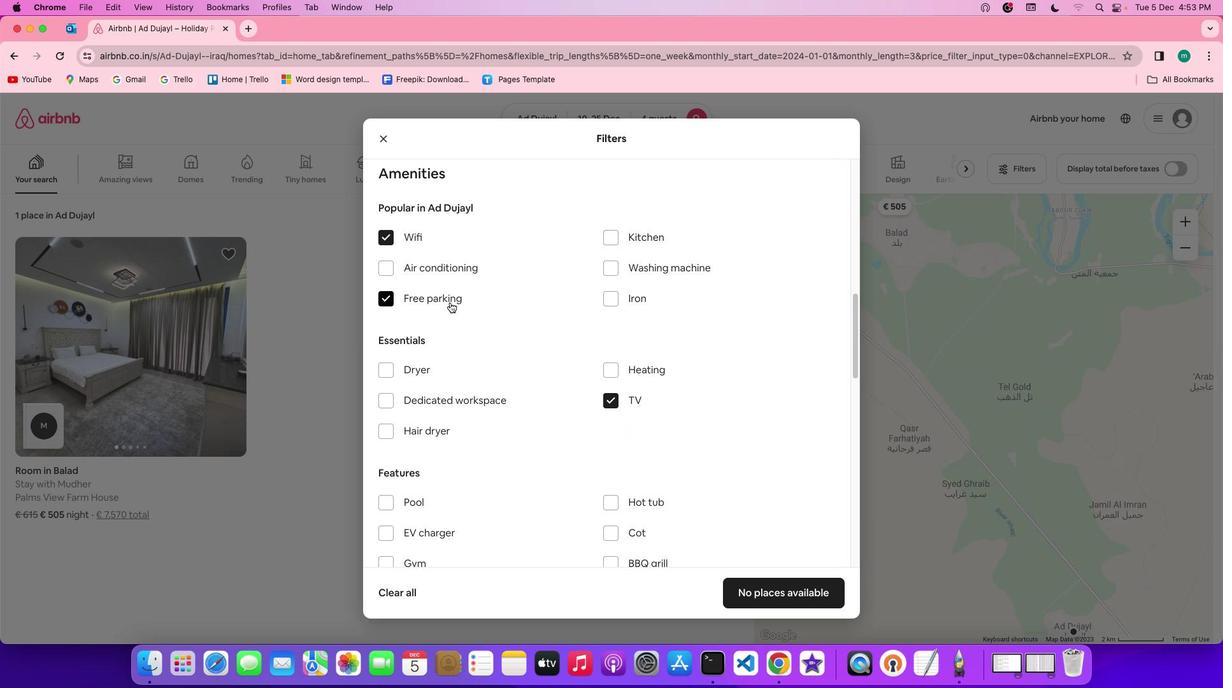 
Action: Mouse moved to (578, 415)
Screenshot: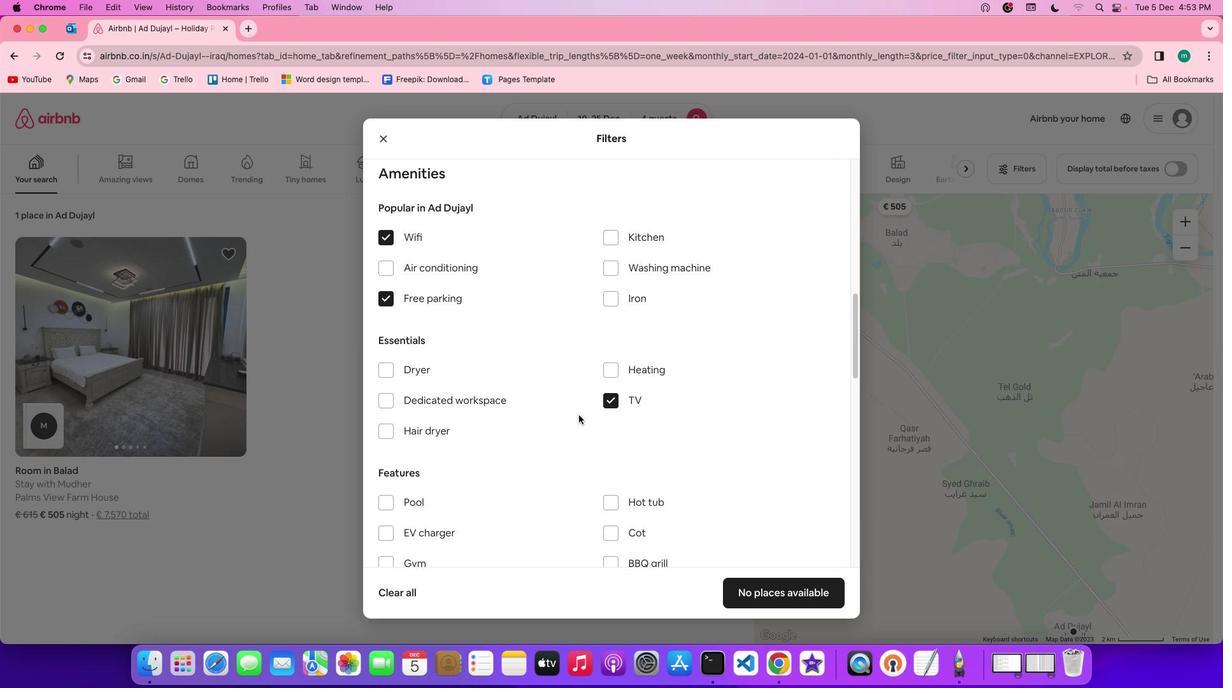 
Action: Mouse scrolled (578, 415) with delta (0, 0)
Screenshot: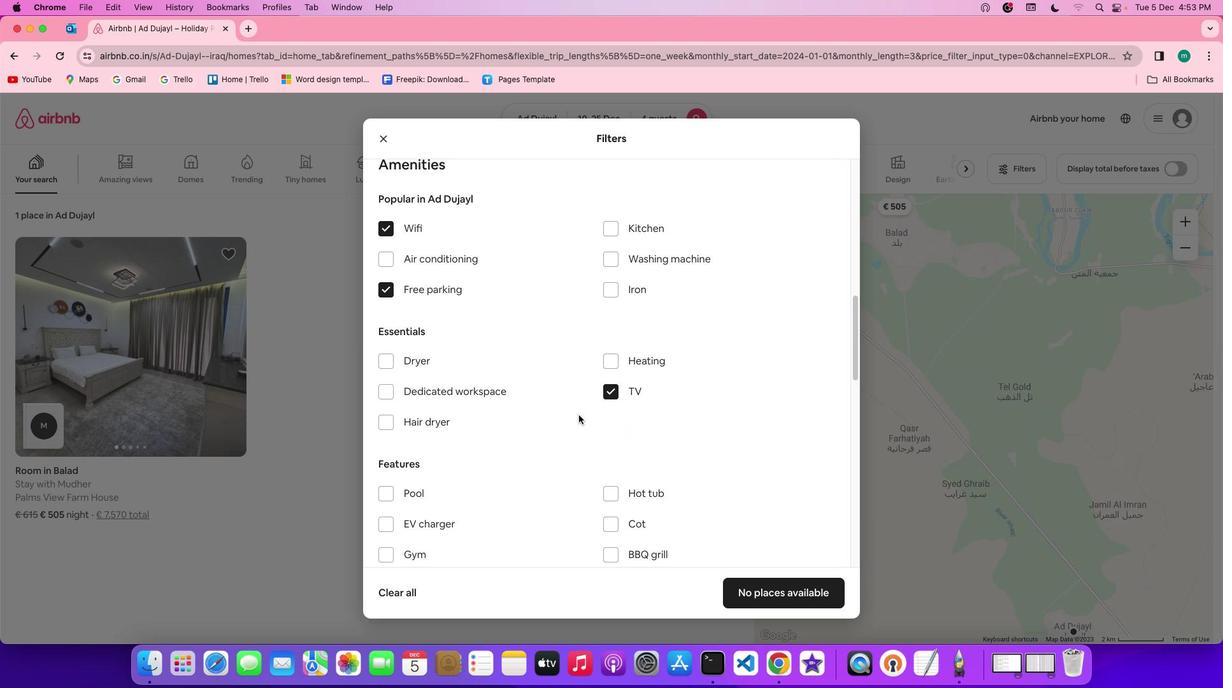 
Action: Mouse scrolled (578, 415) with delta (0, 0)
Screenshot: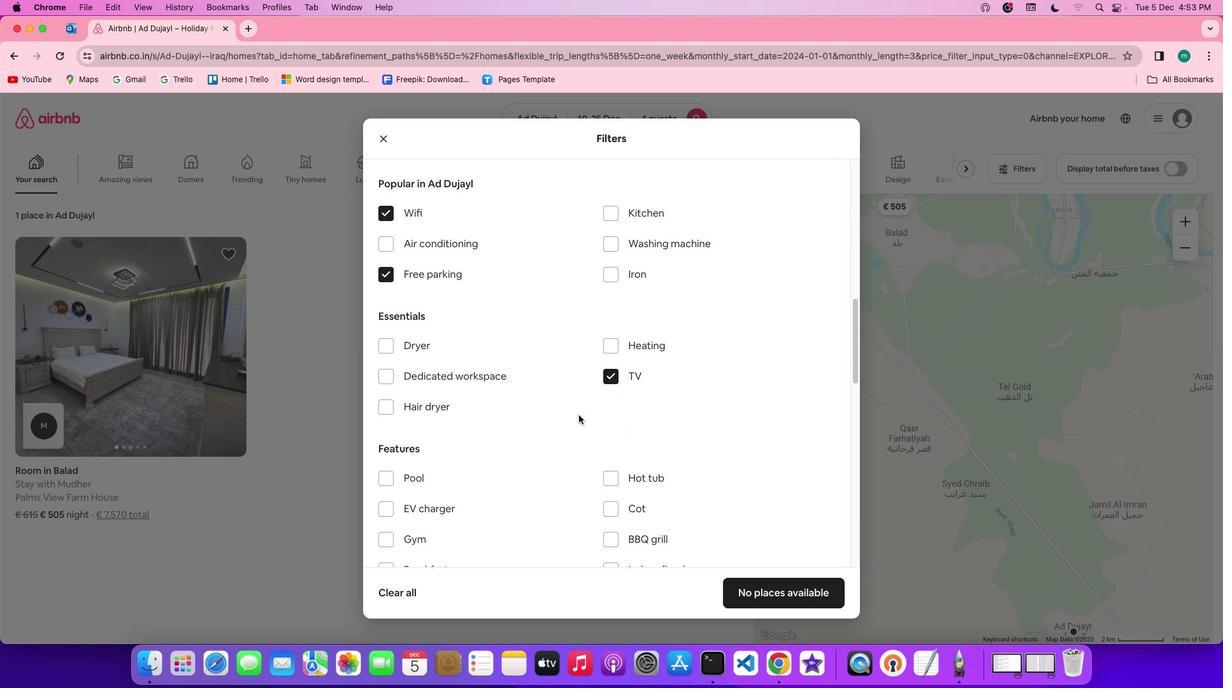 
Action: Mouse scrolled (578, 415) with delta (0, 0)
Screenshot: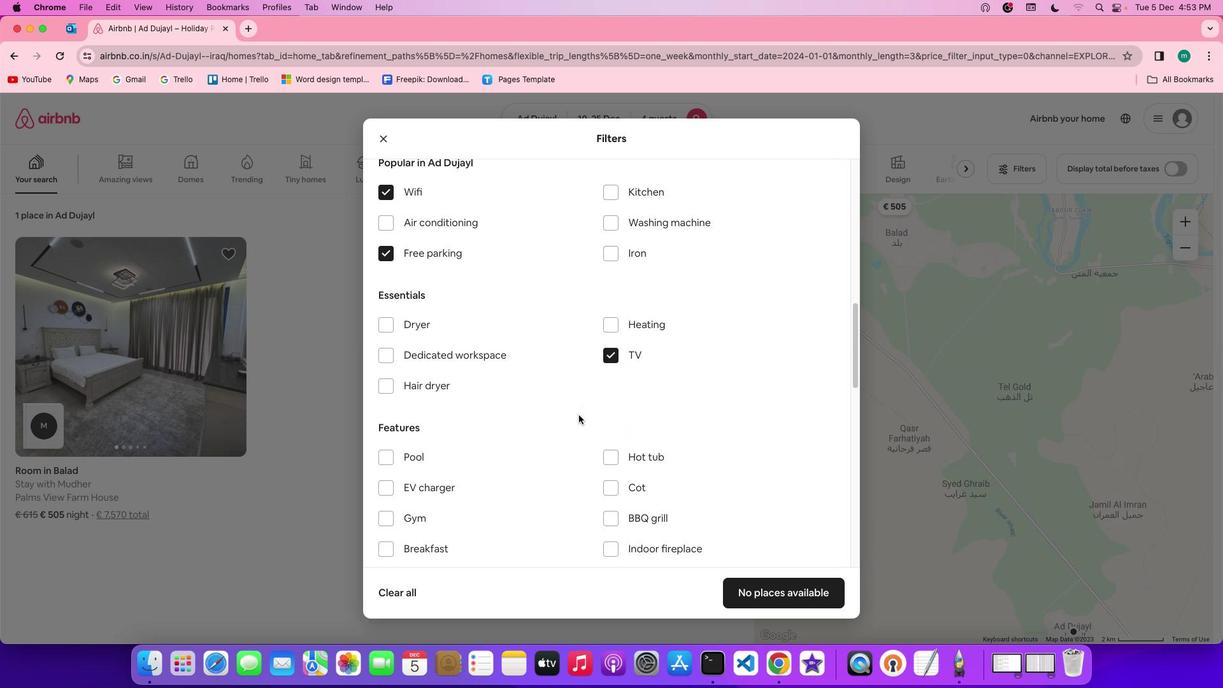 
Action: Mouse scrolled (578, 415) with delta (0, 0)
Screenshot: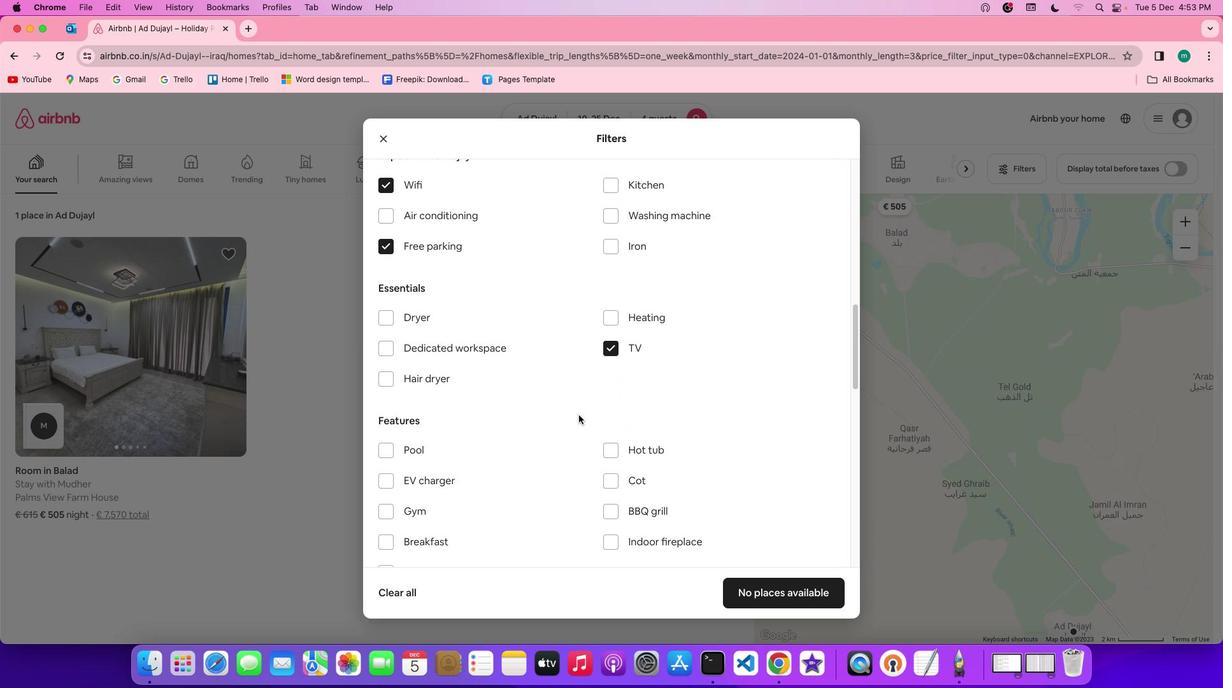 
Action: Mouse scrolled (578, 415) with delta (0, 0)
Screenshot: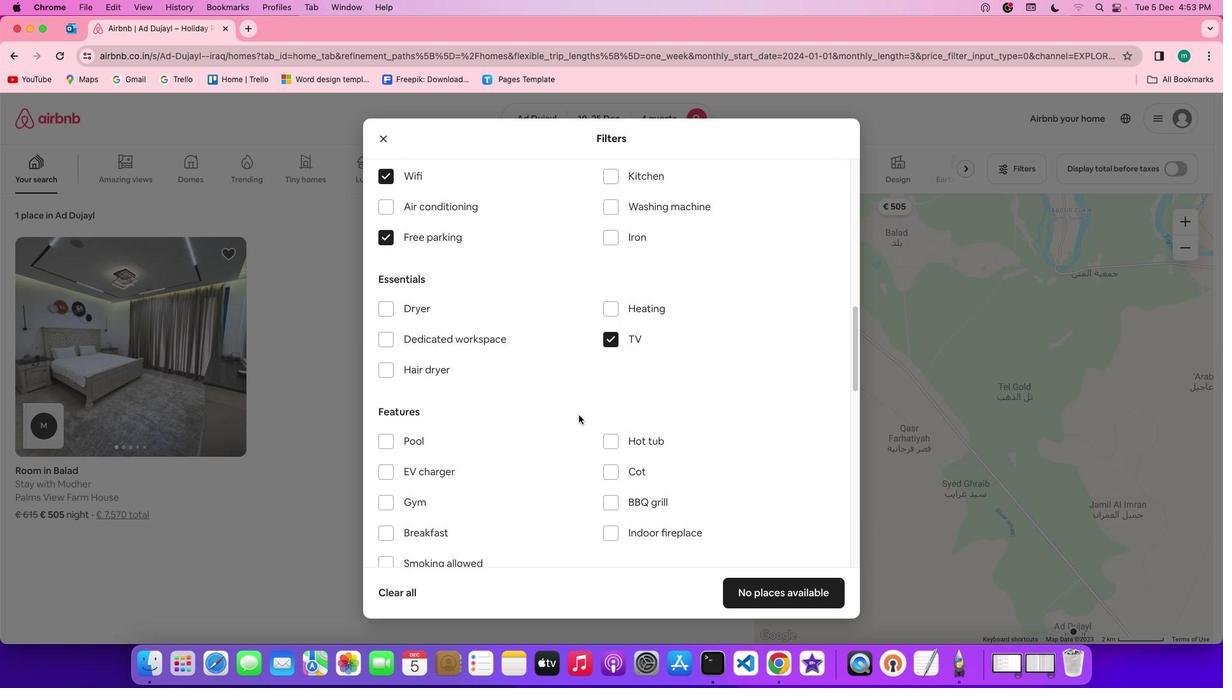 
Action: Mouse scrolled (578, 415) with delta (0, 0)
Screenshot: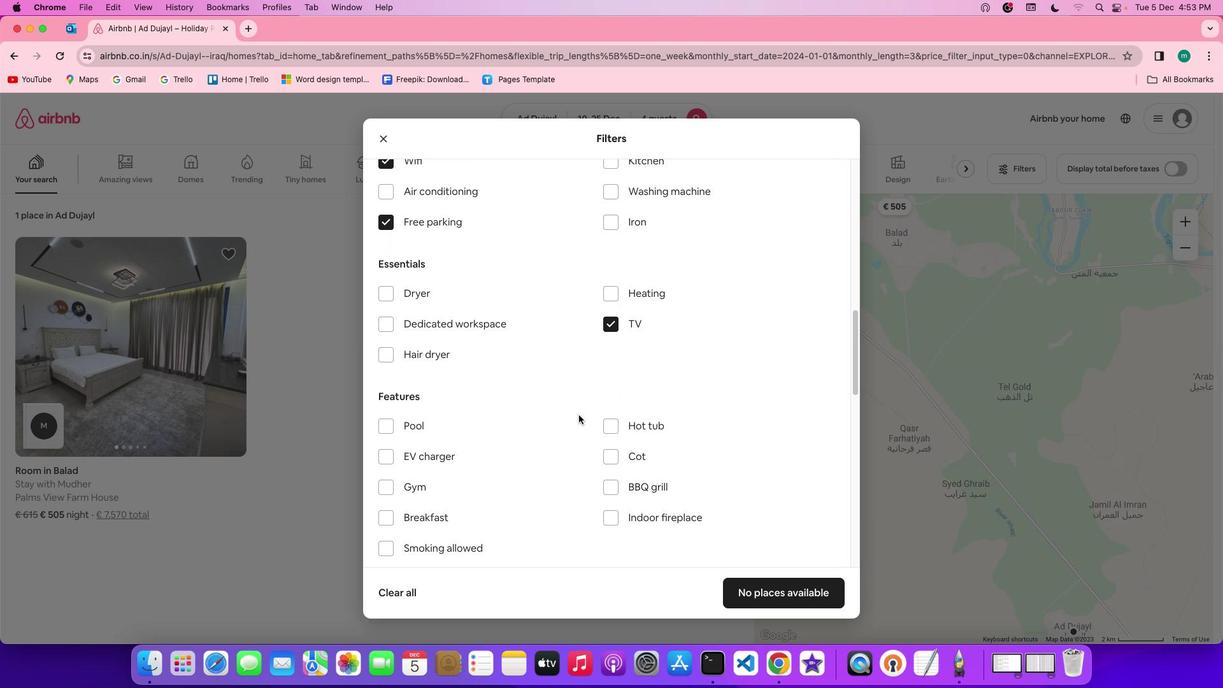 
Action: Mouse scrolled (578, 415) with delta (0, 0)
Screenshot: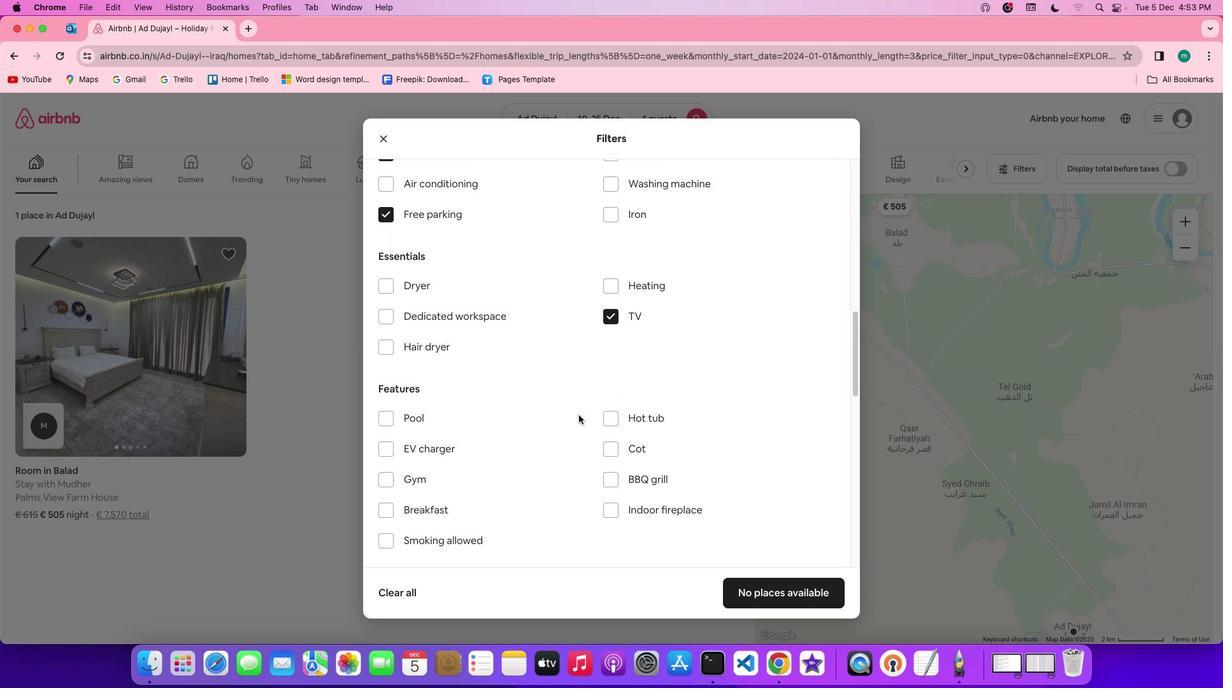 
Action: Mouse scrolled (578, 415) with delta (0, 0)
Screenshot: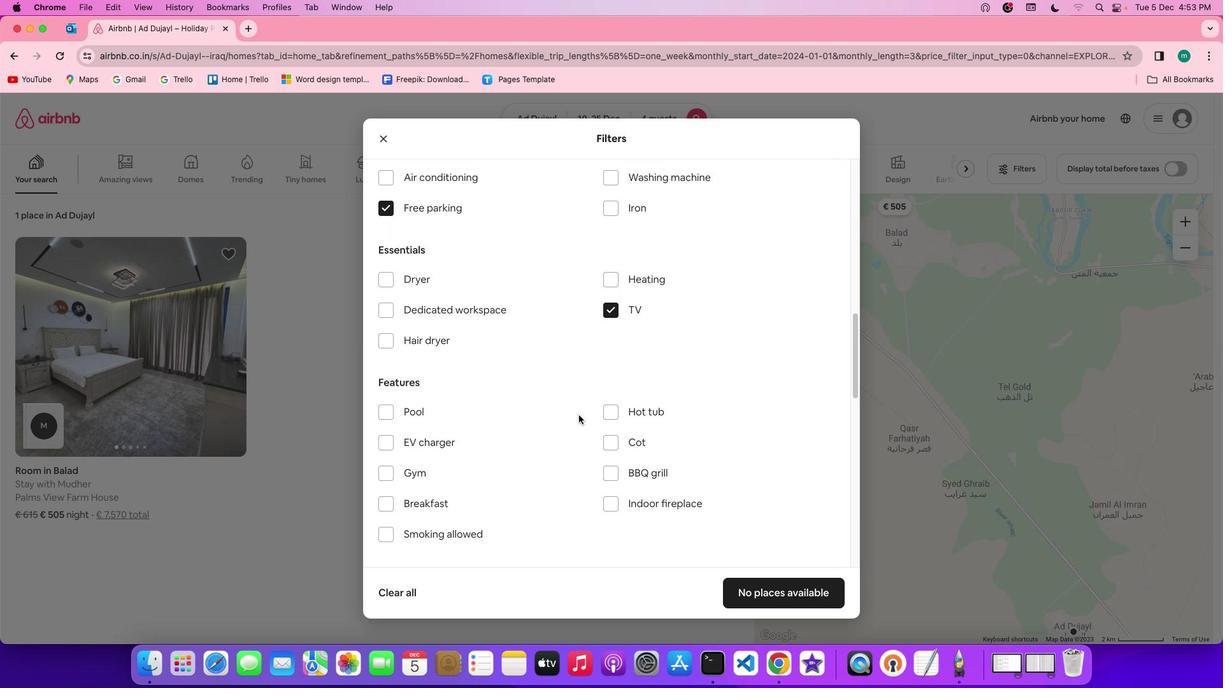 
Action: Mouse scrolled (578, 415) with delta (0, 0)
Screenshot: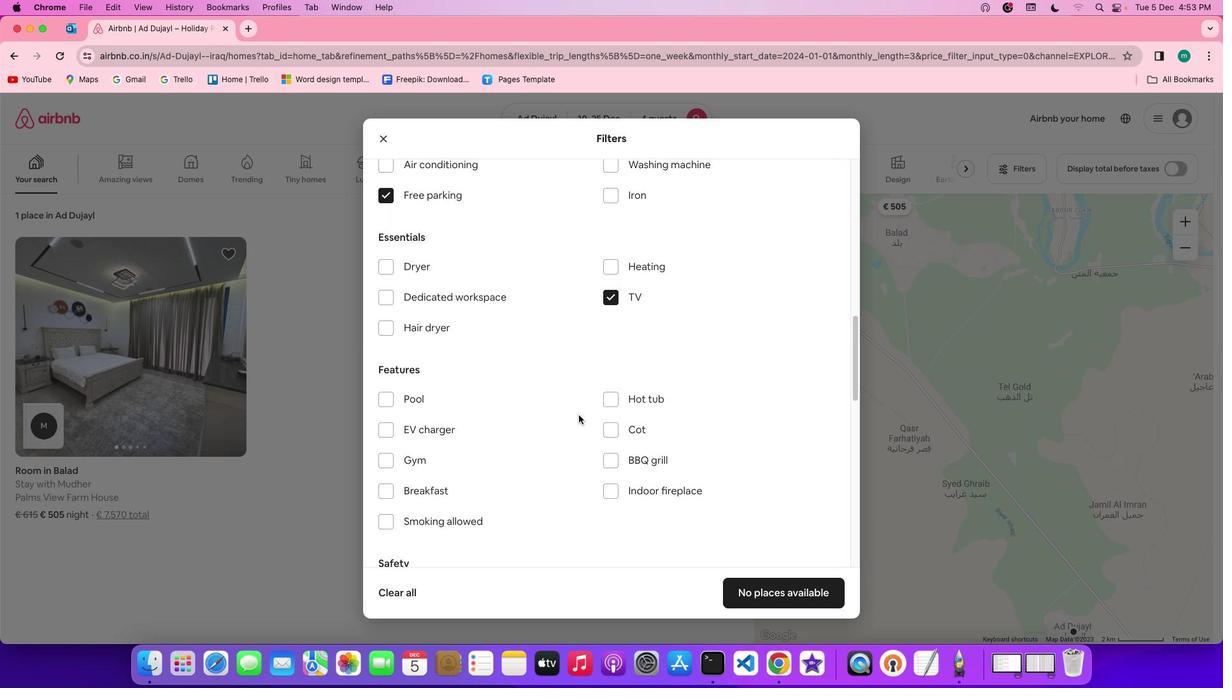 
Action: Mouse scrolled (578, 415) with delta (0, 0)
Screenshot: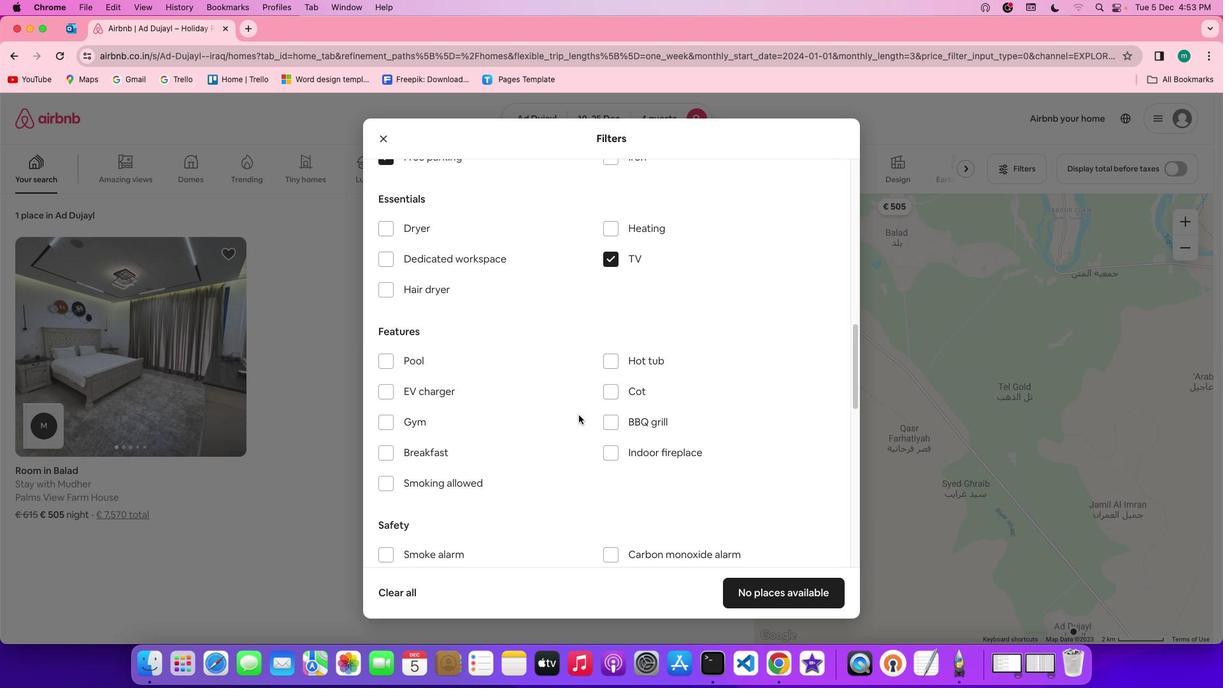 
Action: Mouse scrolled (578, 415) with delta (0, 0)
Screenshot: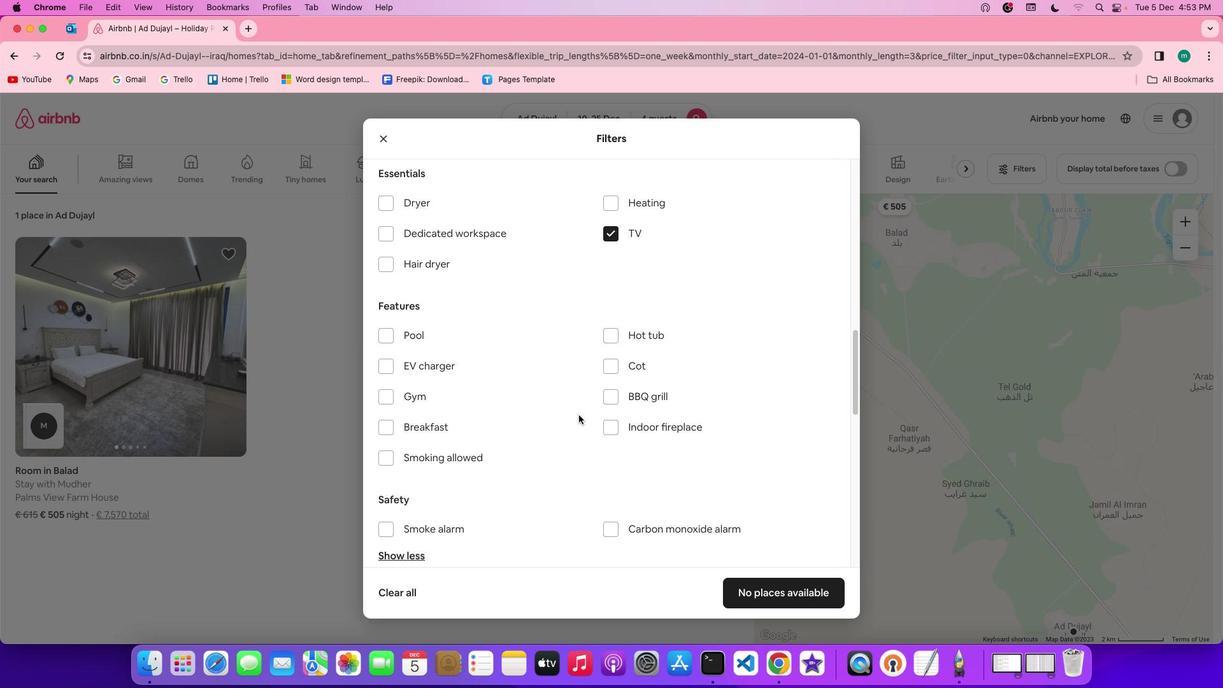 
Action: Mouse scrolled (578, 415) with delta (0, -1)
Screenshot: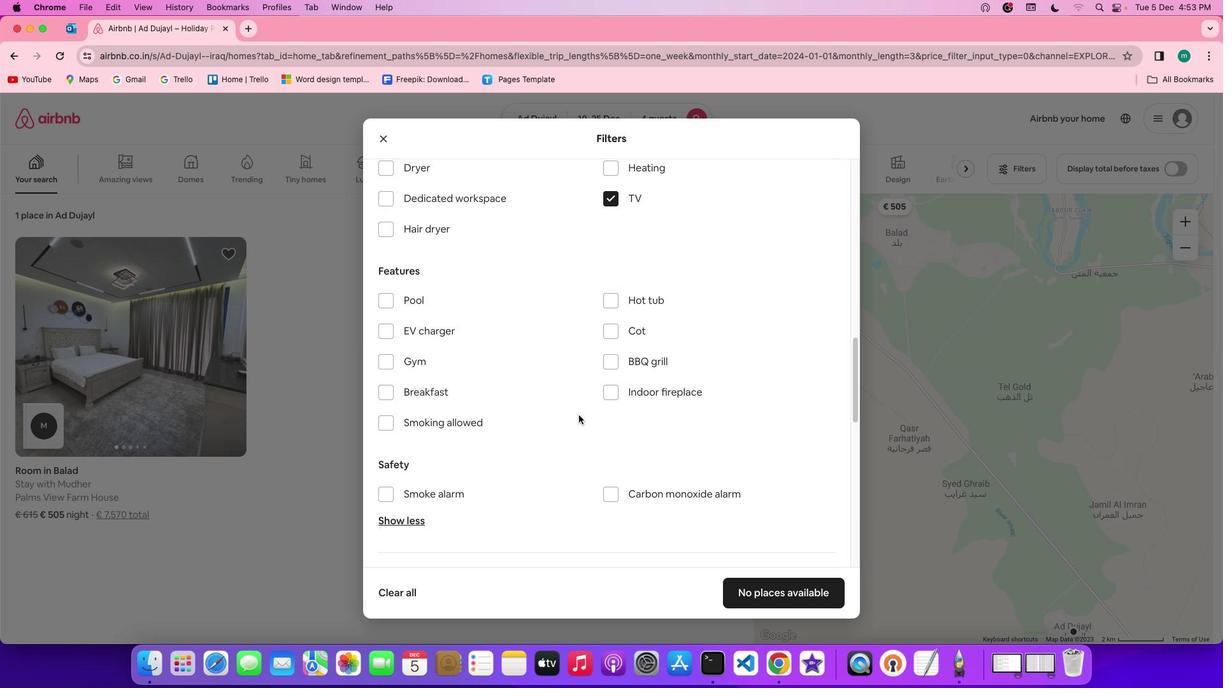 
Action: Mouse moved to (422, 358)
Screenshot: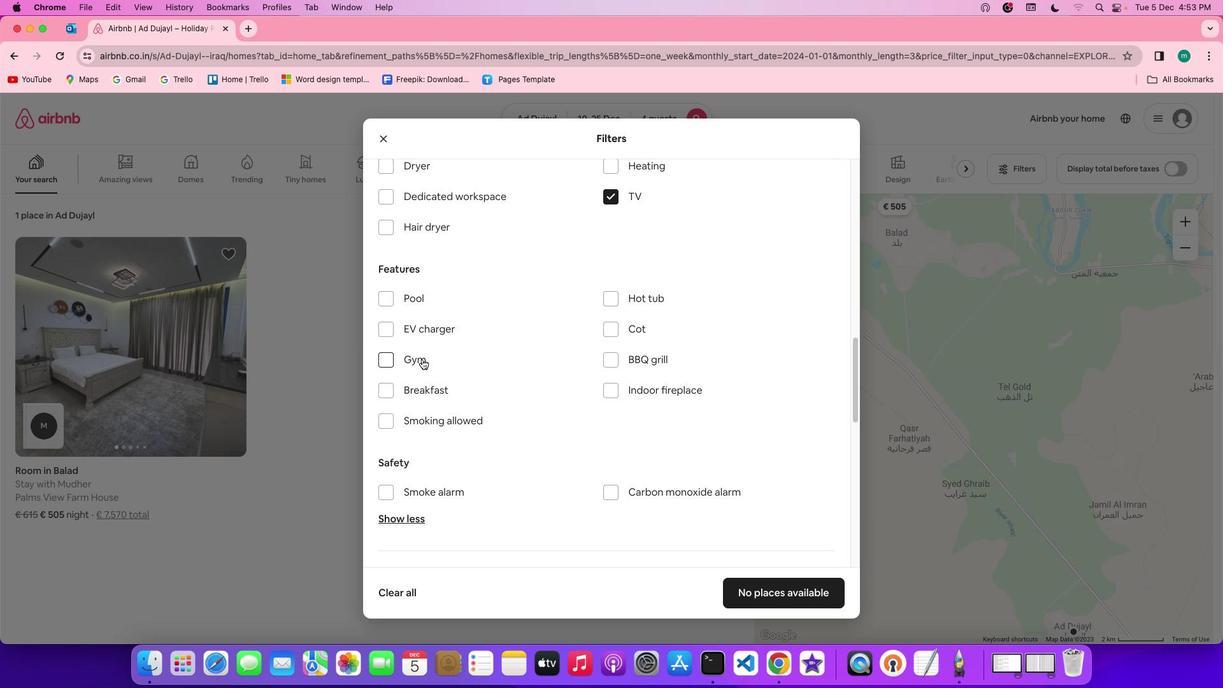 
Action: Mouse pressed left at (422, 358)
Screenshot: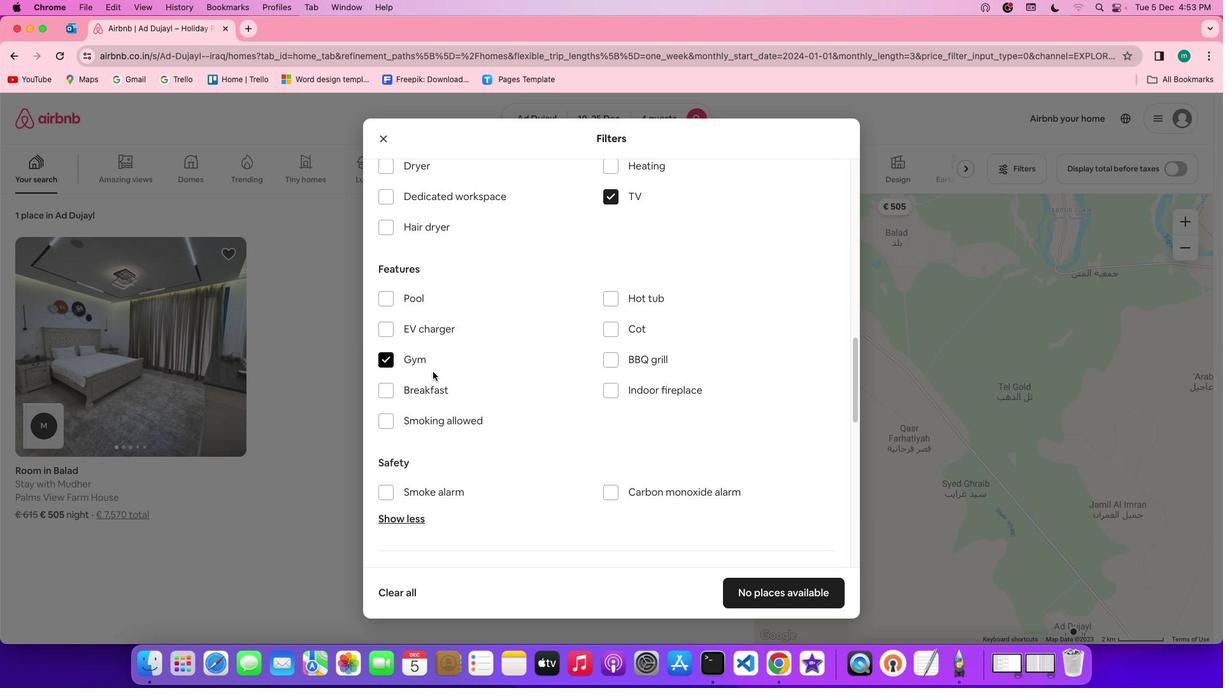
Action: Mouse moved to (440, 388)
Screenshot: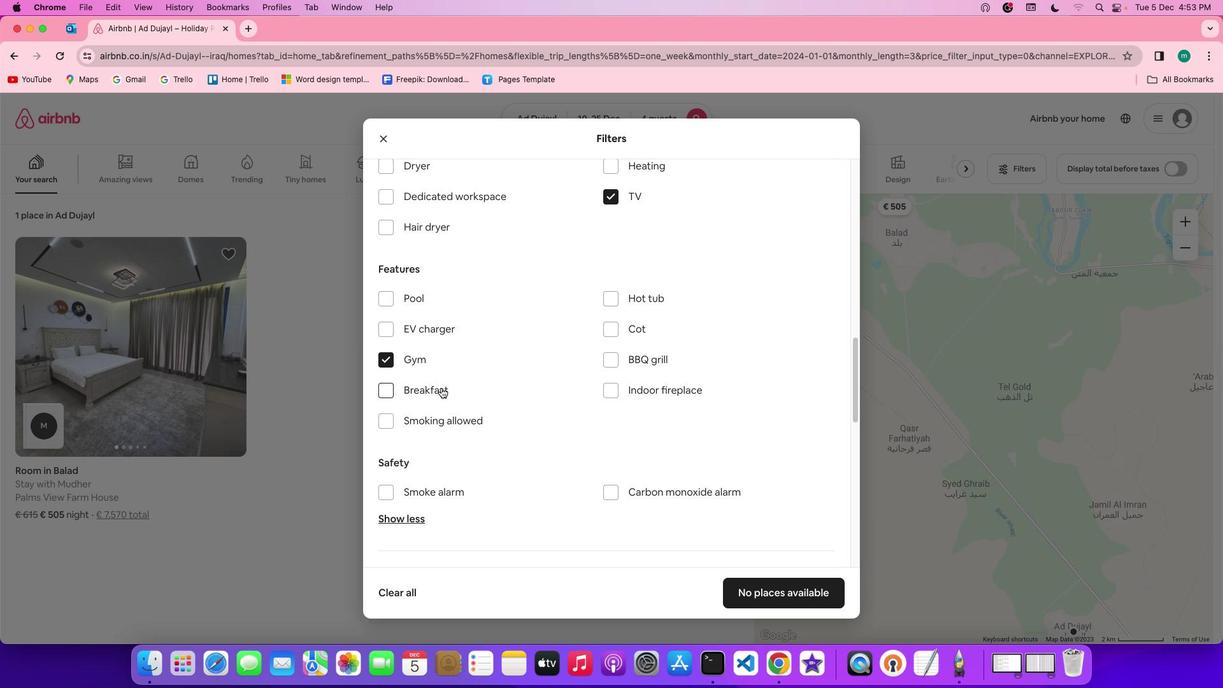 
Action: Mouse pressed left at (440, 388)
Screenshot: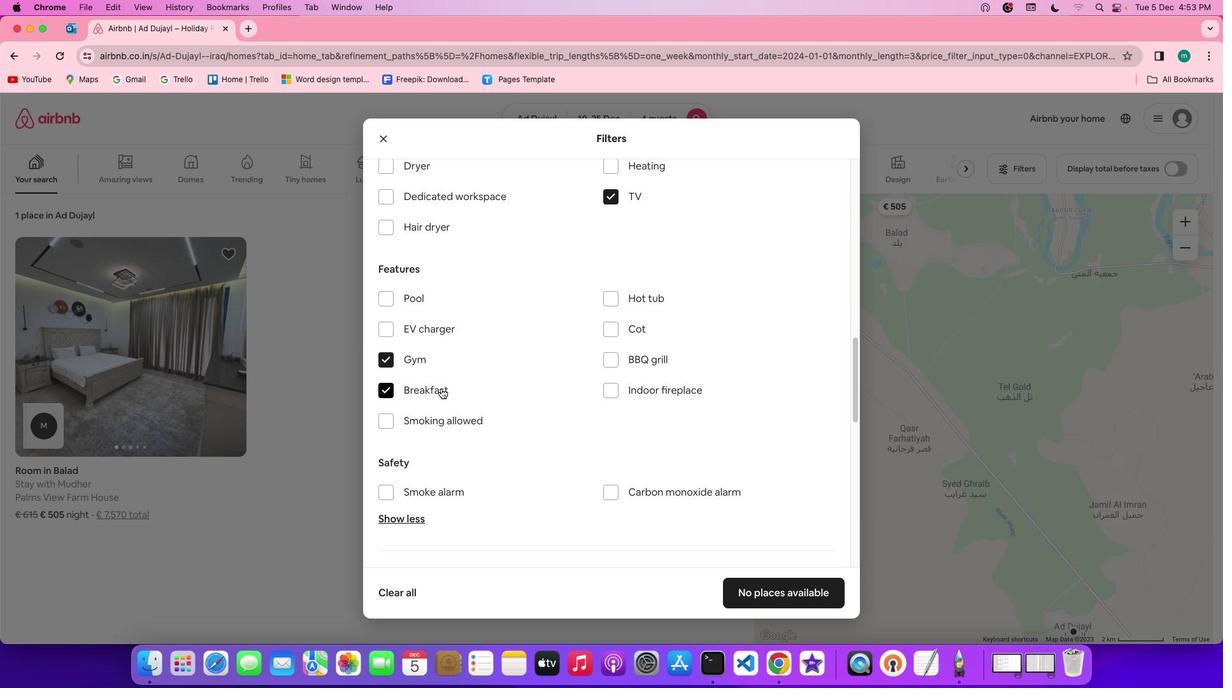 
Action: Mouse moved to (691, 486)
Screenshot: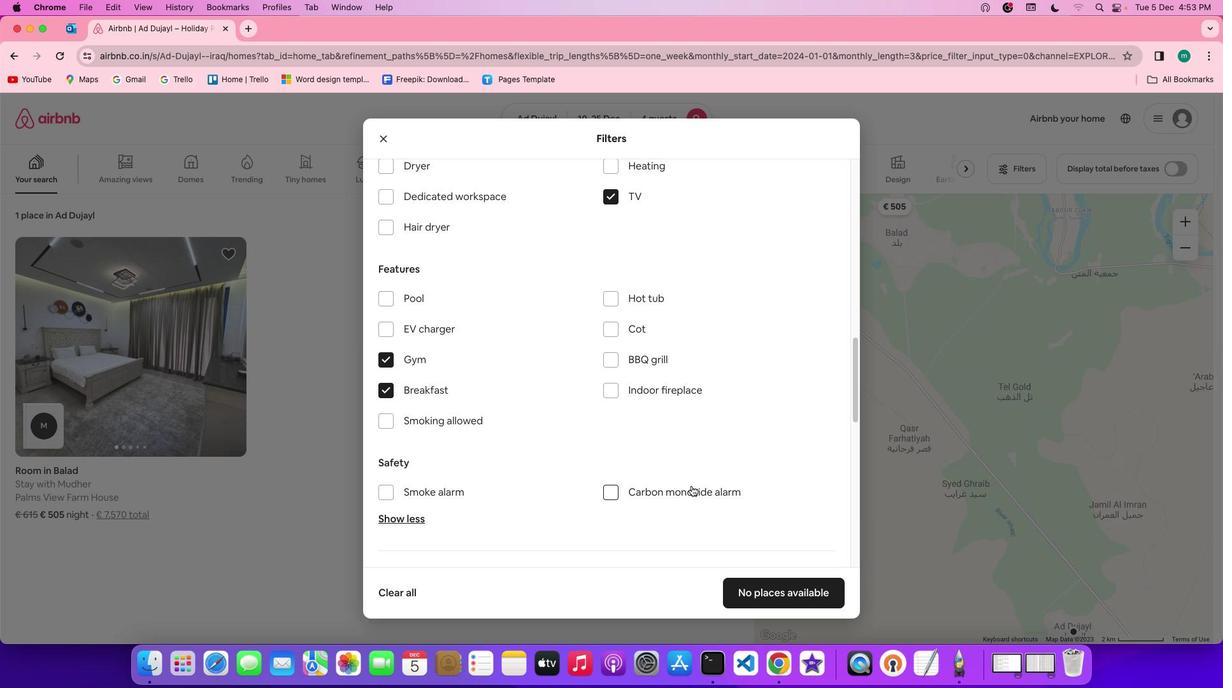 
Action: Mouse scrolled (691, 486) with delta (0, 0)
Screenshot: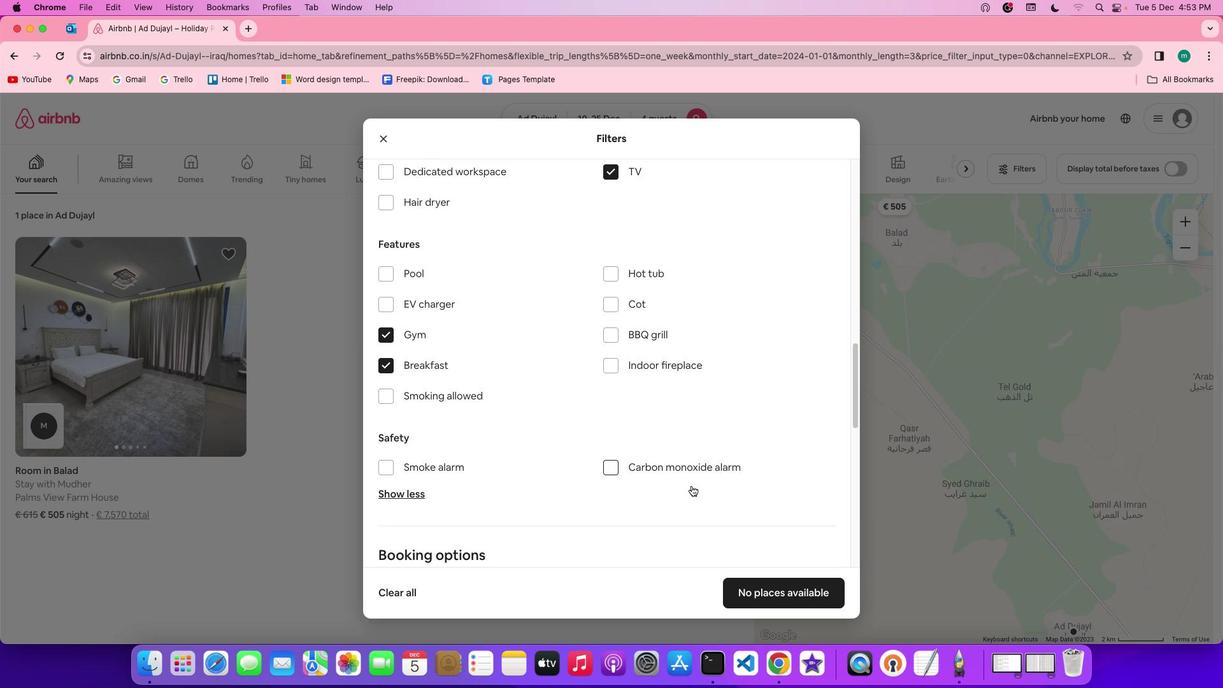 
Action: Mouse scrolled (691, 486) with delta (0, 0)
Screenshot: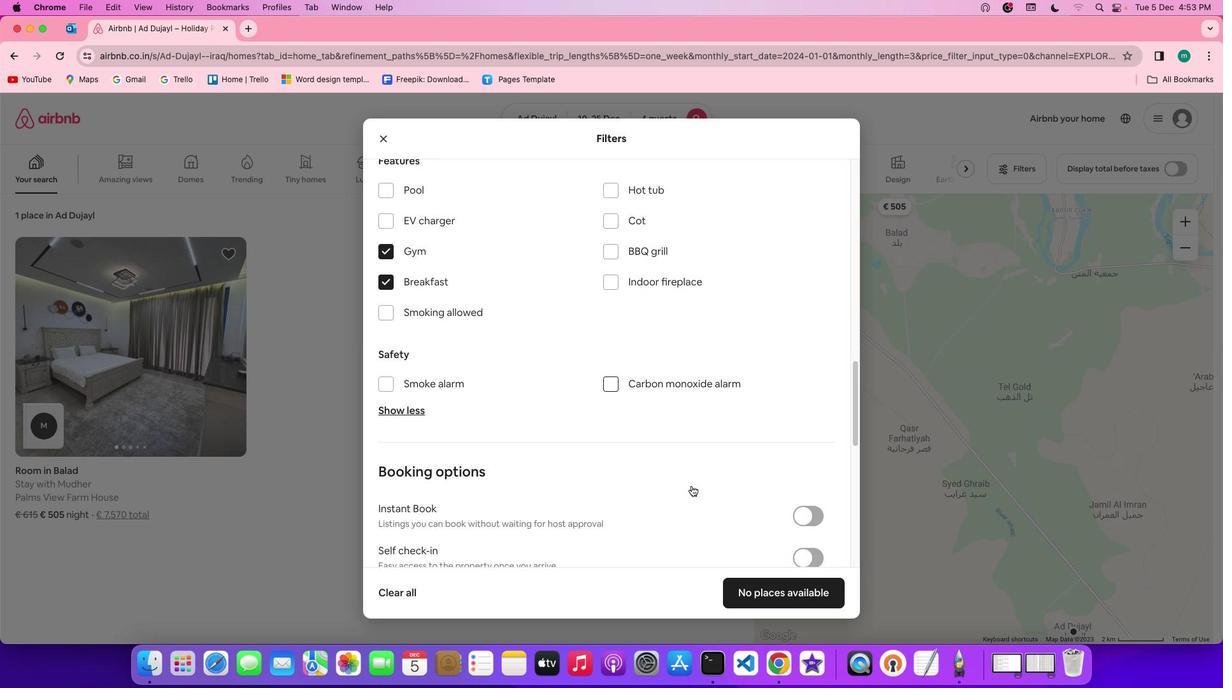 
Action: Mouse scrolled (691, 486) with delta (0, -1)
Screenshot: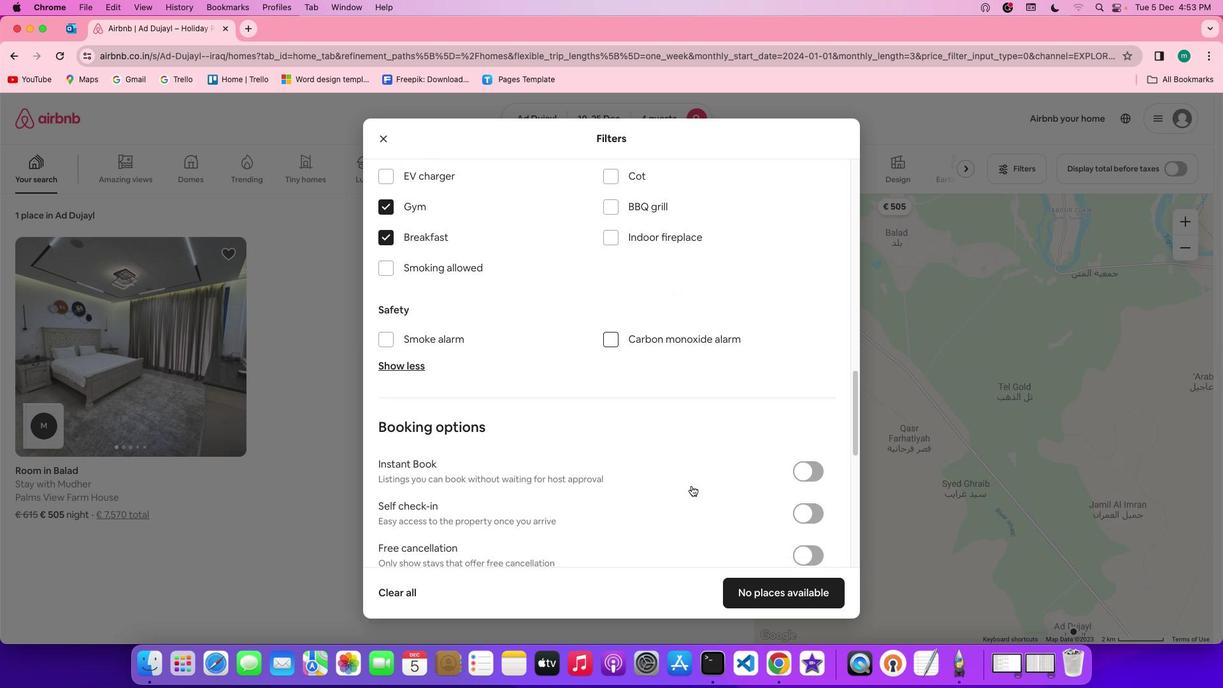 
Action: Mouse scrolled (691, 486) with delta (0, -1)
Screenshot: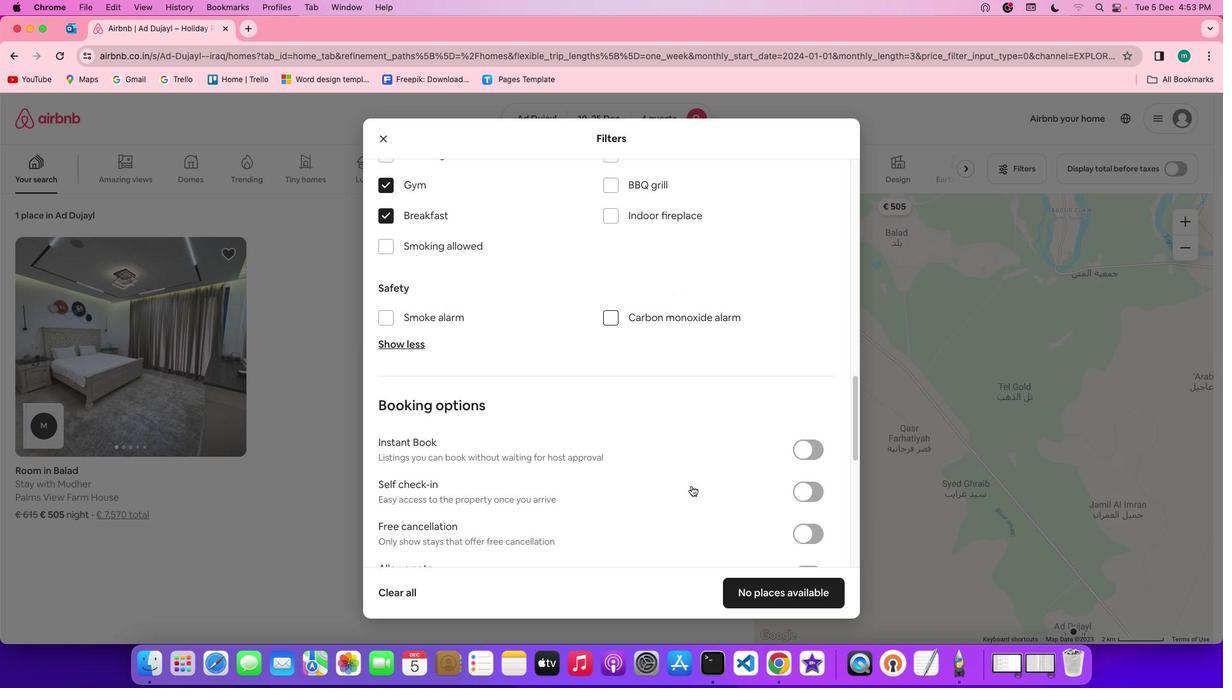 
Action: Mouse scrolled (691, 486) with delta (0, 0)
Screenshot: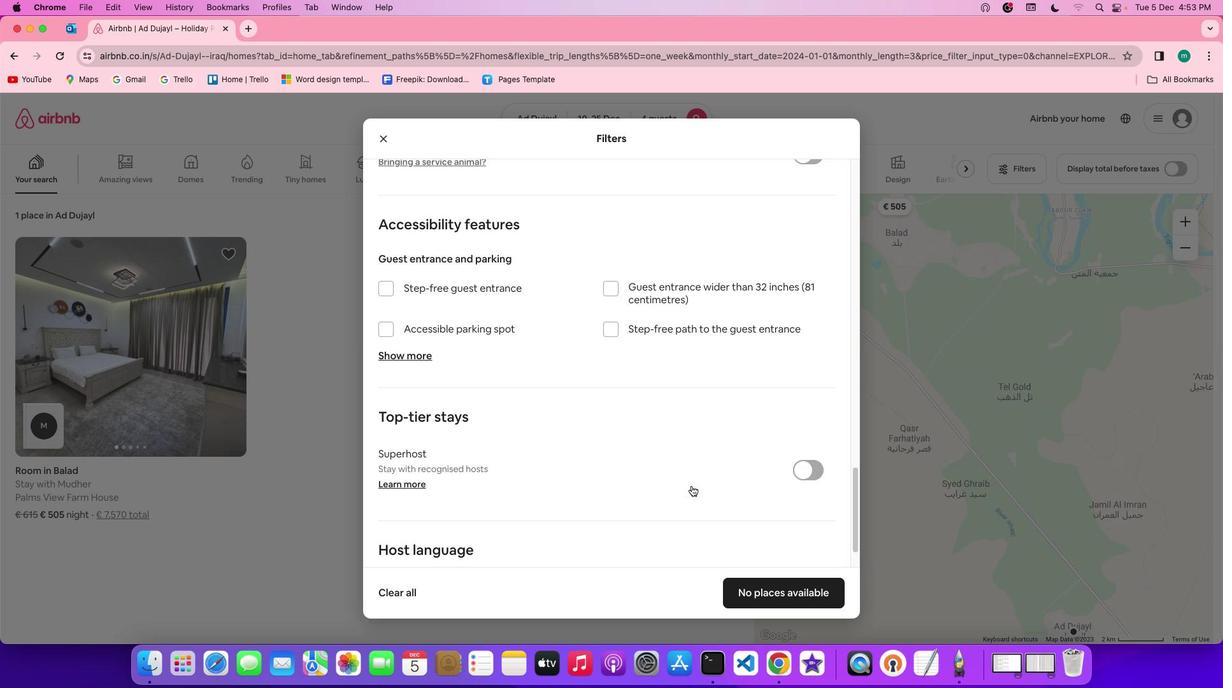 
Action: Mouse scrolled (691, 486) with delta (0, 0)
Screenshot: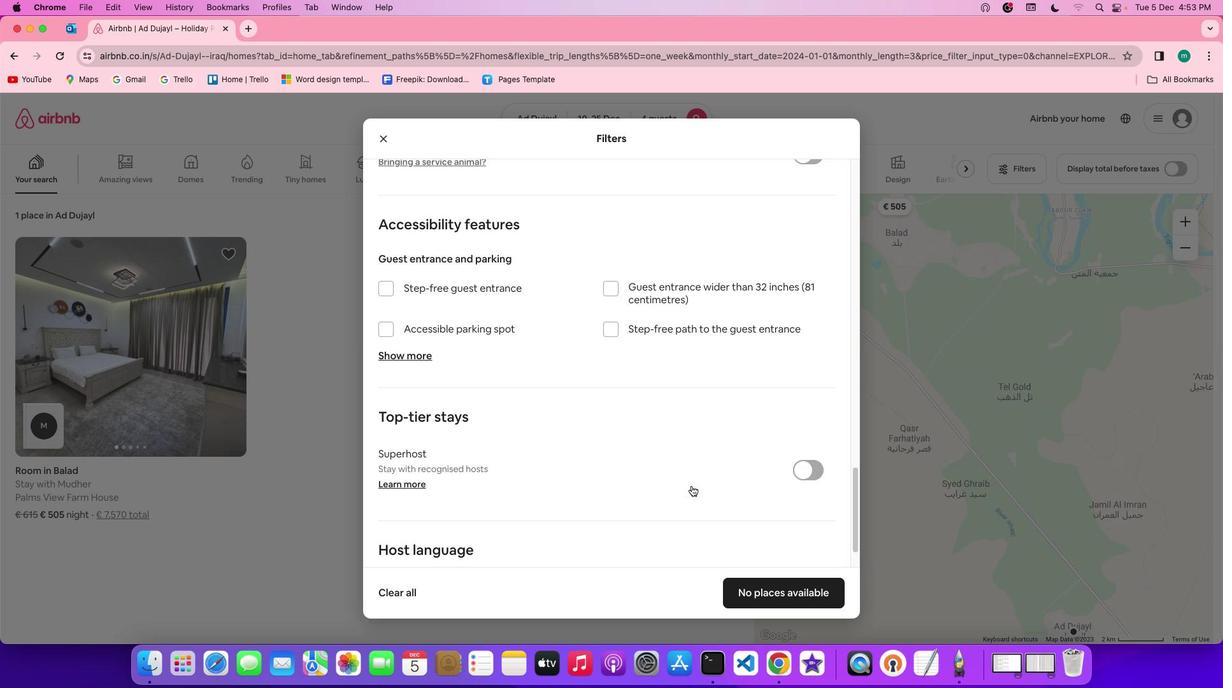 
Action: Mouse scrolled (691, 486) with delta (0, -1)
Screenshot: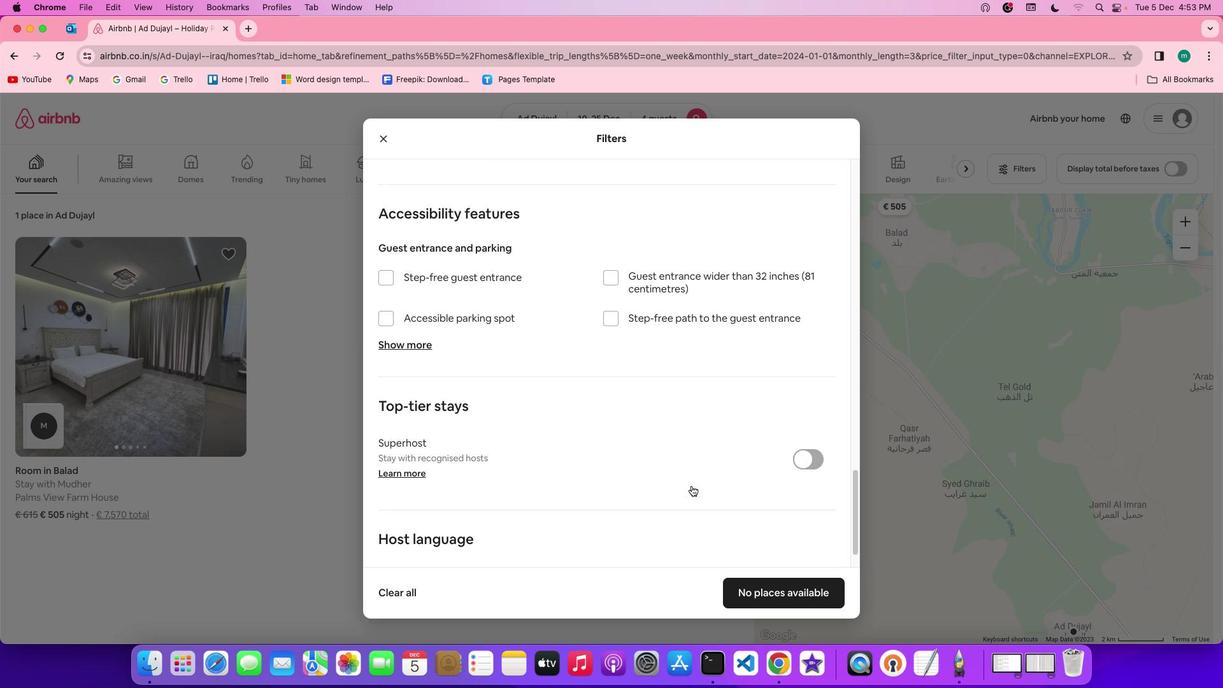 
Action: Mouse scrolled (691, 486) with delta (0, -3)
Screenshot: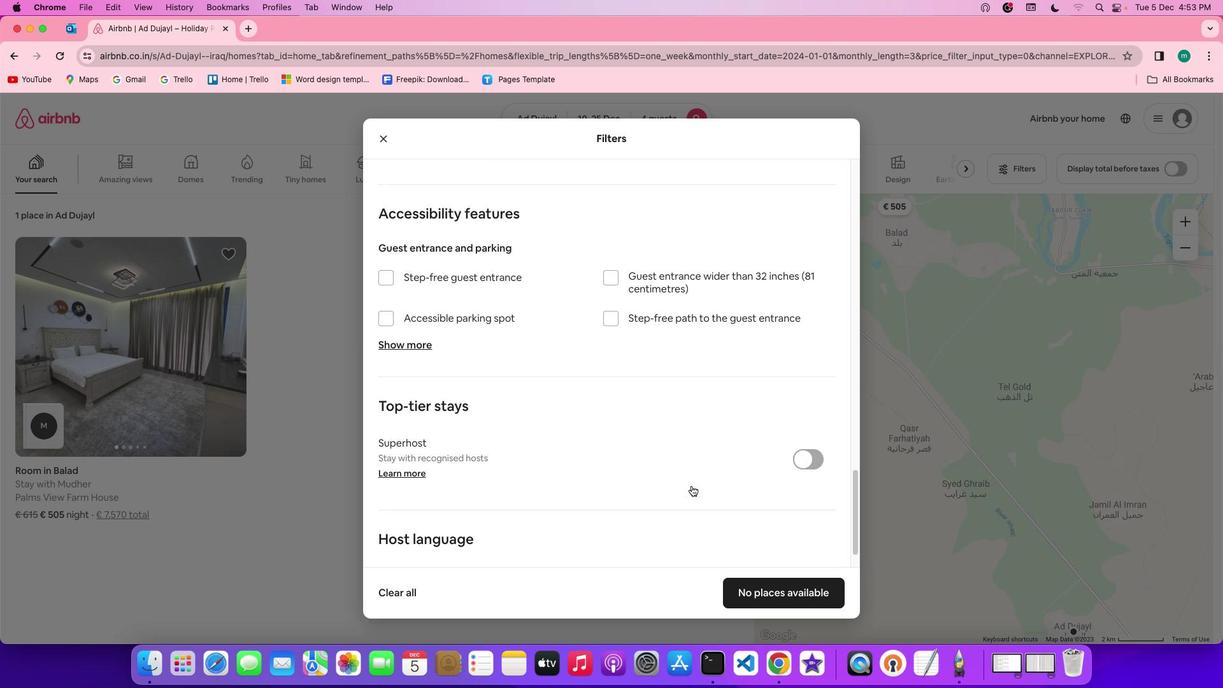
Action: Mouse scrolled (691, 486) with delta (0, -3)
Screenshot: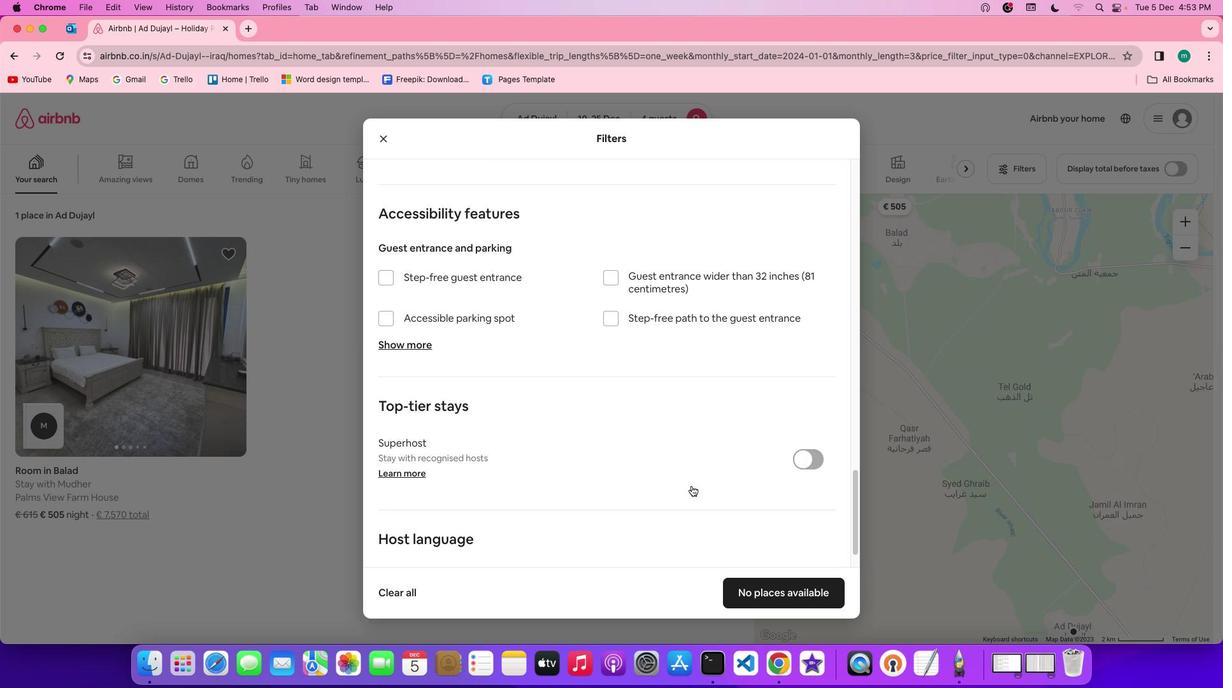 
Action: Mouse scrolled (691, 486) with delta (0, 0)
Screenshot: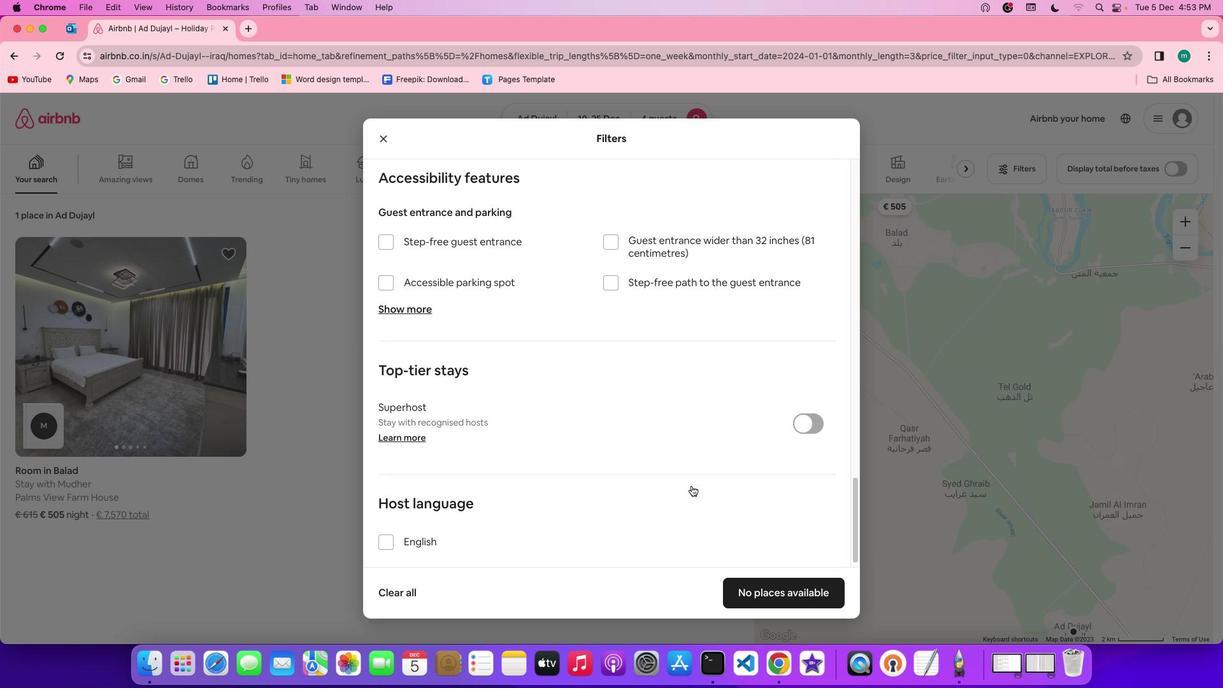 
Action: Mouse scrolled (691, 486) with delta (0, 0)
Screenshot: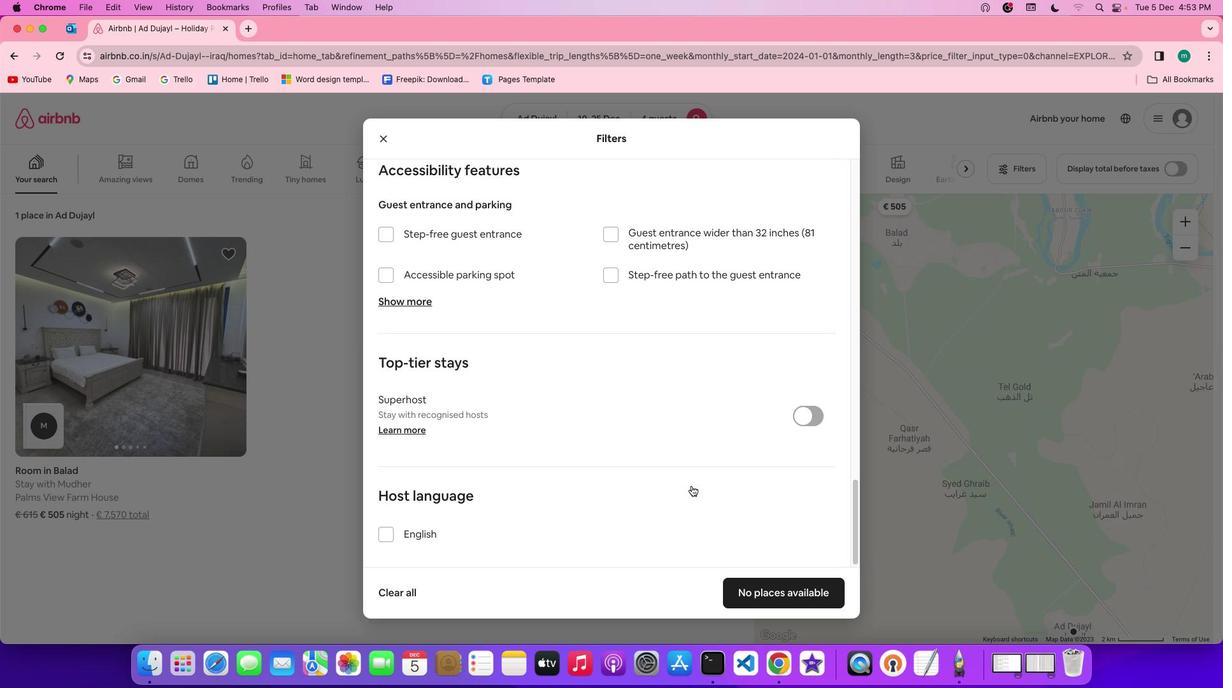 
Action: Mouse scrolled (691, 486) with delta (0, -2)
Screenshot: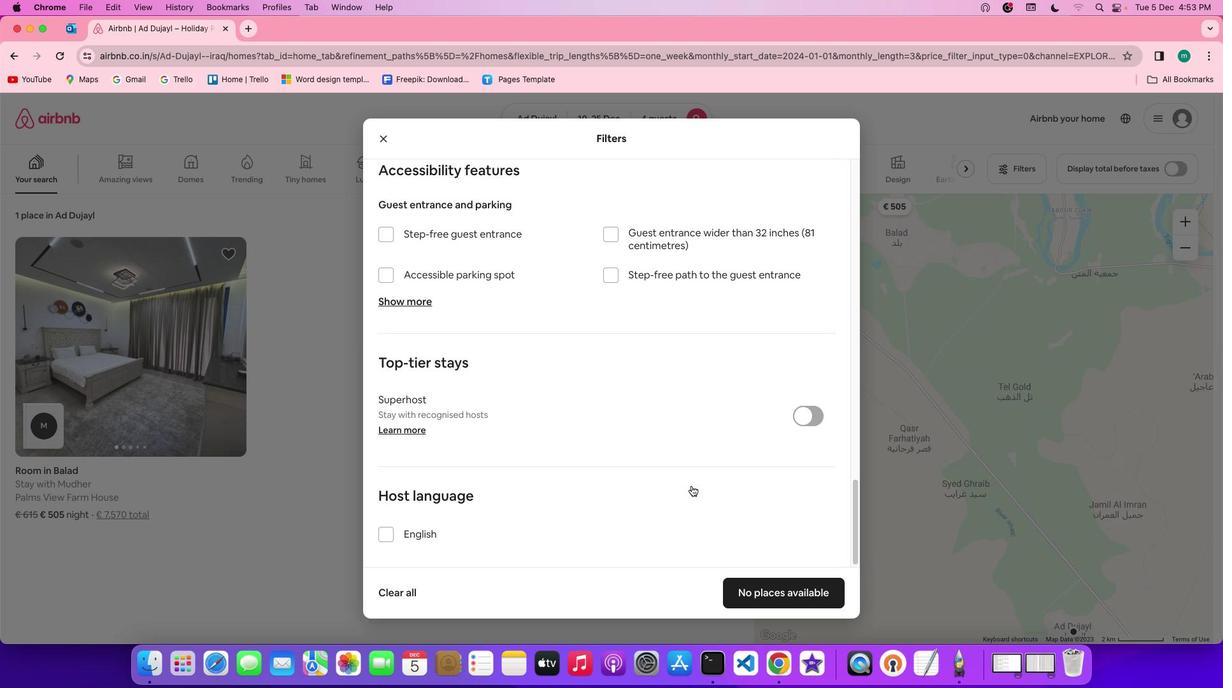 
Action: Mouse scrolled (691, 486) with delta (0, -3)
Screenshot: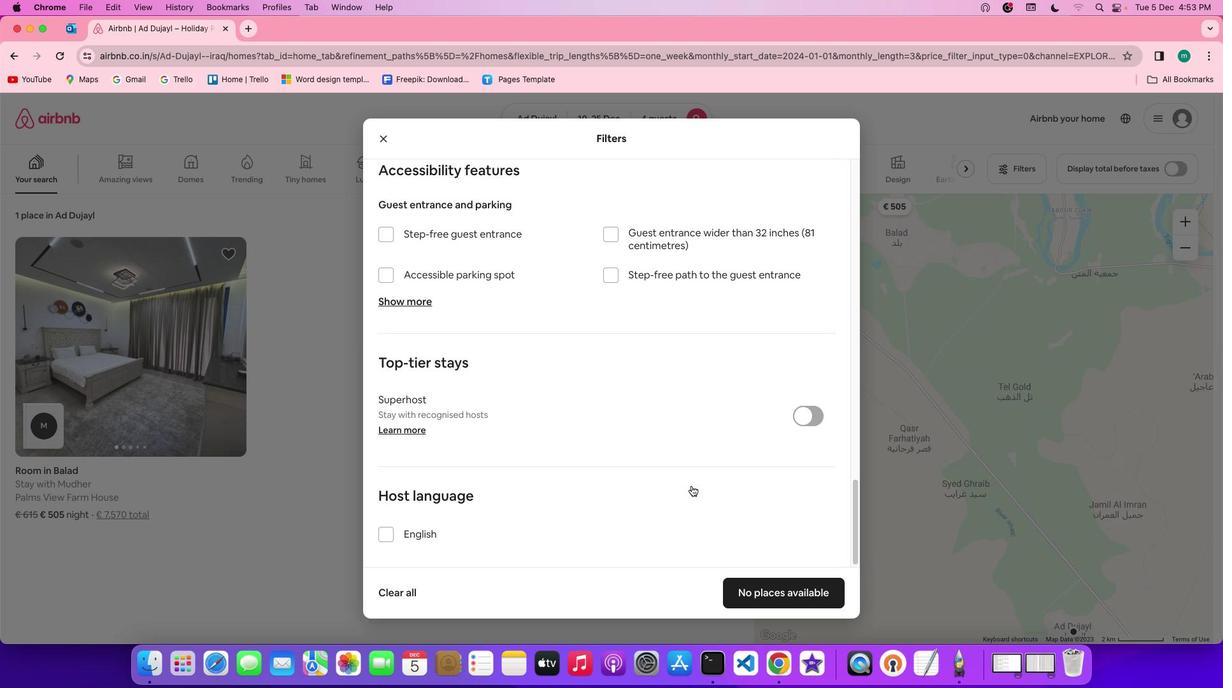 
Action: Mouse scrolled (691, 486) with delta (0, -3)
Screenshot: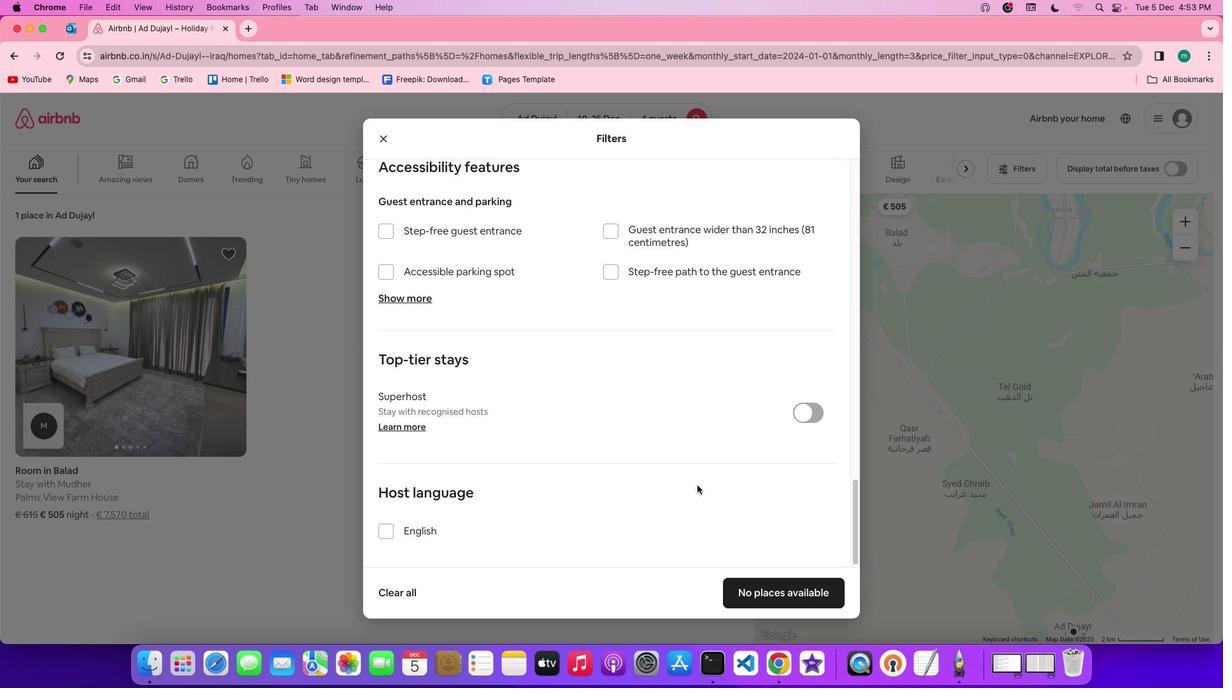 
Action: Mouse scrolled (691, 486) with delta (0, -3)
Screenshot: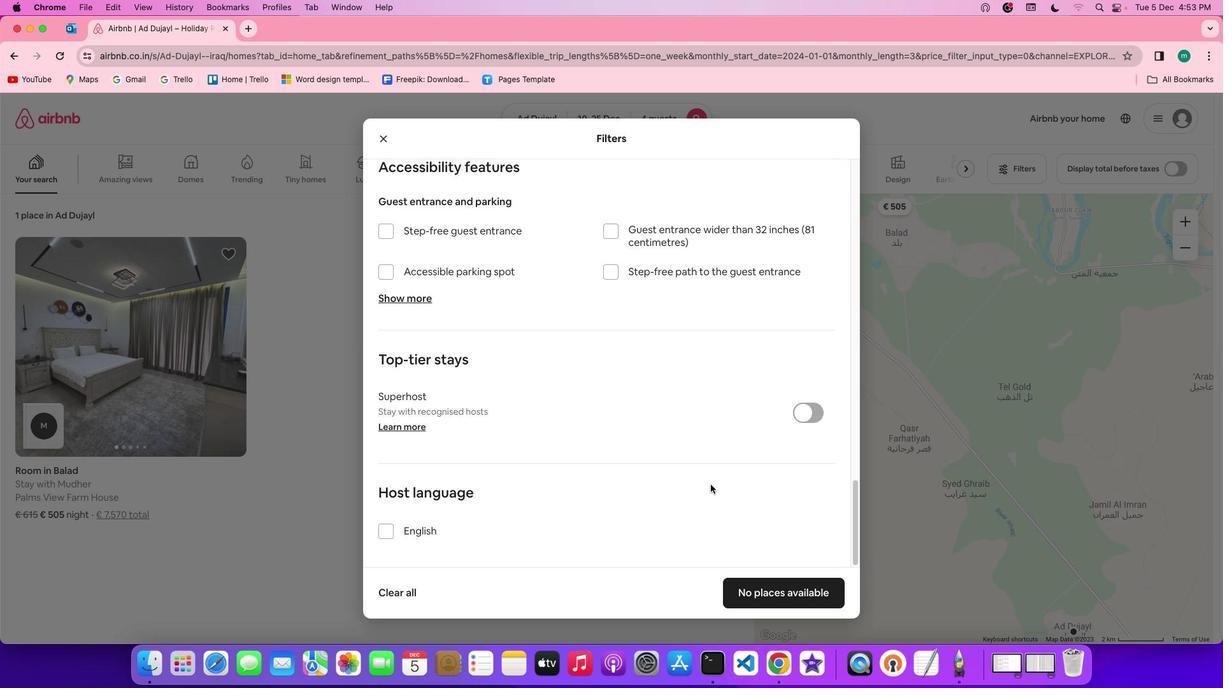 
Action: Mouse moved to (713, 484)
Screenshot: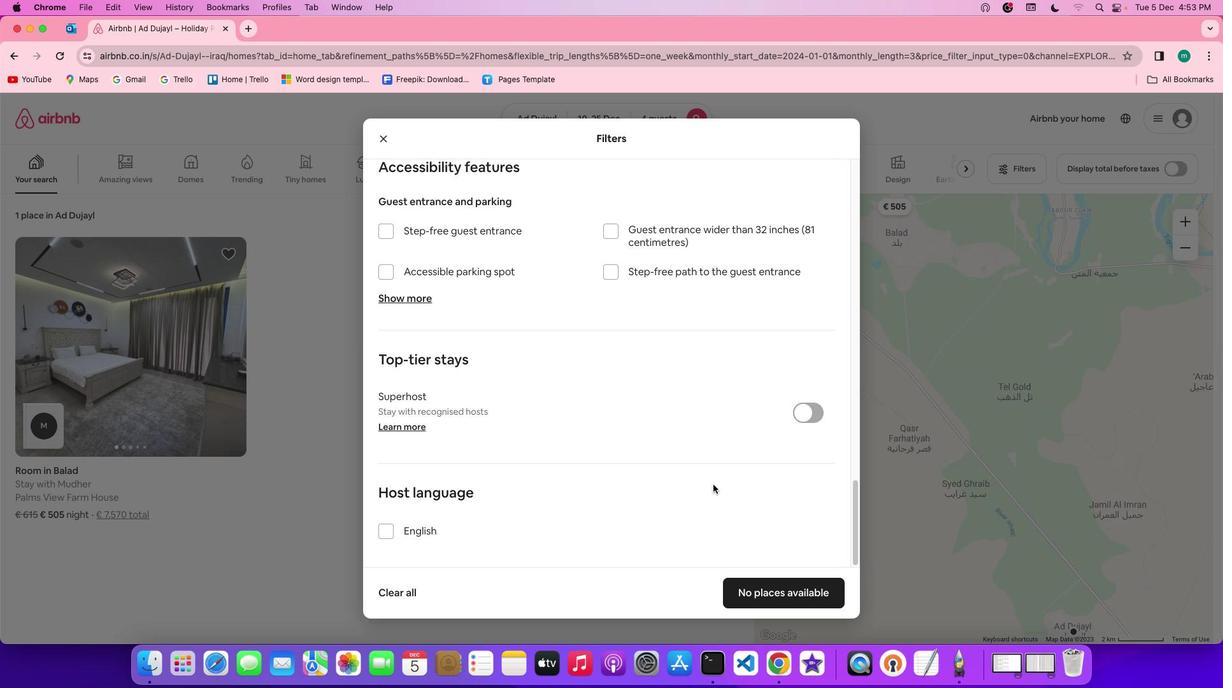 
Action: Mouse scrolled (713, 484) with delta (0, 0)
Screenshot: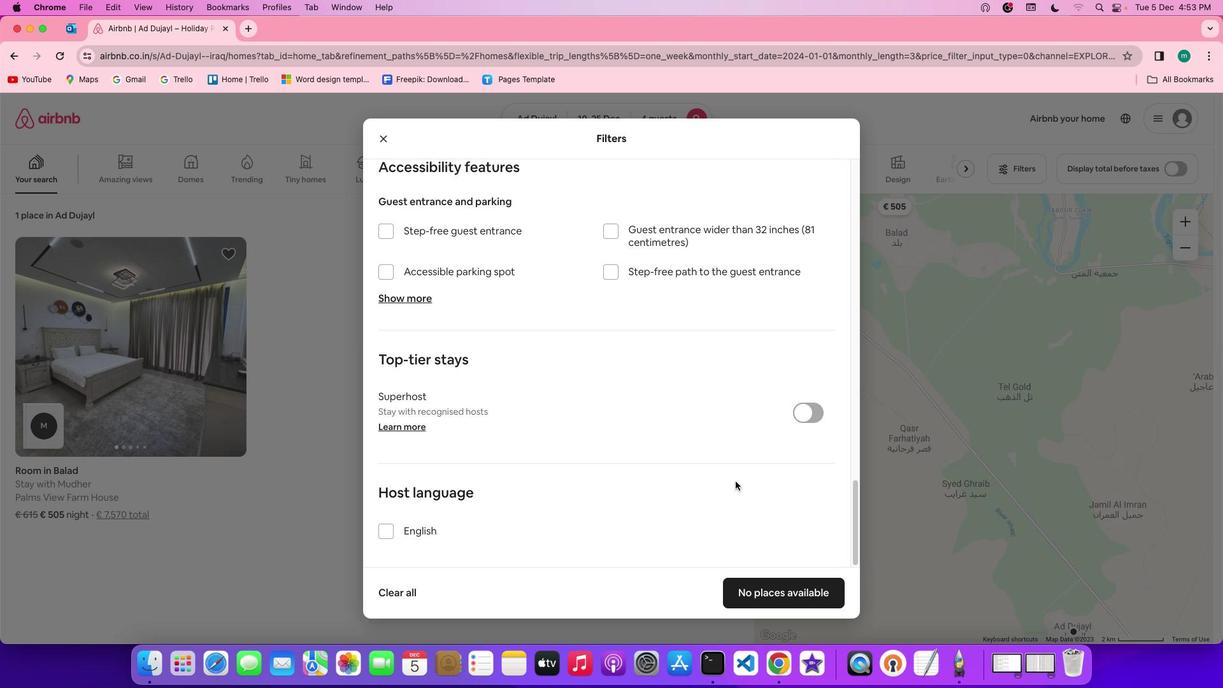 
Action: Mouse scrolled (713, 484) with delta (0, 0)
Screenshot: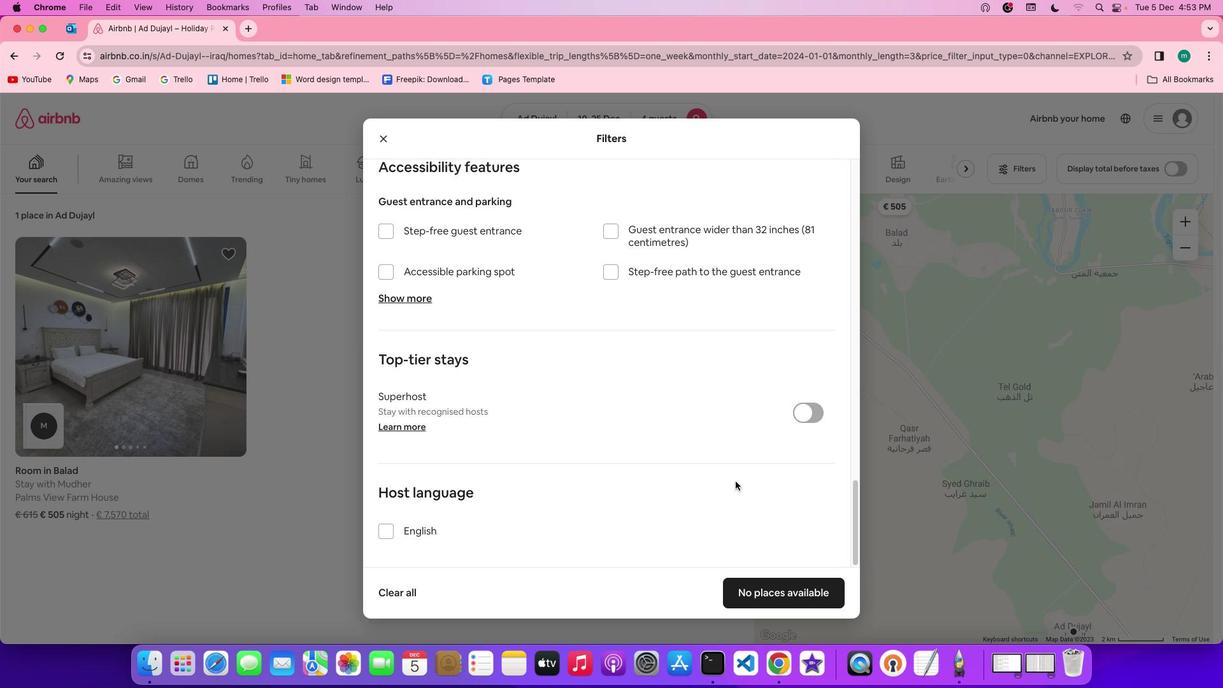 
Action: Mouse scrolled (713, 484) with delta (0, -1)
Screenshot: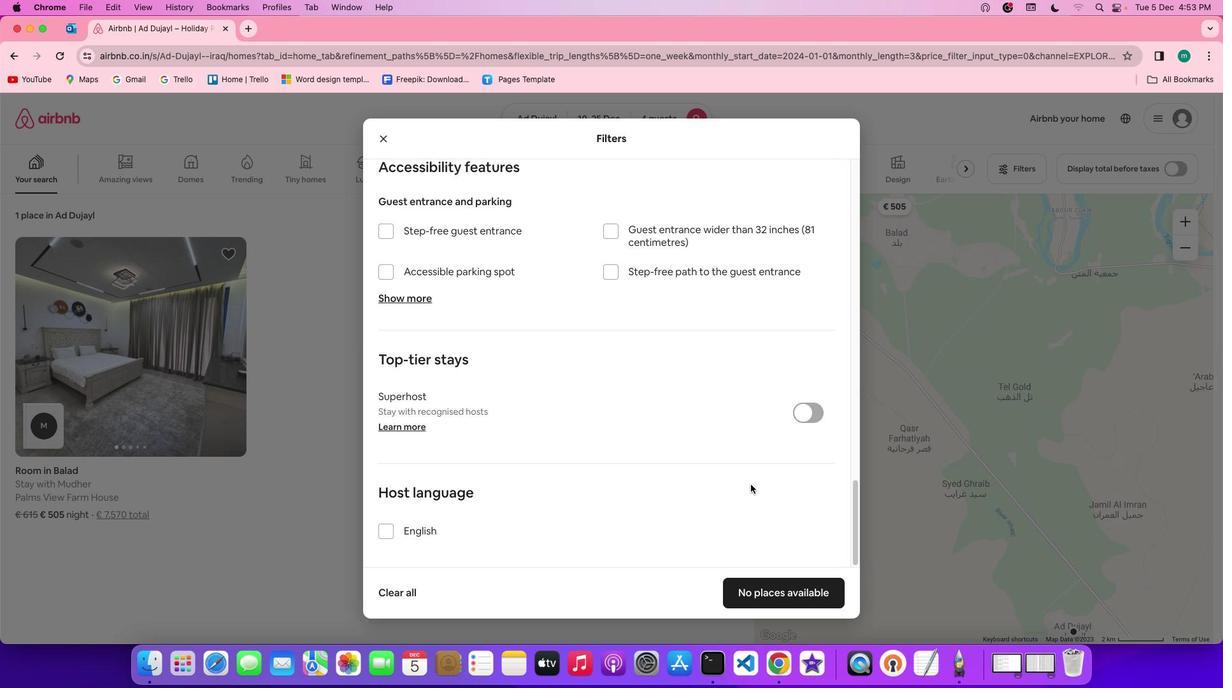 
Action: Mouse scrolled (713, 484) with delta (0, -3)
Screenshot: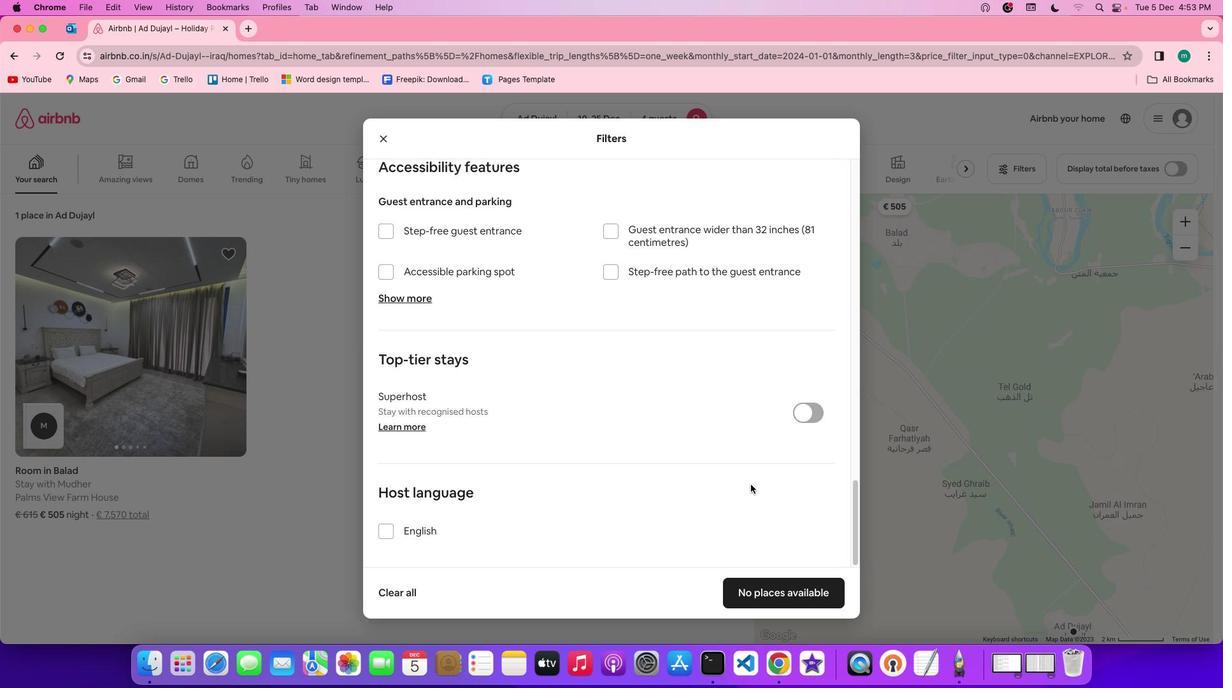 
Action: Mouse scrolled (713, 484) with delta (0, -3)
Screenshot: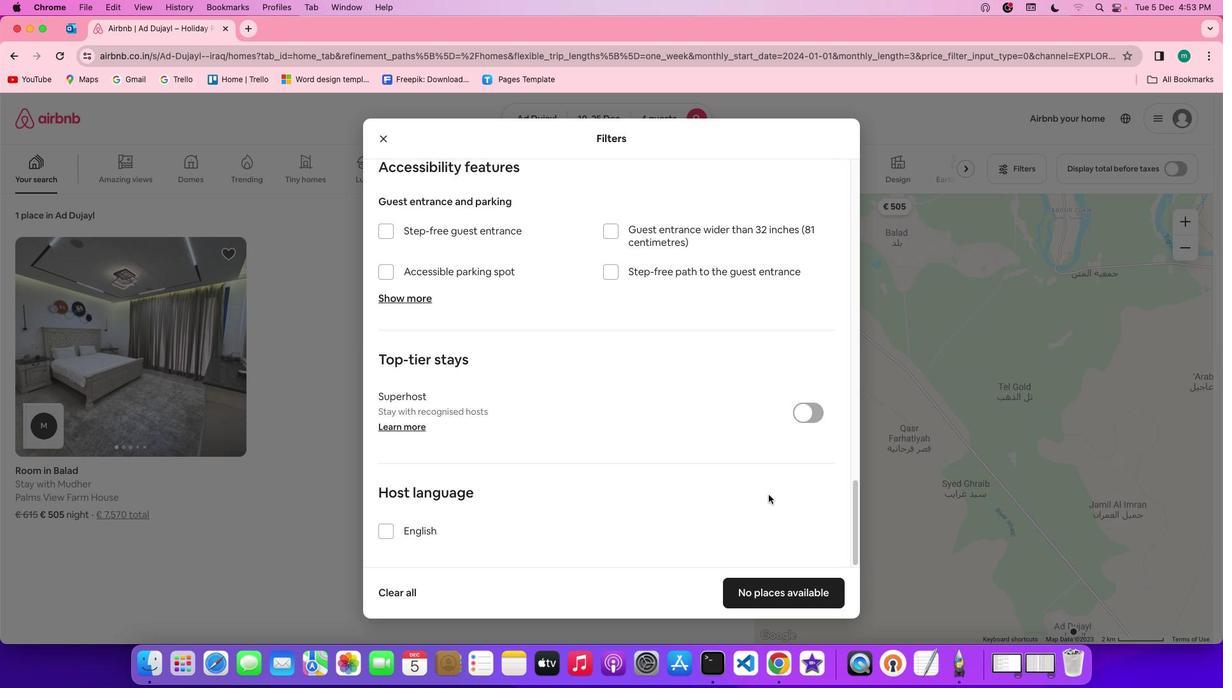 
Action: Mouse scrolled (713, 484) with delta (0, -3)
Screenshot: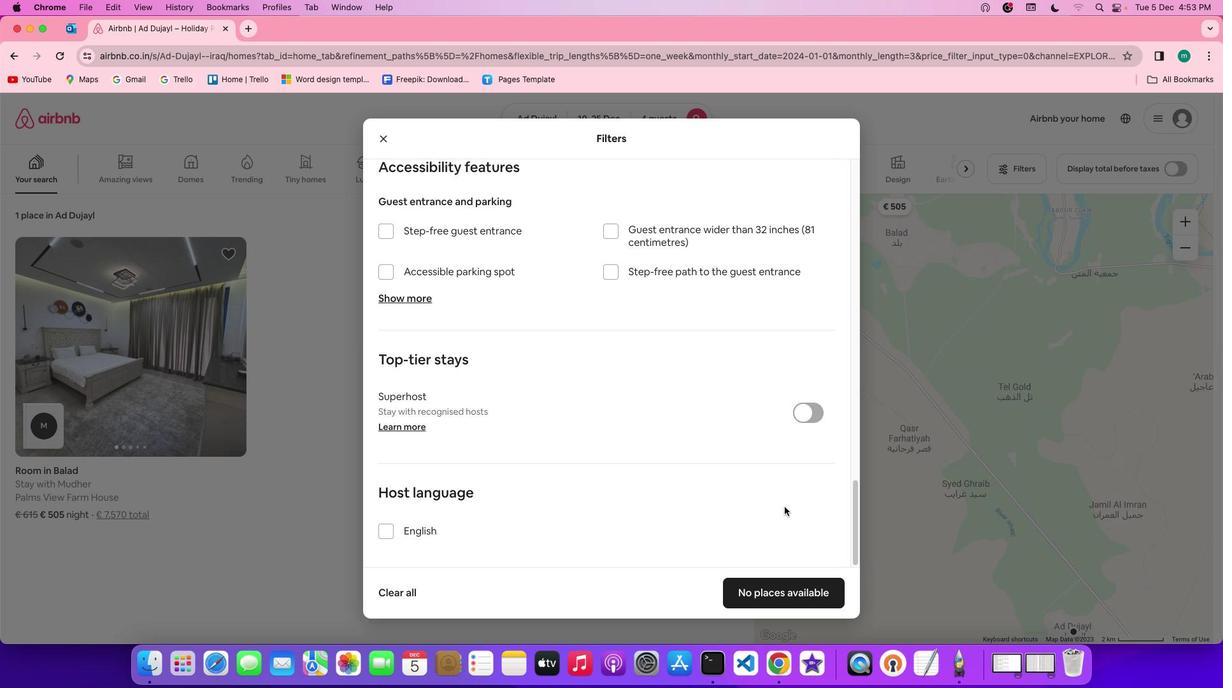 
Action: Mouse moved to (794, 584)
Screenshot: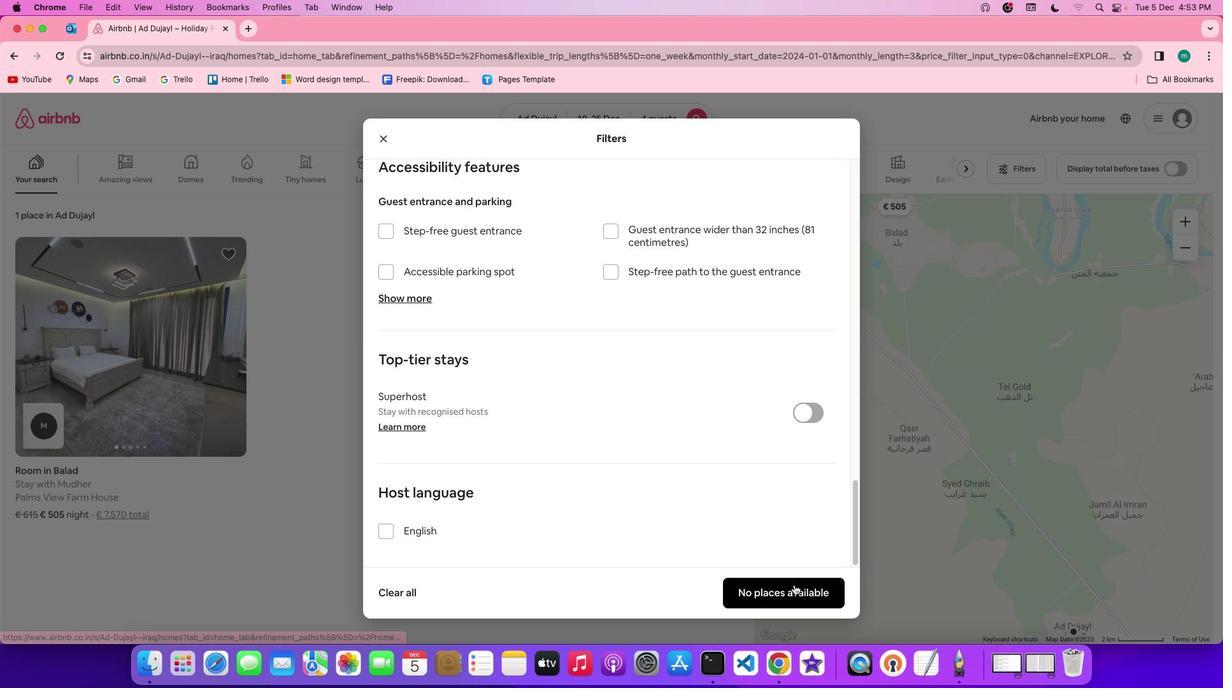 
Action: Mouse pressed left at (794, 584)
Screenshot: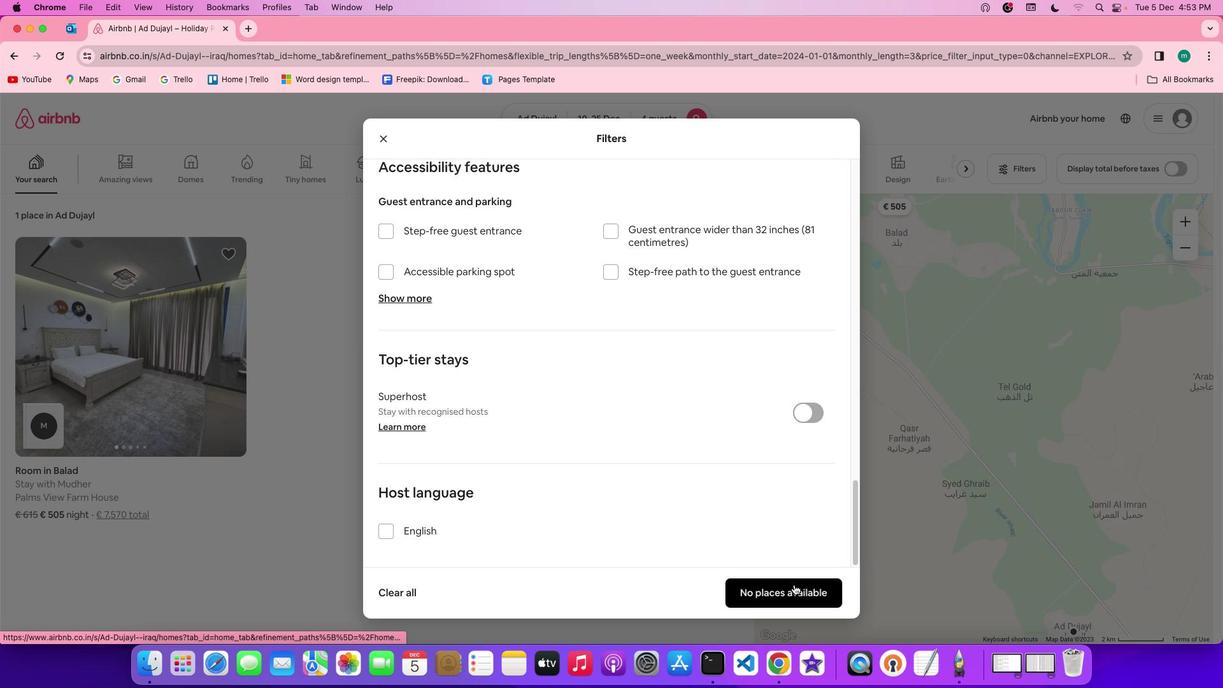 
Action: Mouse moved to (374, 331)
Screenshot: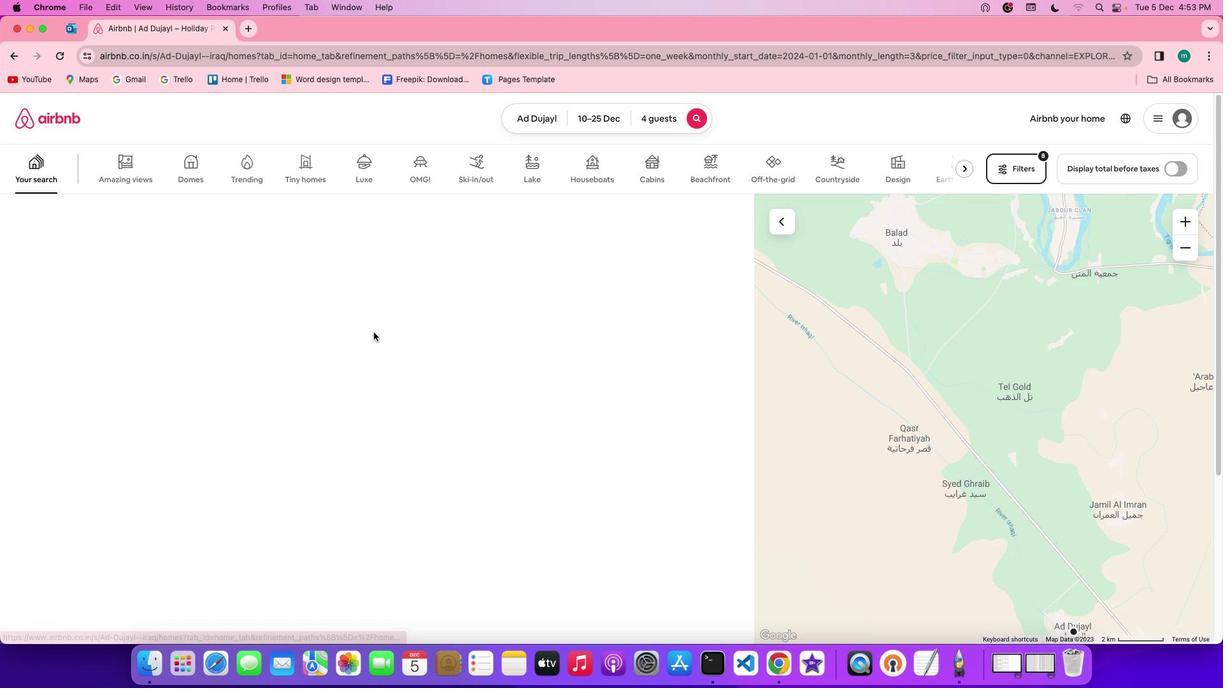 
